 Task: For heading Use Verdana with dark cornflower blue 2 colour & Underline.  font size for heading24,  'Change the font style of data to'Arial and font size to 16,  Change the alignment of both headline & data to Align center.  In the sheet  analysisSalesByPromotion_2023
Action: Mouse moved to (176, 284)
Screenshot: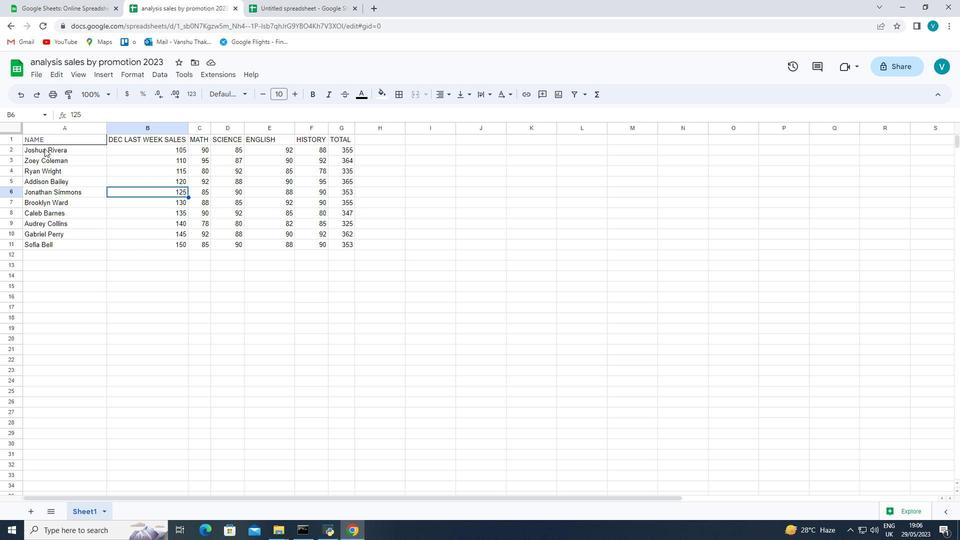 
Action: Mouse pressed left at (176, 284)
Screenshot: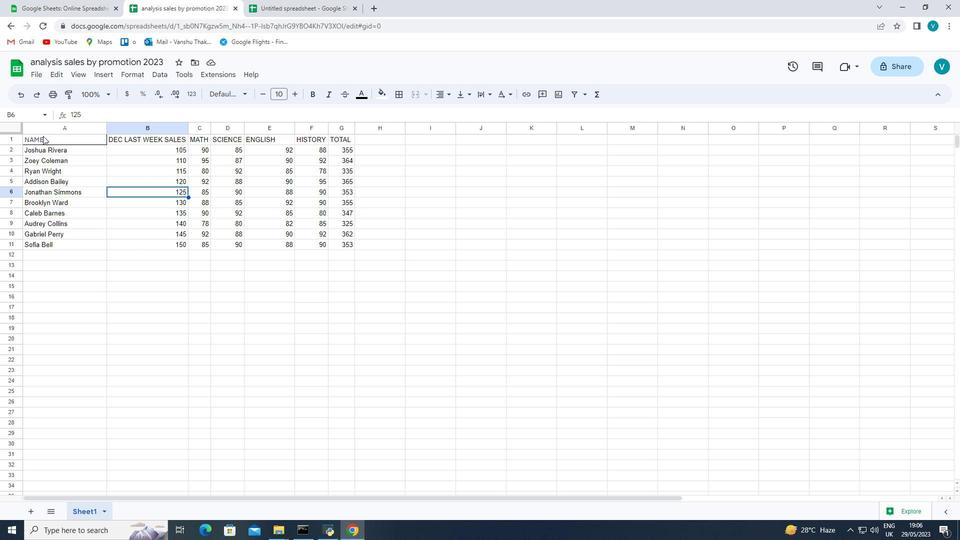 
Action: Mouse moved to (26, 151)
Screenshot: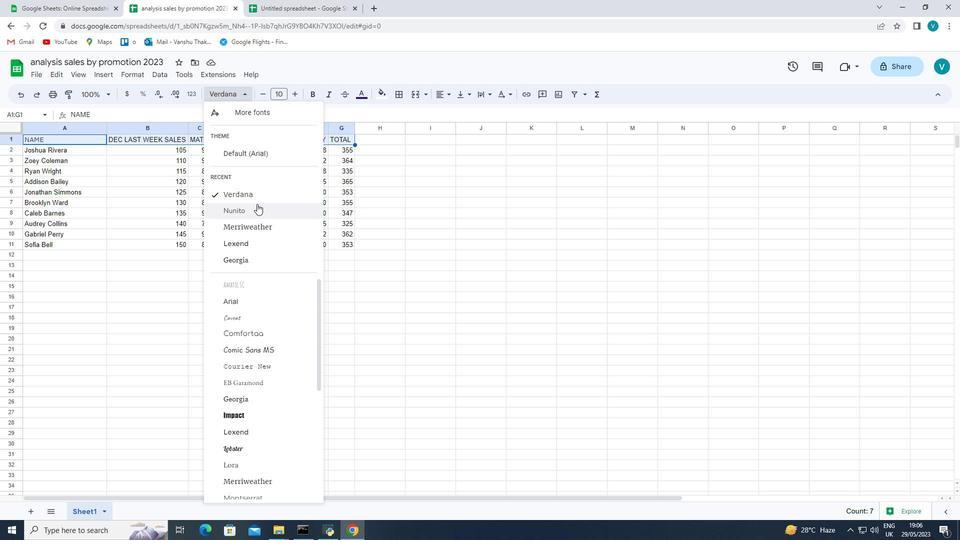 
Action: Mouse pressed left at (26, 151)
Screenshot: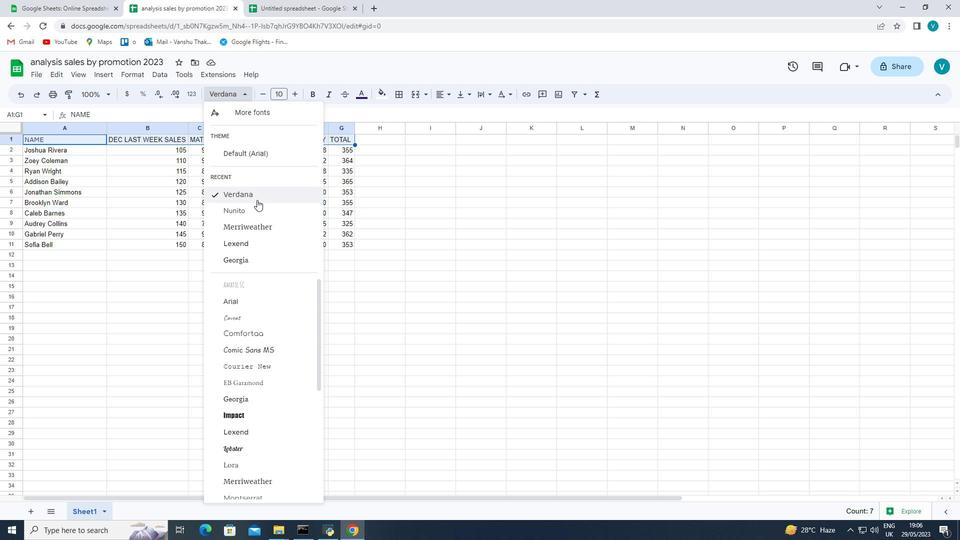 
Action: Mouse moved to (116, 156)
Screenshot: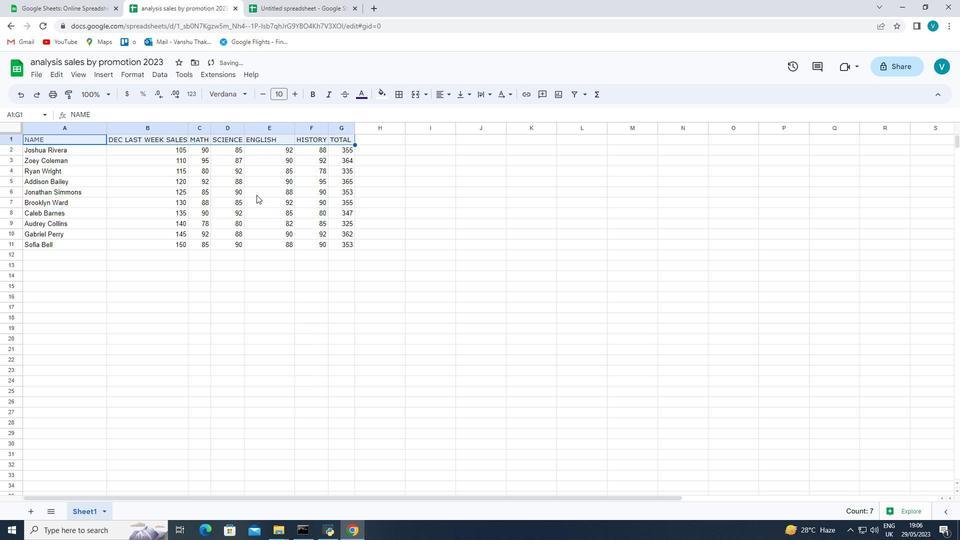 
Action: Key pressed <Key.shift><Key.shift><Key.shift><Key.shift><Key.shift><Key.shift><Key.shift><Key.shift><Key.shift><Key.shift><Key.shift><Key.shift><Key.shift><Key.shift><Key.shift><Key.shift><Key.shift><Key.shift><Key.shift><Key.shift><Key.shift><Key.shift><Key.shift><Key.shift>
Screenshot: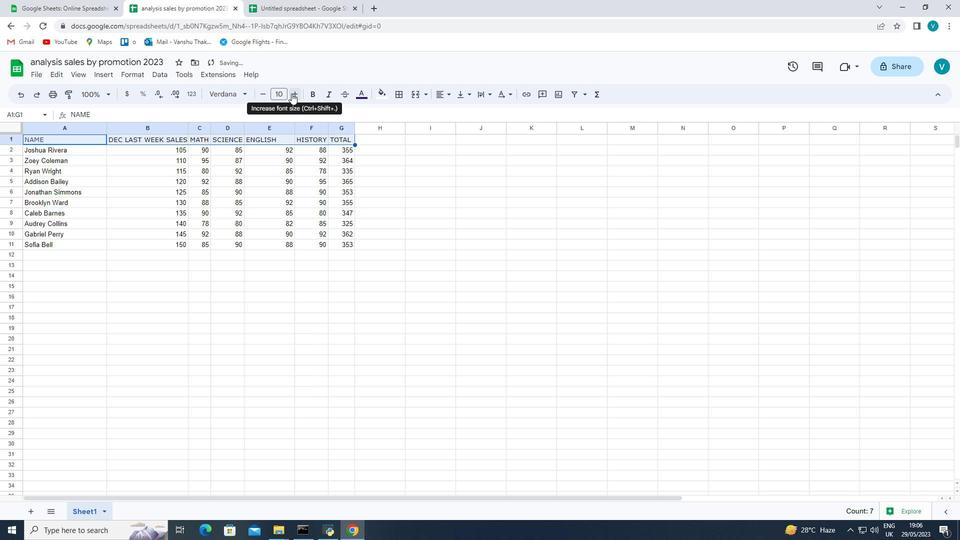 
Action: Mouse moved to (116, 157)
Screenshot: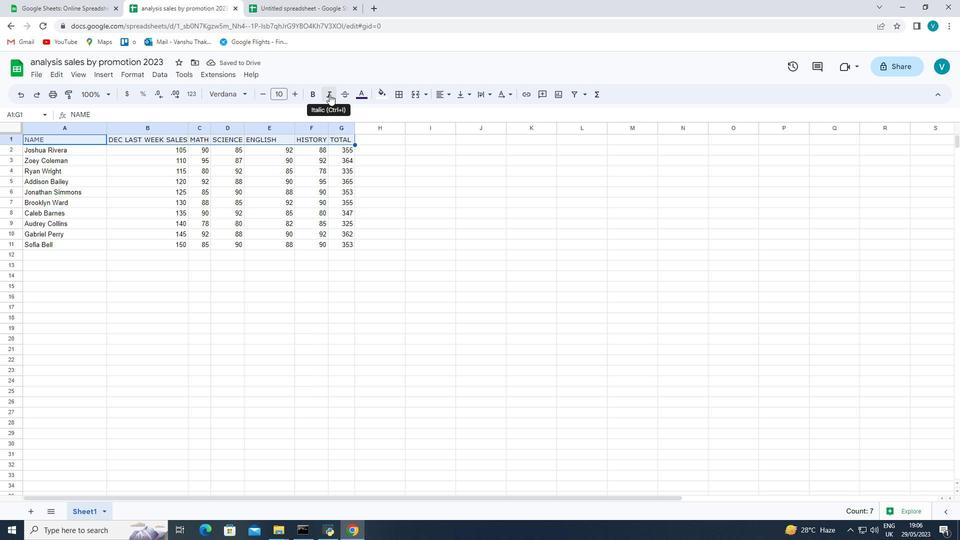 
Action: Mouse pressed left at (116, 157)
Screenshot: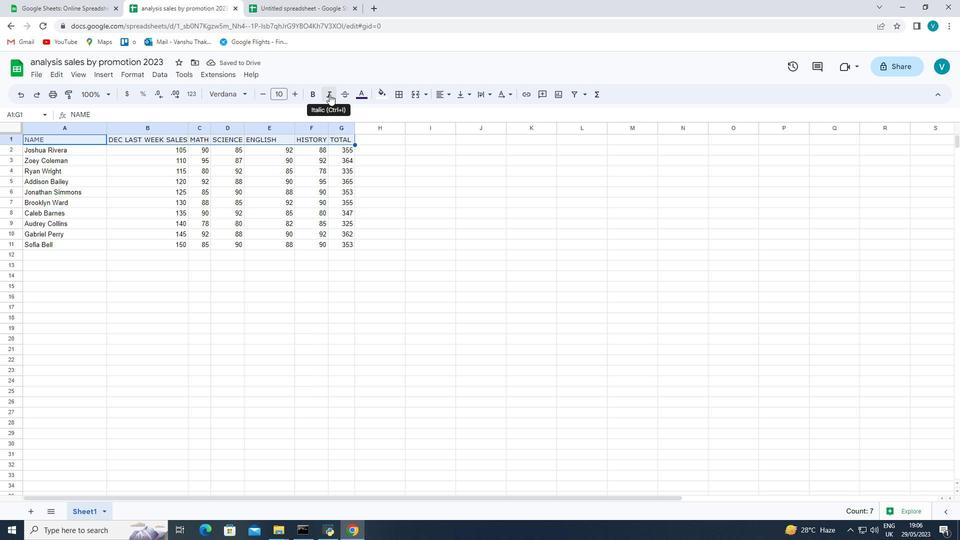
Action: Mouse moved to (27, 145)
Screenshot: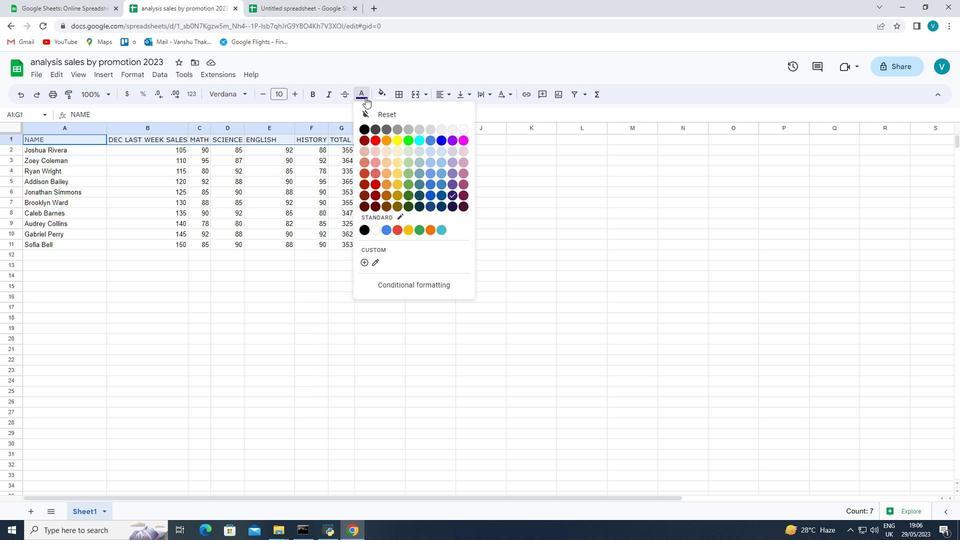 
Action: Mouse pressed left at (27, 145)
Screenshot: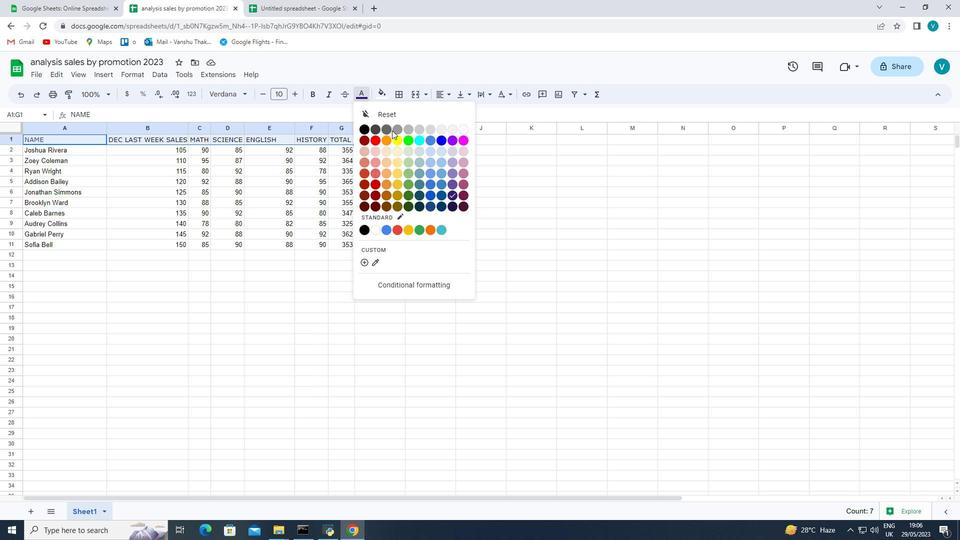 
Action: Mouse moved to (43, 161)
Screenshot: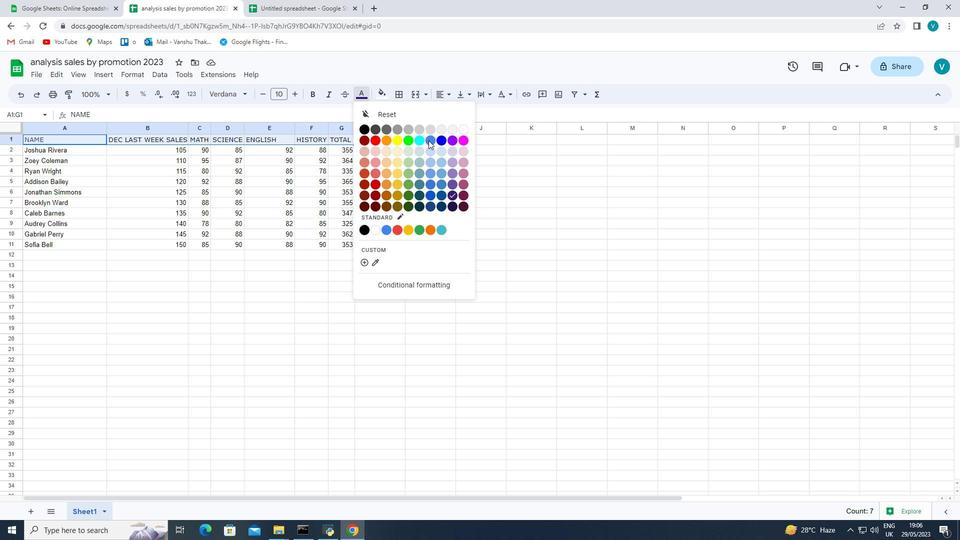 
Action: Mouse pressed left at (43, 161)
Screenshot: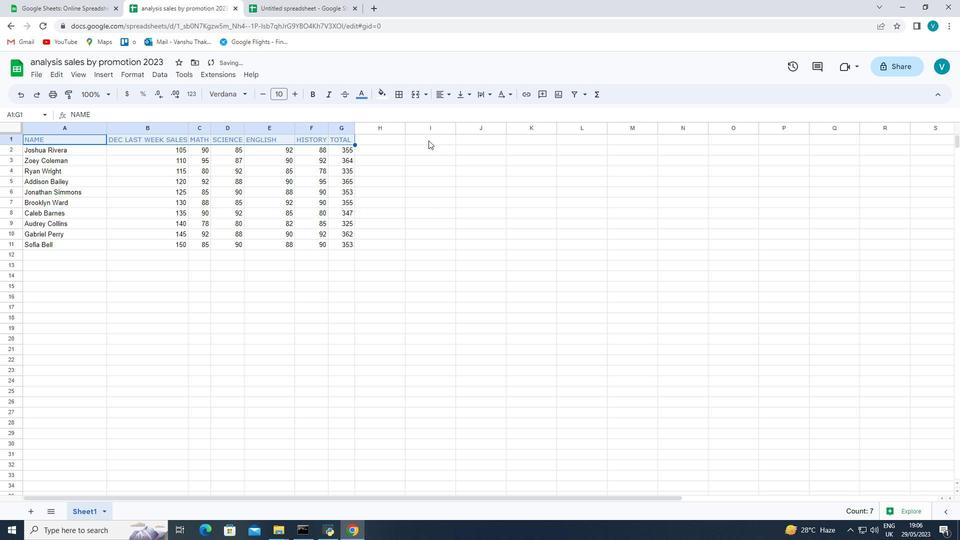 
Action: Key pressed <Key.backspace>
Screenshot: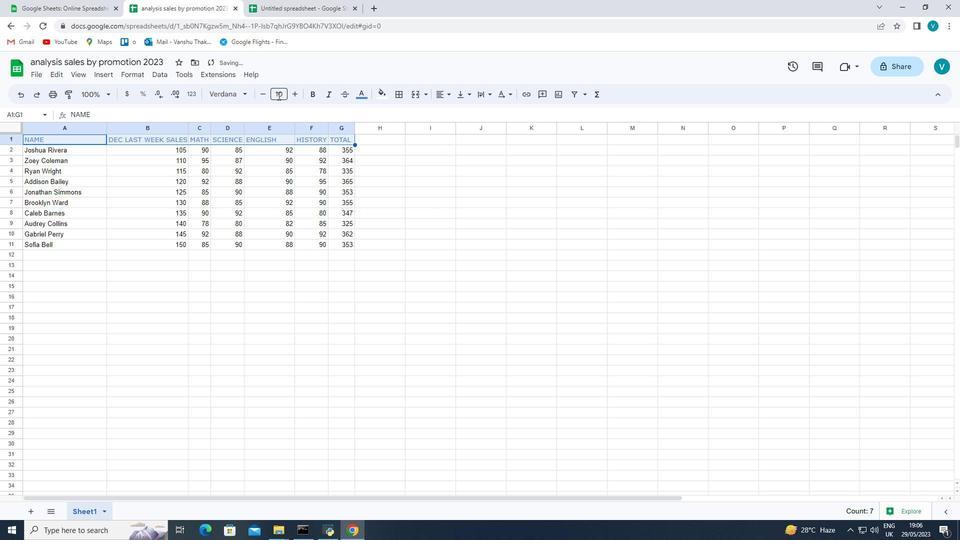 
Action: Mouse moved to (127, 302)
Screenshot: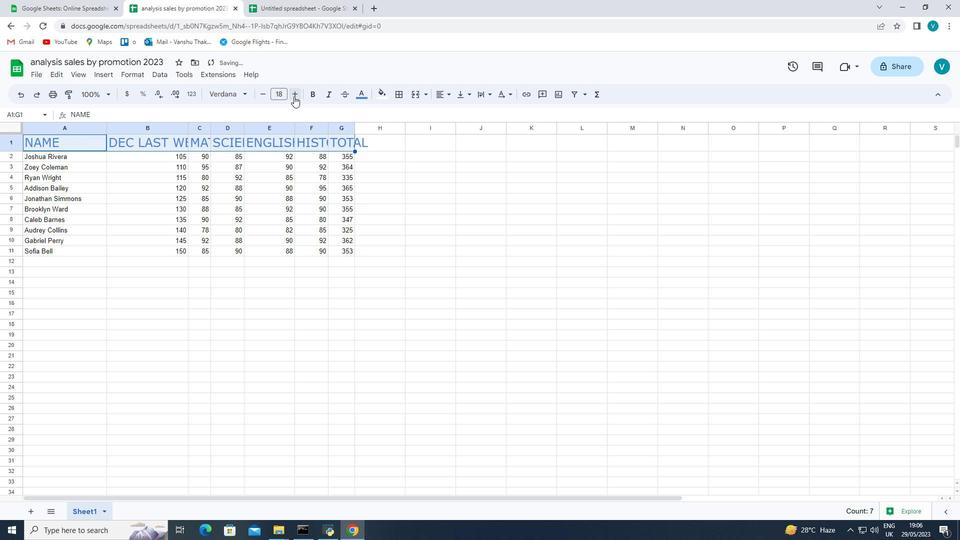 
Action: Mouse pressed left at (127, 302)
Screenshot: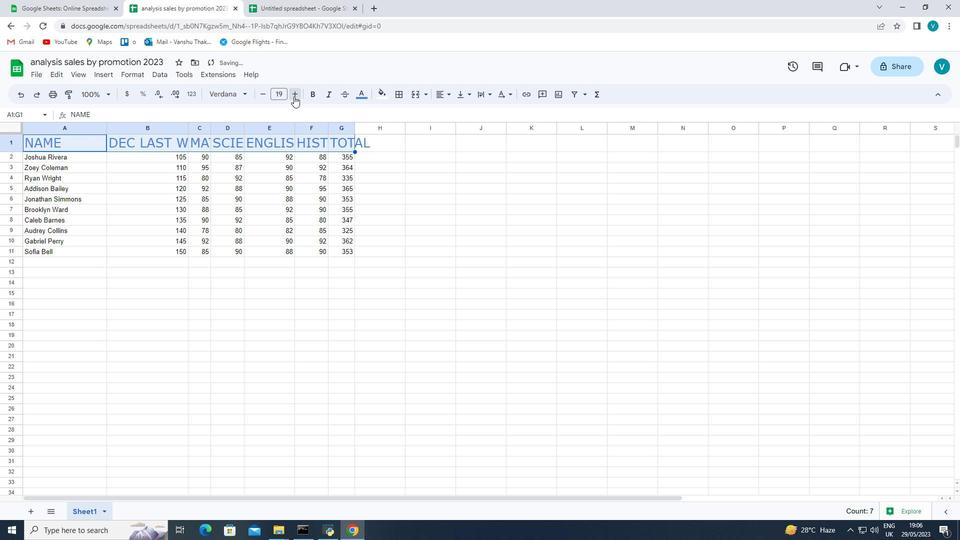
Action: Mouse moved to (68, 163)
Screenshot: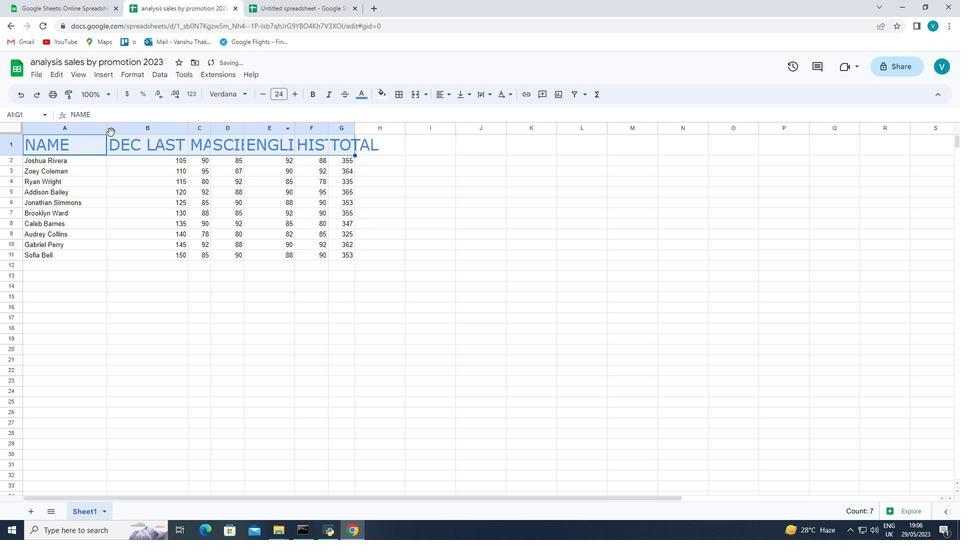 
Action: Mouse pressed left at (68, 163)
Screenshot: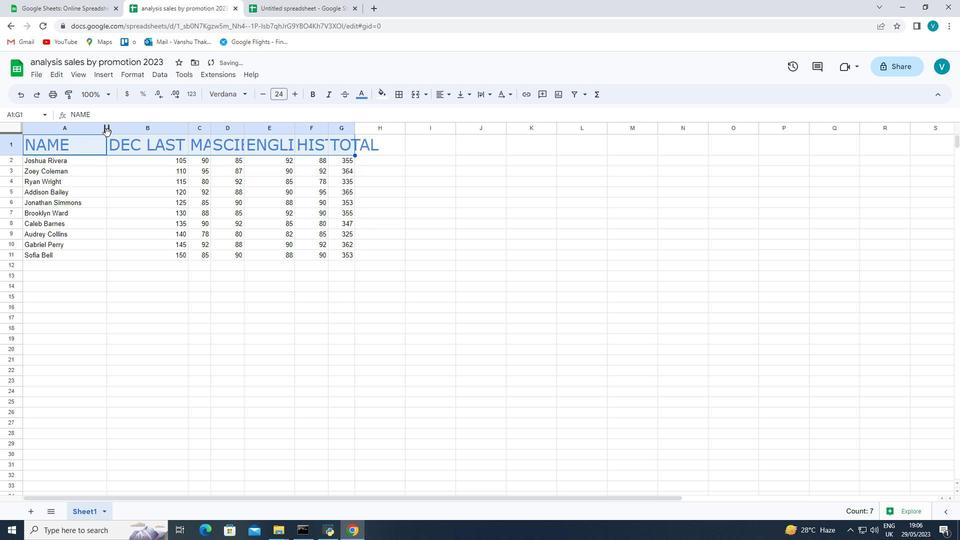 
Action: Mouse moved to (131, 313)
Screenshot: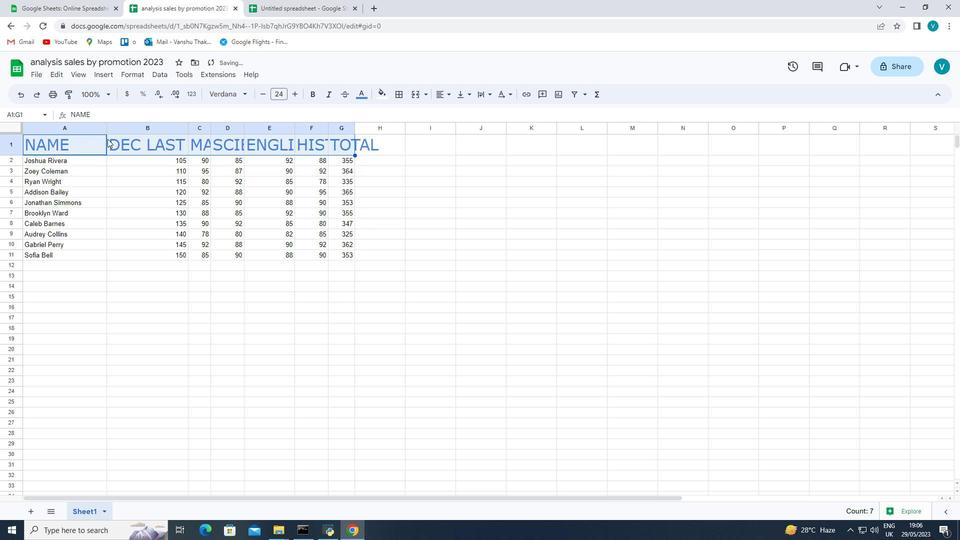 
Action: Key pressed ctrl+Zctrl+Z<'\x1a'><'\x1a'><'\x1a'><'\x1a'>zzzzzzz<Key.backspace><Key.backspace><Key.backspace><Key.backspace><Key.backspace><Key.backspace><Key.backspace><Key.backspace><Key.backspace><Key.backspace><Key.backspace><Key.backspace><Key.backspace><Key.backspace>ctrl+Z<Key.backspace><Key.backspace><Key.backspace><Key.backspace><Key.backspace><Key.backspace><Key.backspace><Key.backspace><Key.backspace><Key.backspace><Key.backspace><Key.backspace><Key.backspace><Key.backspace><Key.backspace><Key.backspace><Key.backspace><Key.backspace><Key.backspace><Key.backspace><Key.backspace>
Screenshot: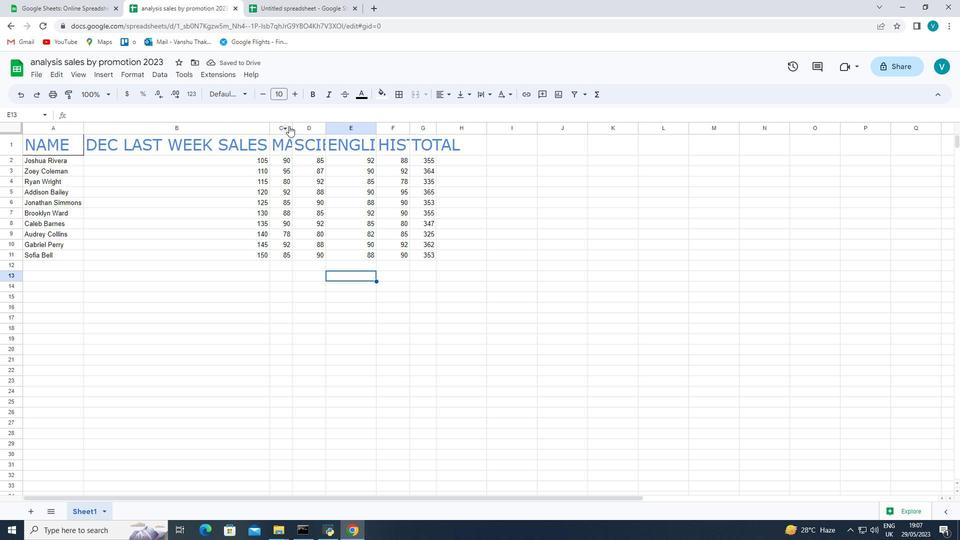 
Action: Mouse moved to (57, 160)
Screenshot: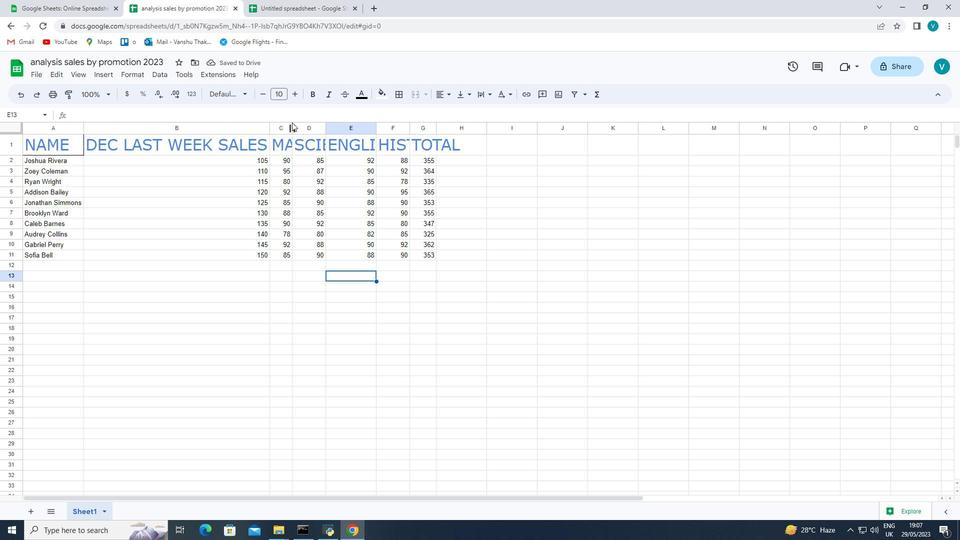 
Action: Mouse pressed left at (57, 160)
Screenshot: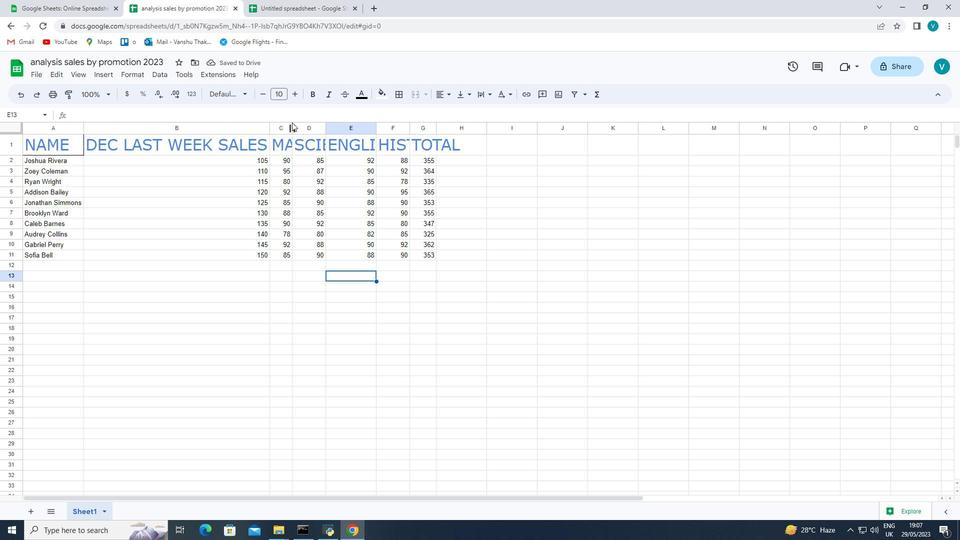 
Action: Mouse moved to (148, 197)
Screenshot: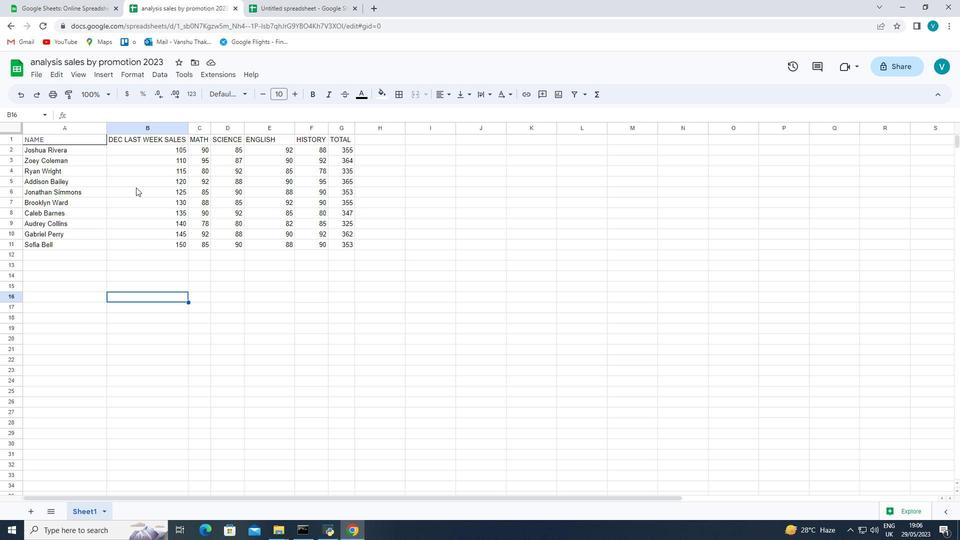 
Action: Mouse pressed left at (148, 197)
Screenshot: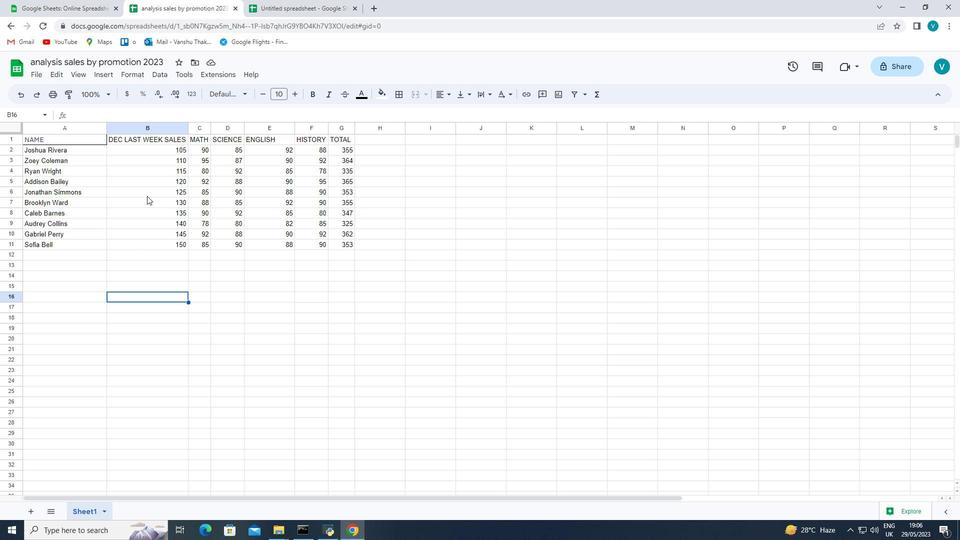 
Action: Mouse moved to (29, 141)
Screenshot: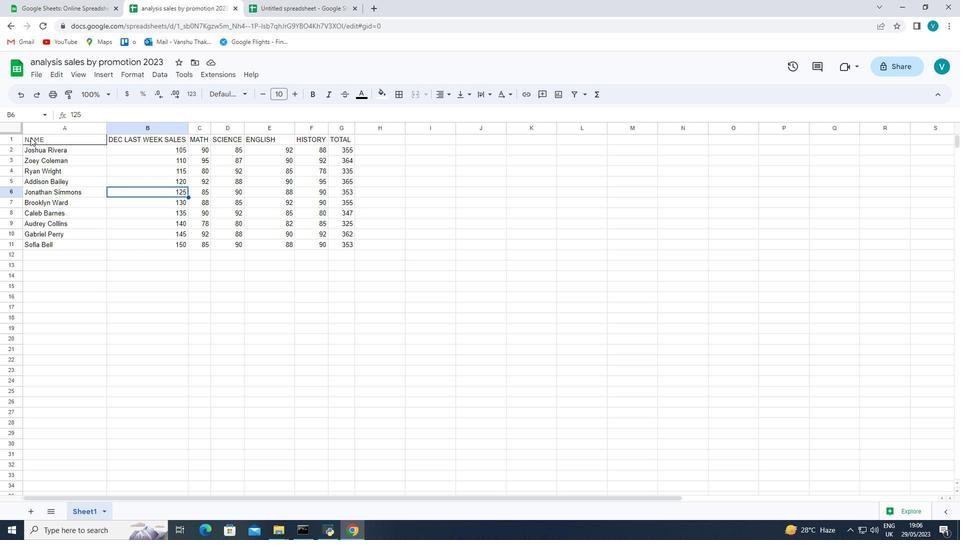 
Action: Mouse pressed left at (29, 141)
Screenshot: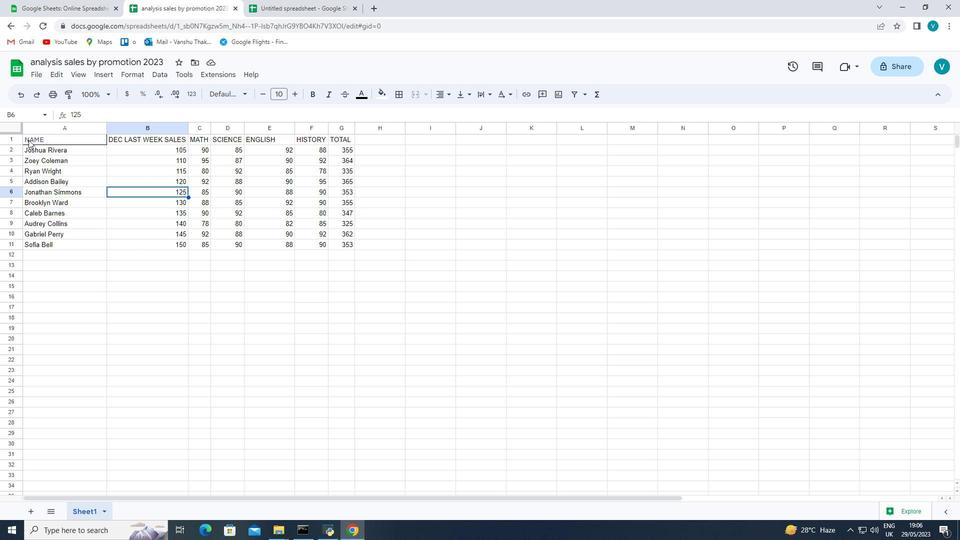 
Action: Key pressed <Key.shift><Key.shift><Key.right><Key.right><Key.right><Key.right><Key.right><Key.right>
Screenshot: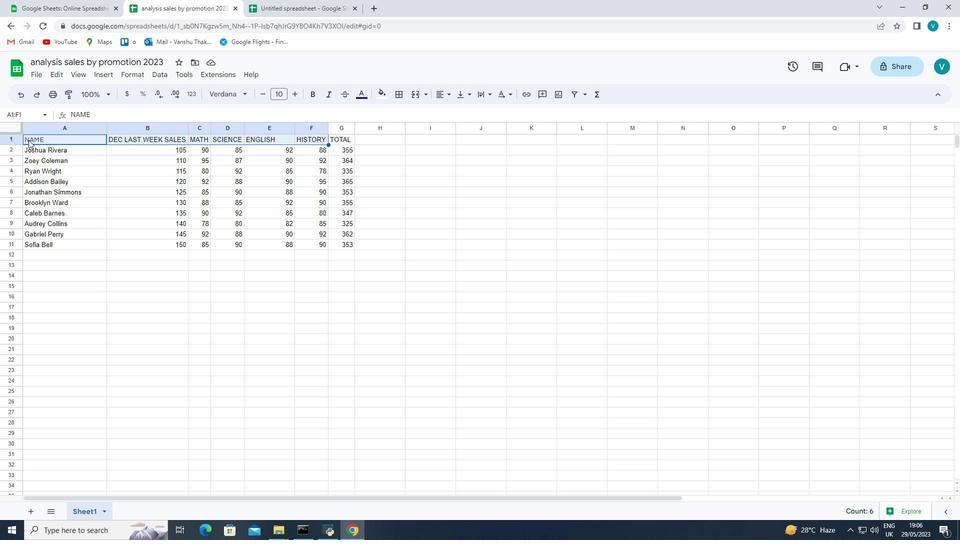 
Action: Mouse moved to (249, 96)
Screenshot: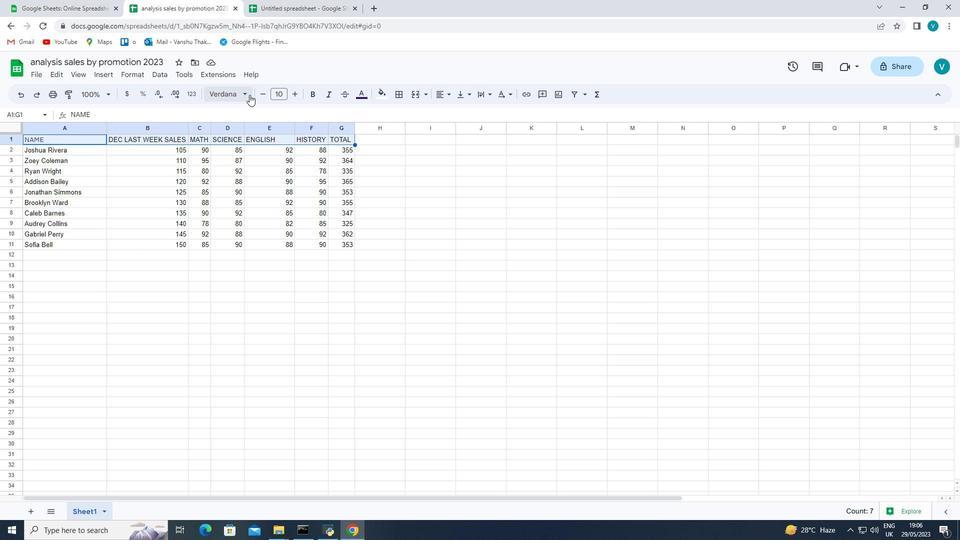 
Action: Mouse pressed left at (249, 96)
Screenshot: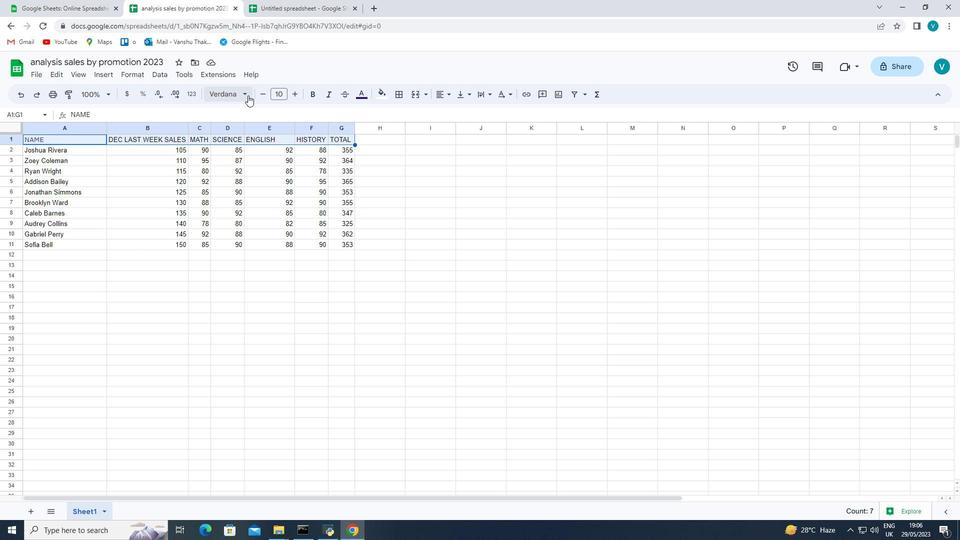 
Action: Mouse moved to (257, 196)
Screenshot: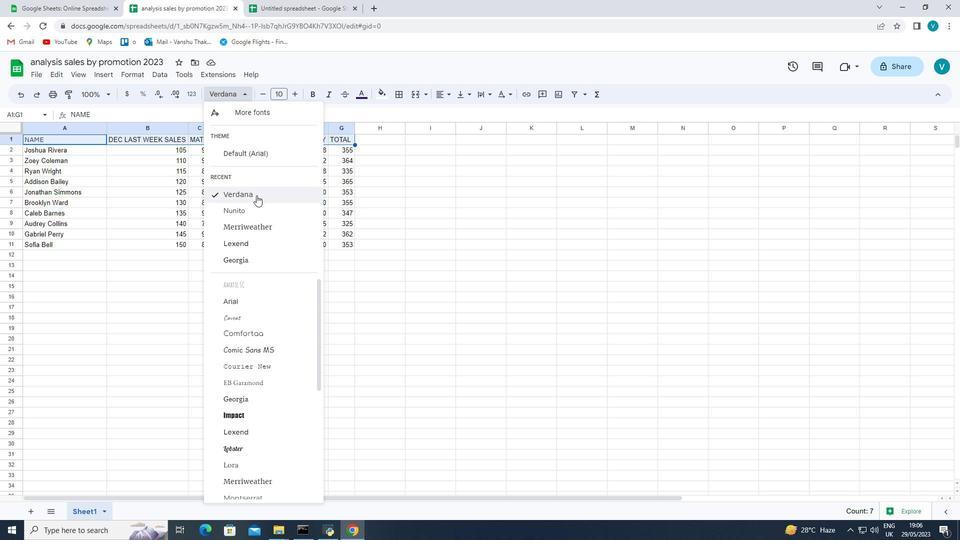 
Action: Mouse pressed left at (257, 196)
Screenshot: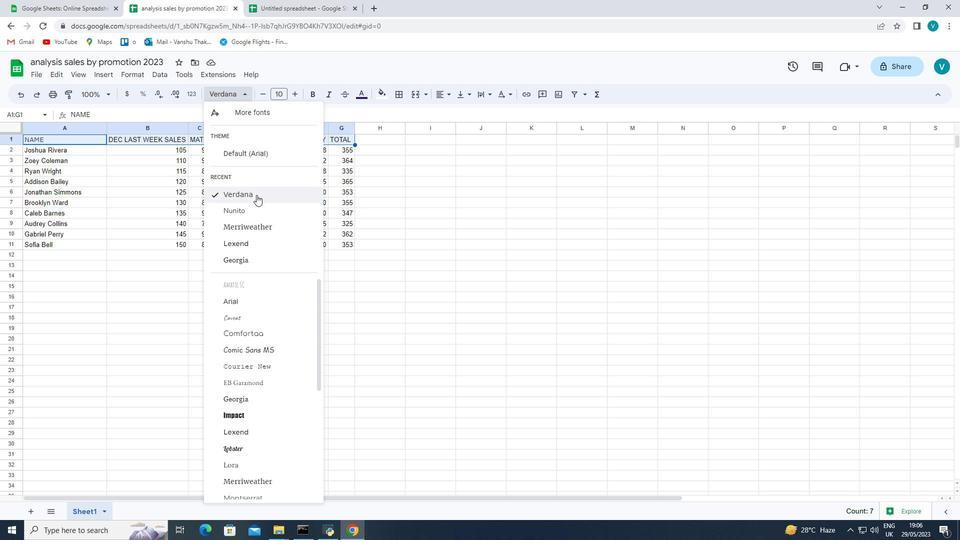 
Action: Mouse moved to (366, 98)
Screenshot: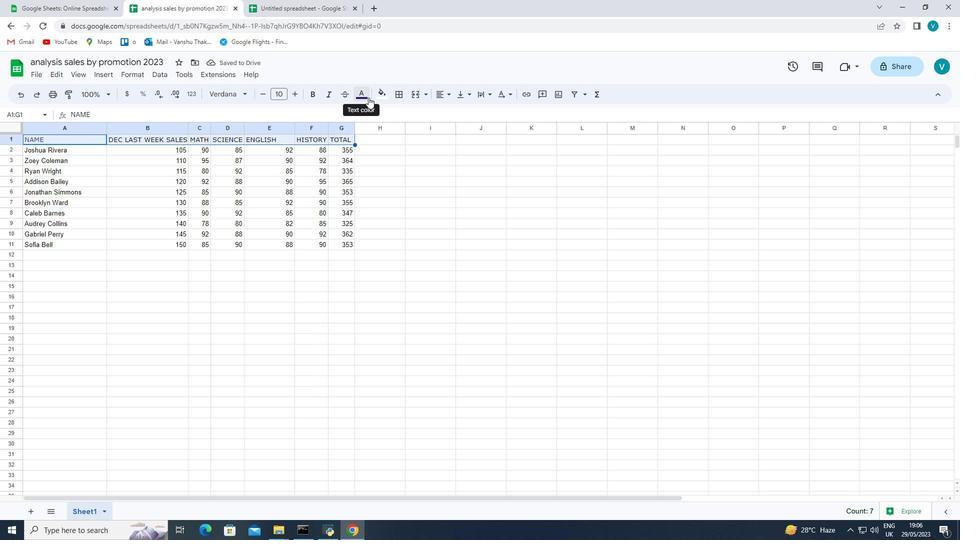 
Action: Mouse pressed left at (366, 98)
Screenshot: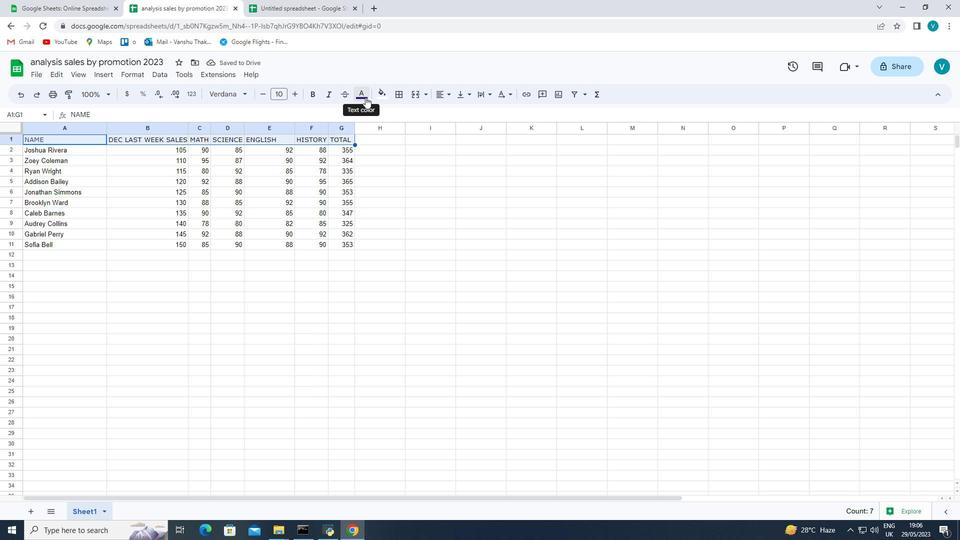 
Action: Mouse moved to (429, 141)
Screenshot: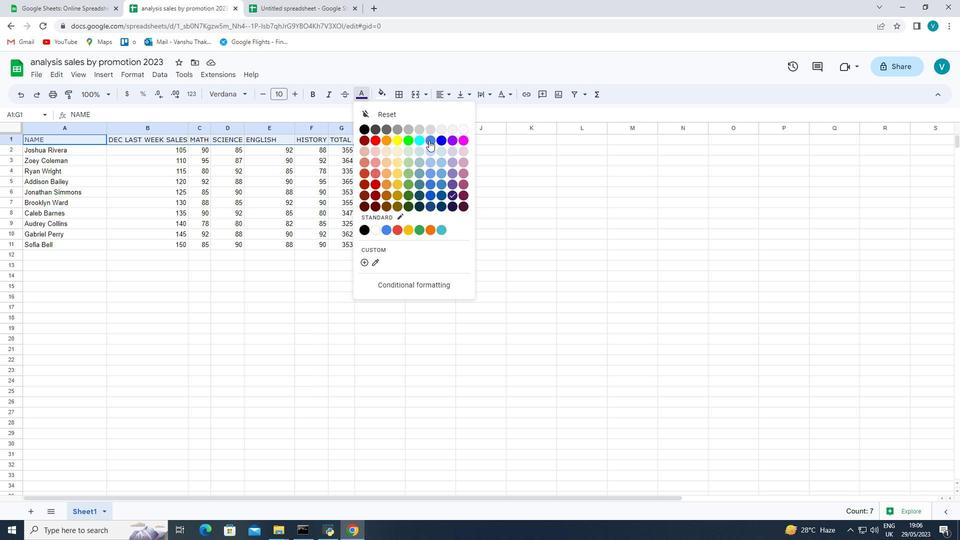 
Action: Mouse pressed left at (429, 141)
Screenshot: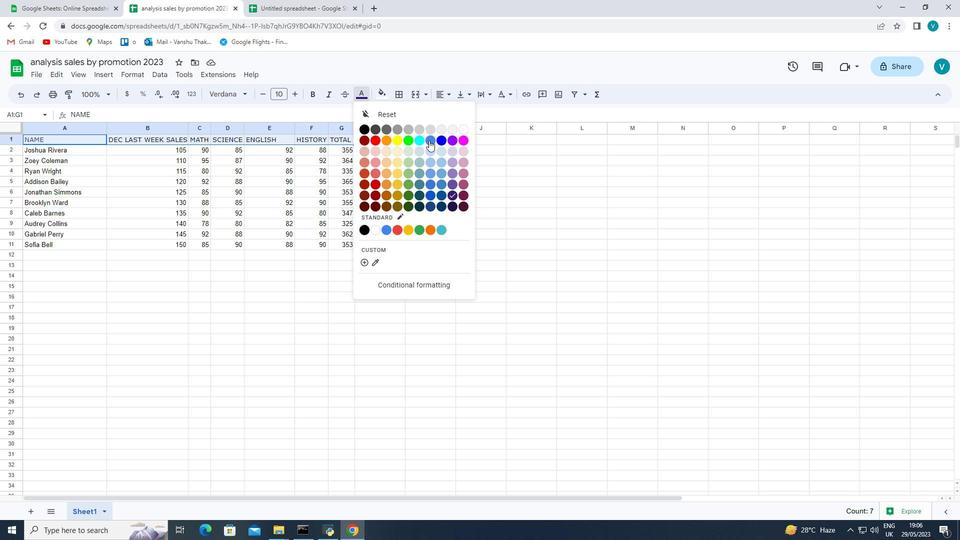 
Action: Mouse moved to (295, 97)
Screenshot: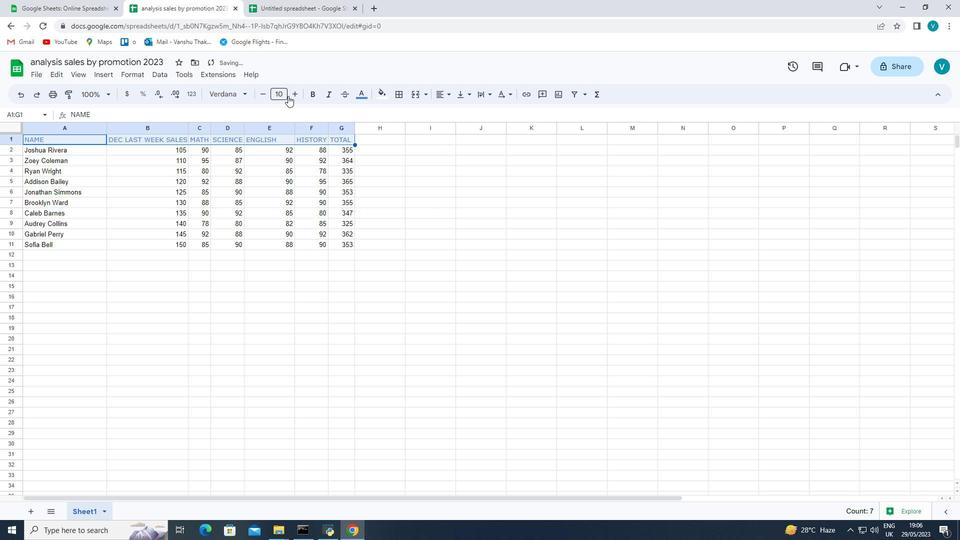 
Action: Mouse pressed left at (295, 97)
Screenshot: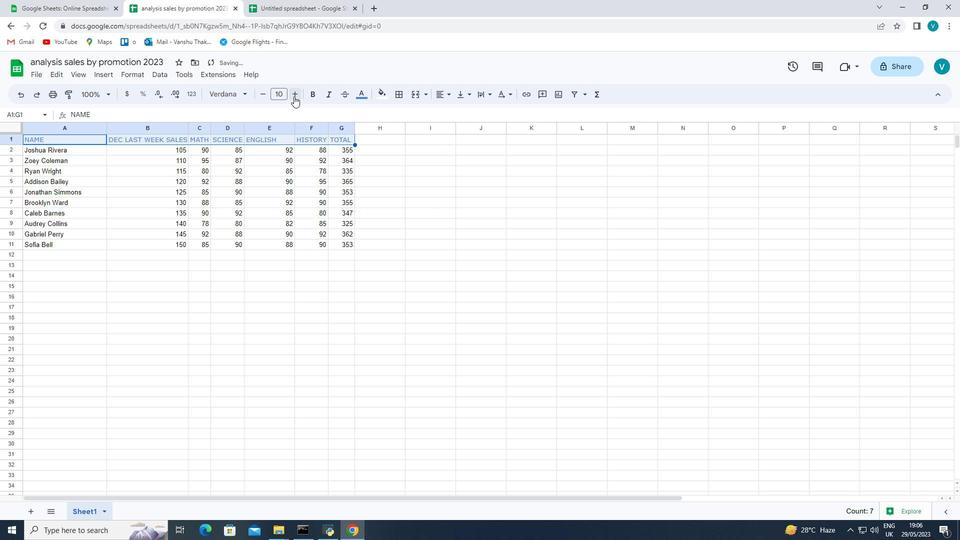 
Action: Mouse pressed left at (295, 97)
Screenshot: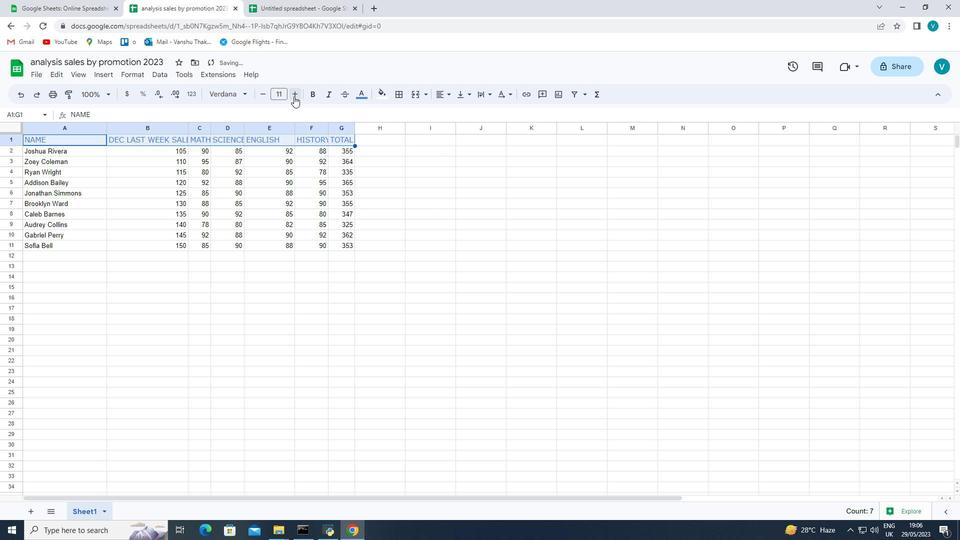 
Action: Mouse pressed left at (295, 97)
Screenshot: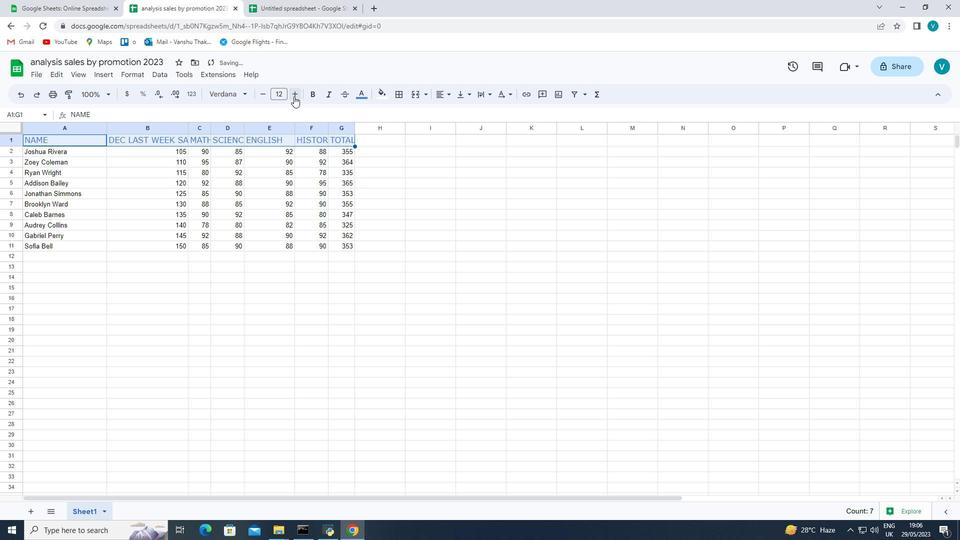 
Action: Mouse pressed left at (295, 97)
Screenshot: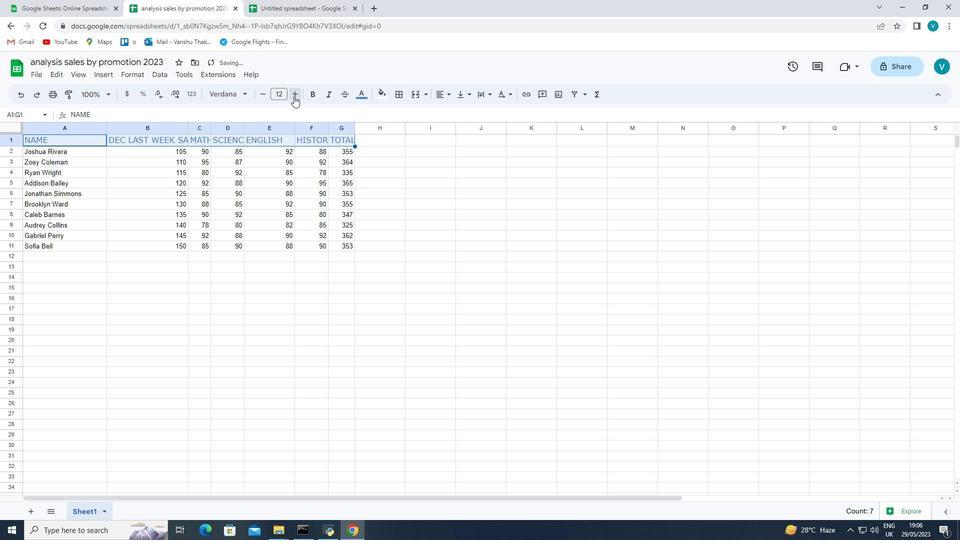 
Action: Mouse pressed left at (295, 97)
Screenshot: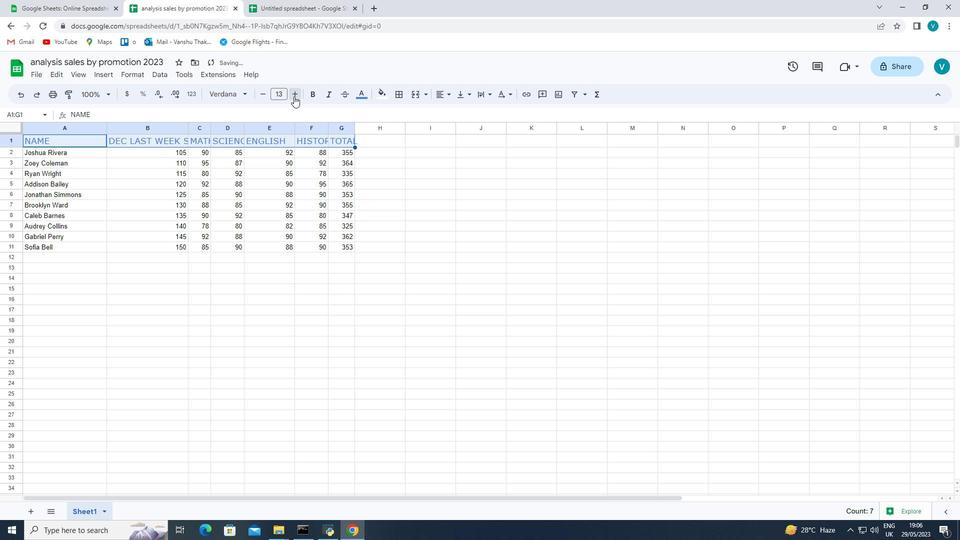 
Action: Mouse pressed left at (295, 97)
Screenshot: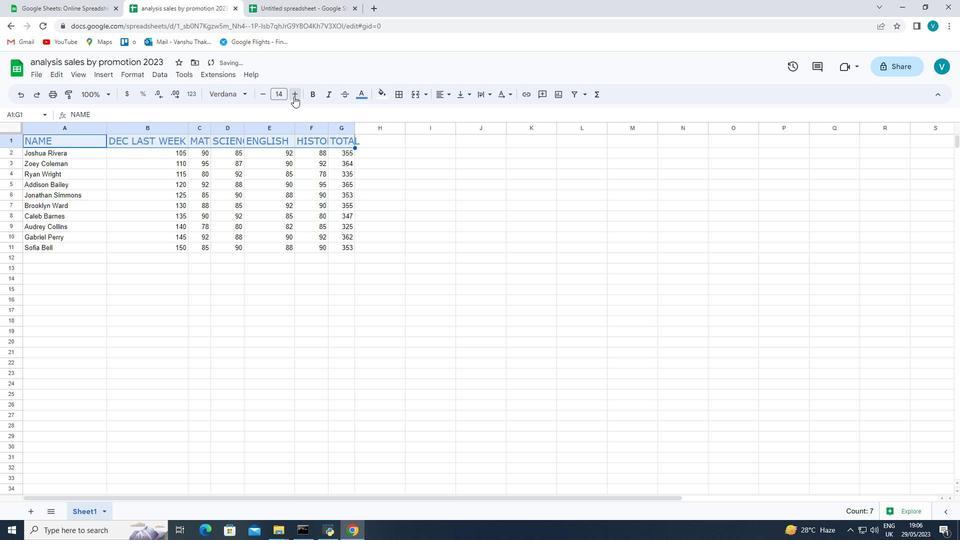 
Action: Mouse pressed left at (295, 97)
Screenshot: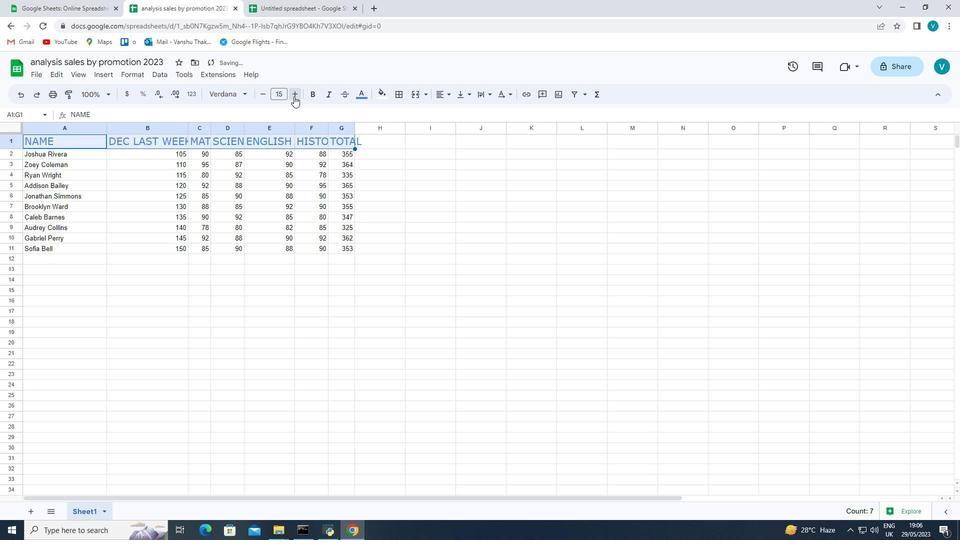 
Action: Mouse pressed left at (295, 97)
Screenshot: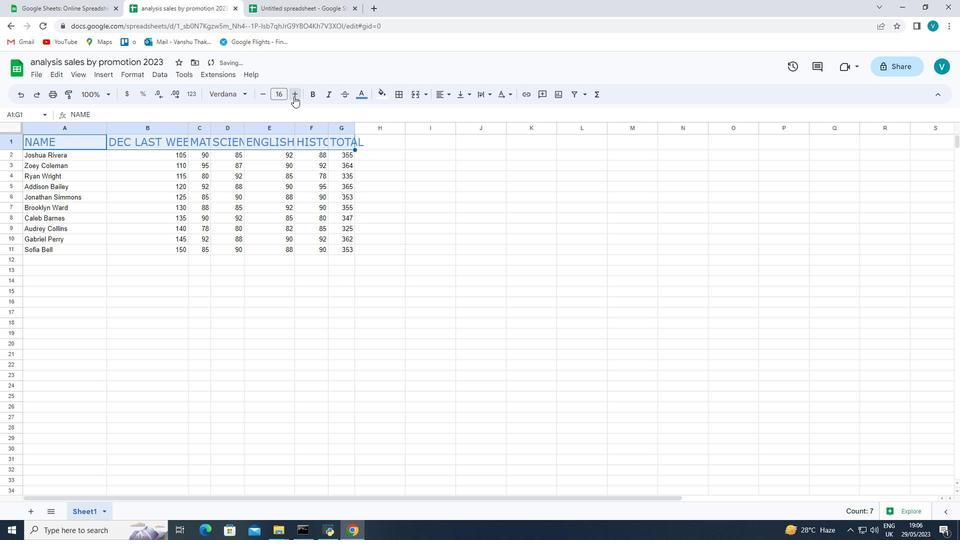 
Action: Mouse pressed left at (295, 97)
Screenshot: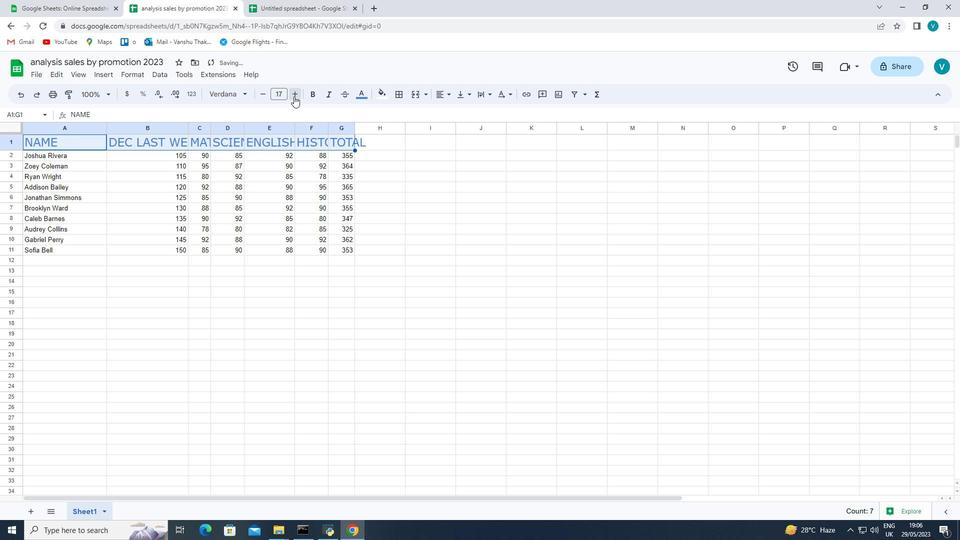 
Action: Mouse pressed left at (295, 97)
Screenshot: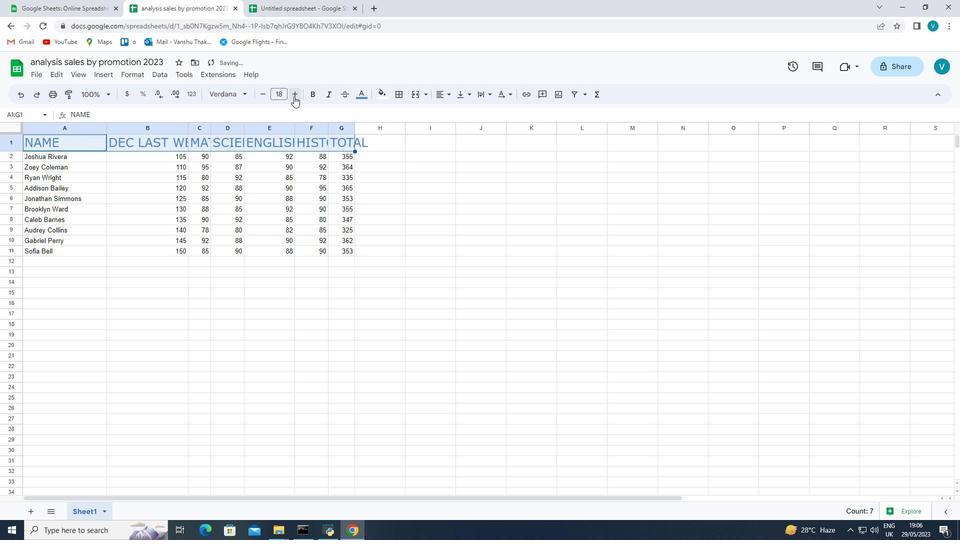 
Action: Mouse pressed left at (295, 97)
Screenshot: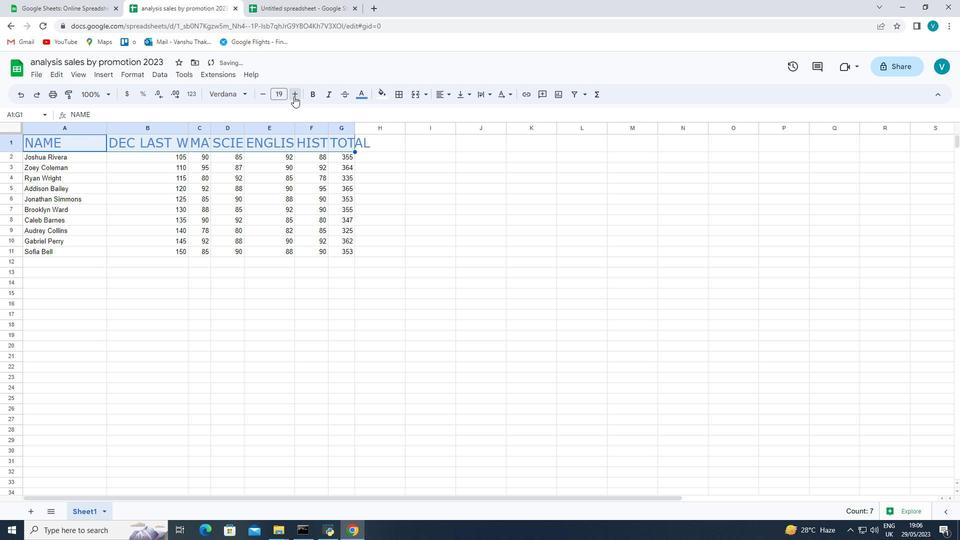 
Action: Mouse pressed left at (295, 97)
Screenshot: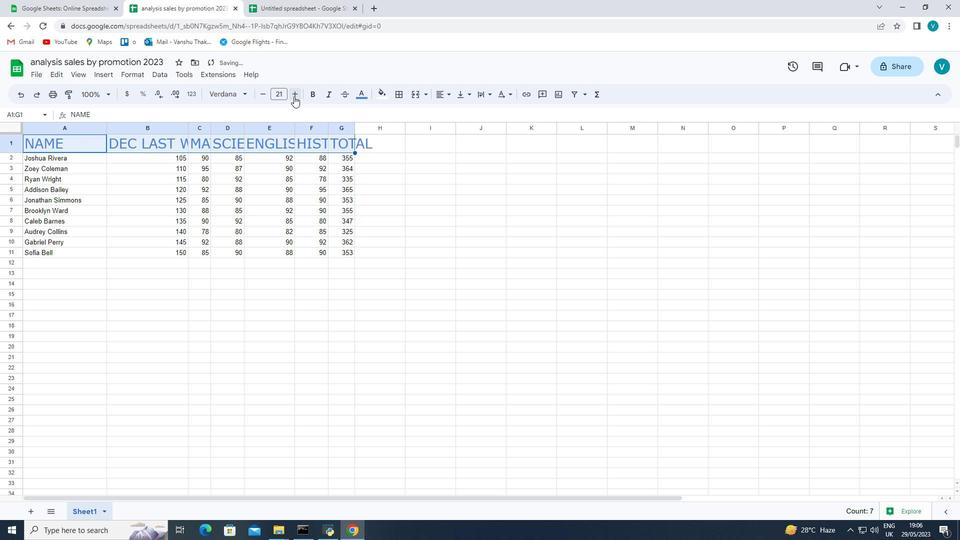 
Action: Mouse pressed left at (295, 97)
Screenshot: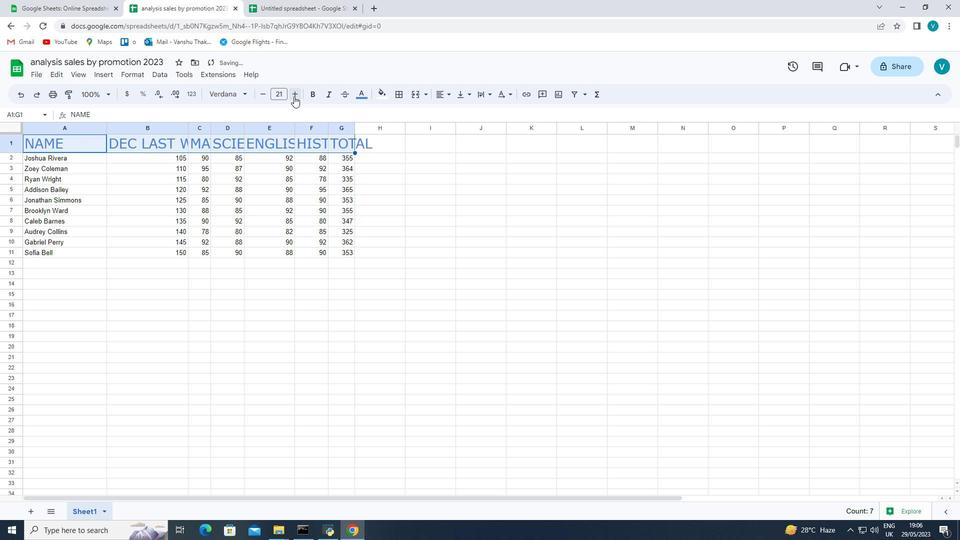 
Action: Mouse pressed left at (295, 97)
Screenshot: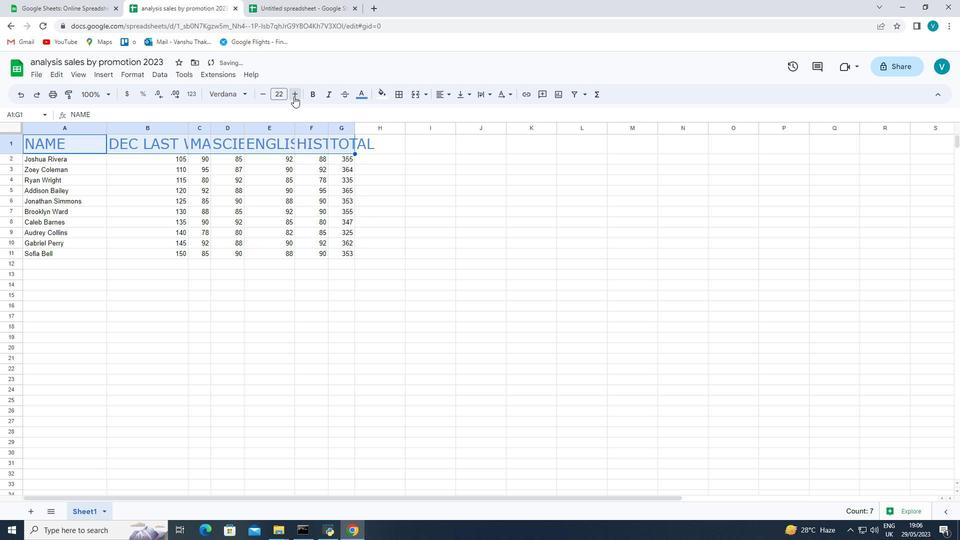 
Action: Mouse moved to (108, 130)
Screenshot: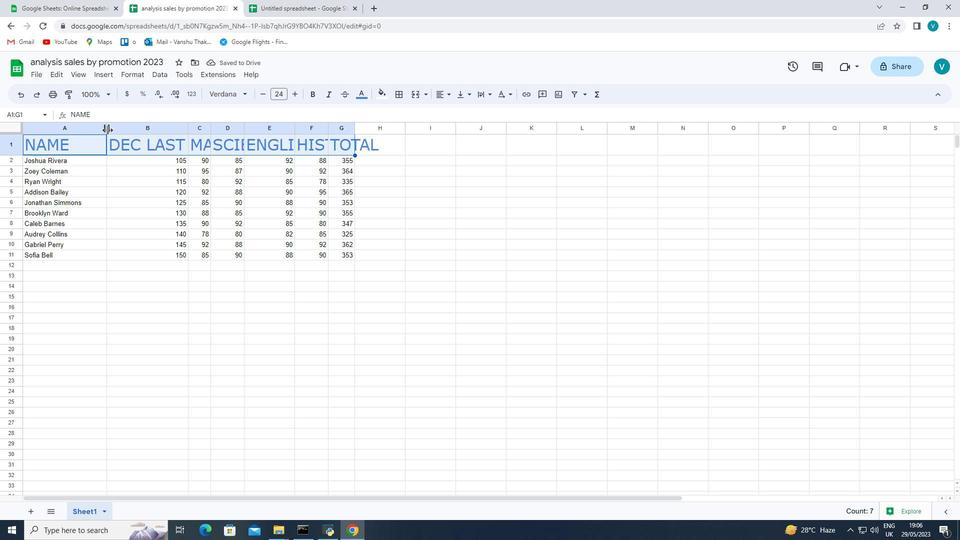 
Action: Mouse pressed left at (108, 130)
Screenshot: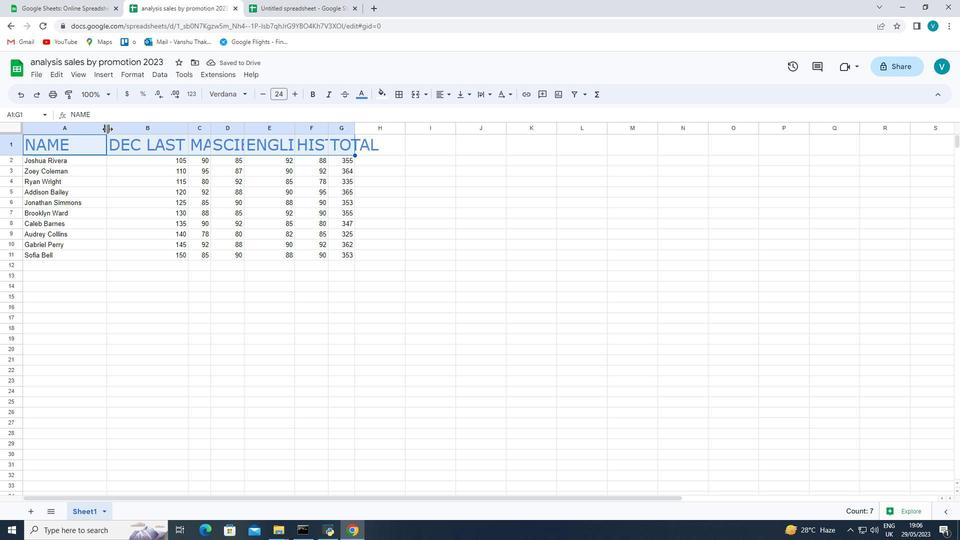 
Action: Mouse pressed left at (108, 130)
Screenshot: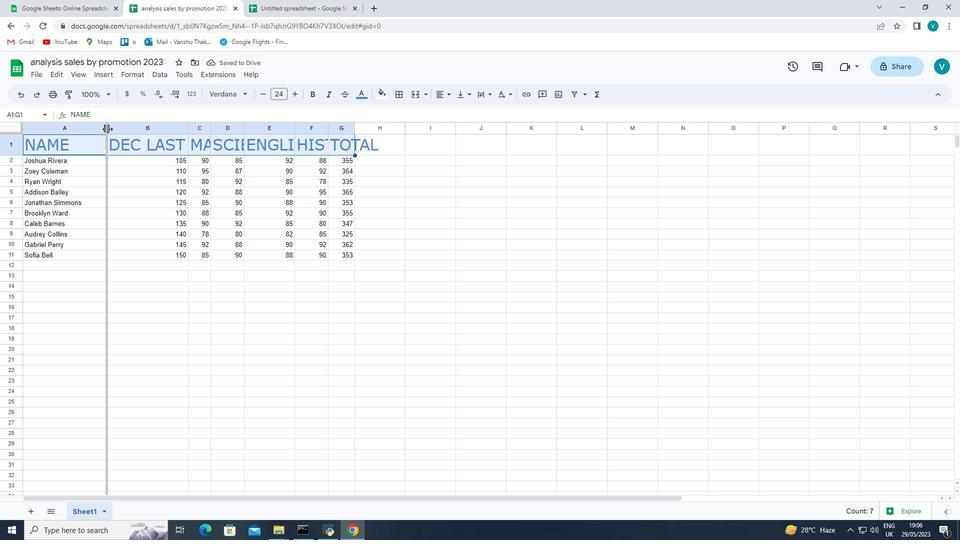 
Action: Mouse moved to (168, 130)
Screenshot: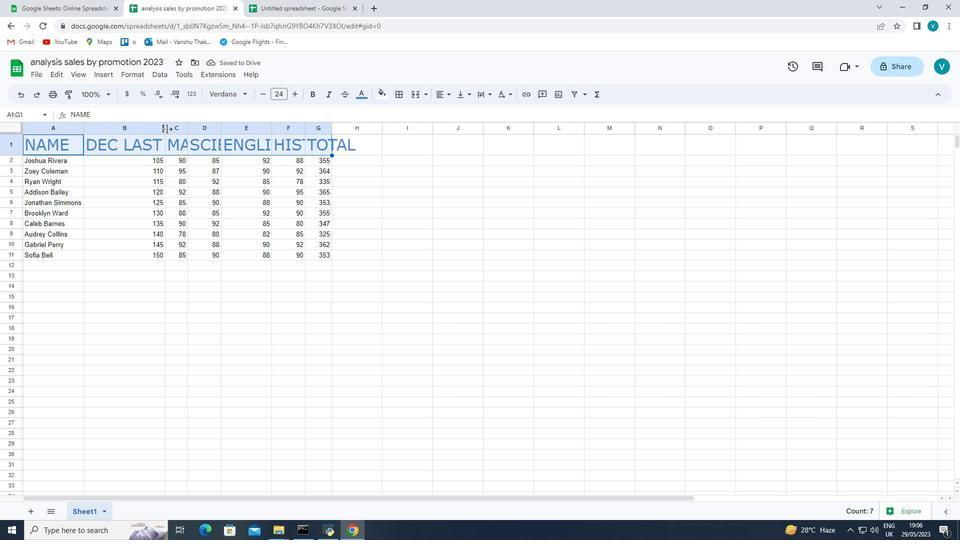 
Action: Mouse pressed left at (168, 130)
Screenshot: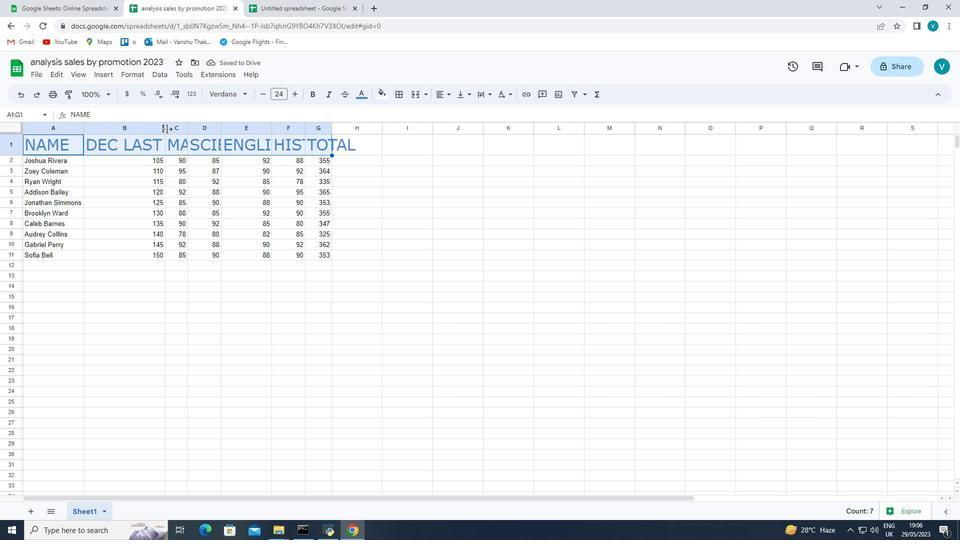 
Action: Mouse pressed left at (168, 130)
Screenshot: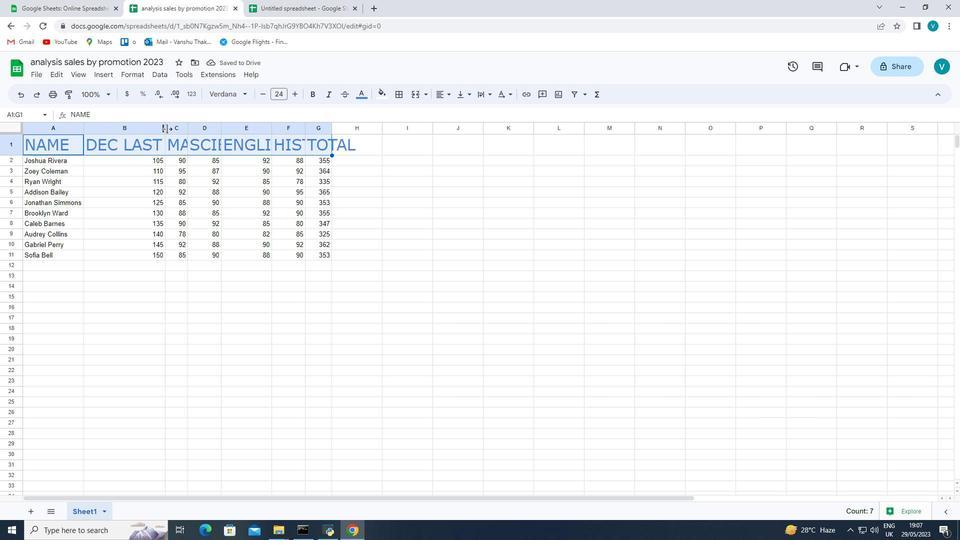 
Action: Mouse moved to (165, 131)
Screenshot: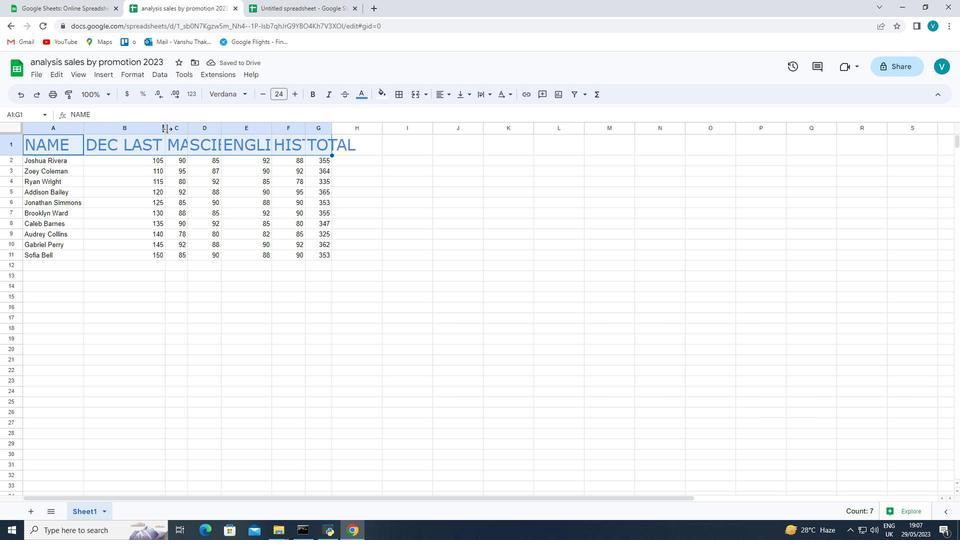 
Action: Mouse pressed left at (165, 131)
Screenshot: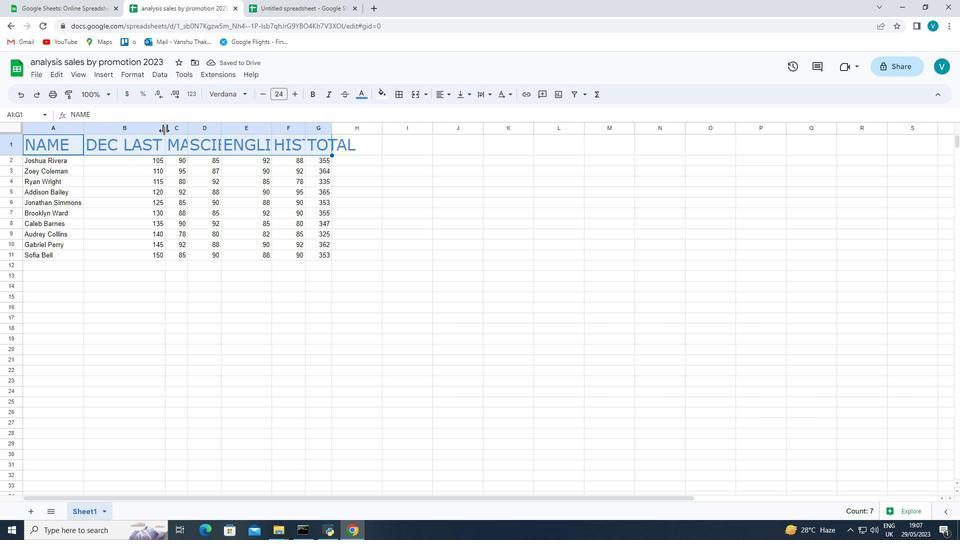 
Action: Mouse pressed left at (165, 131)
Screenshot: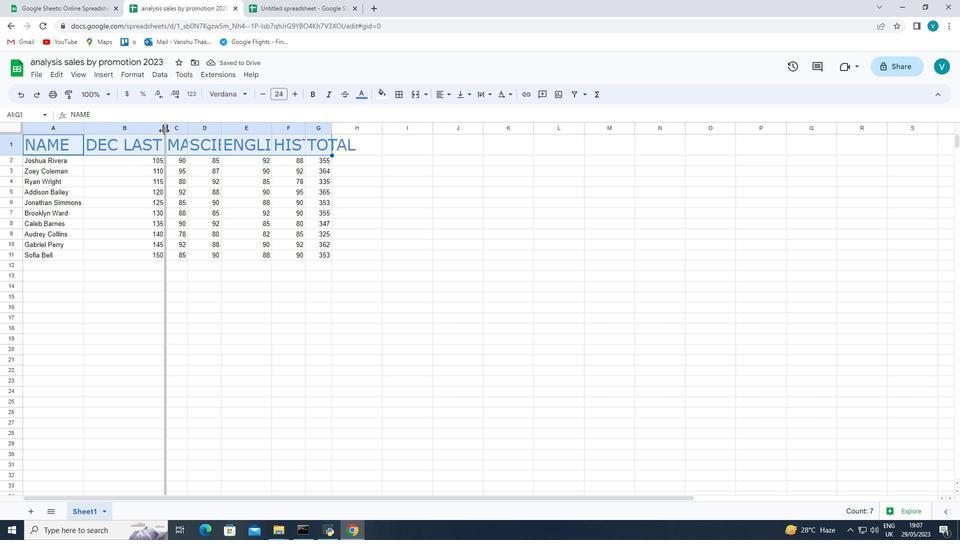 
Action: Mouse pressed left at (165, 131)
Screenshot: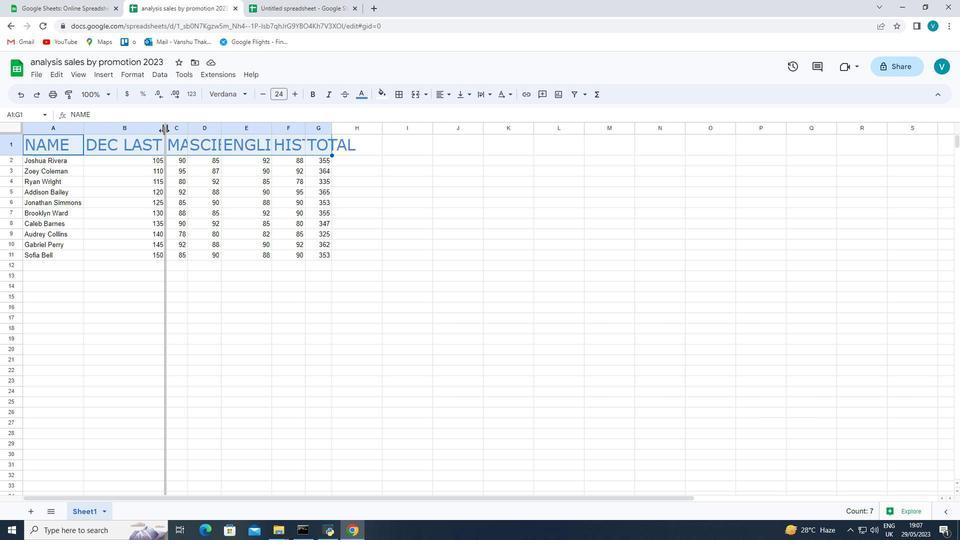 
Action: Mouse pressed left at (165, 131)
Screenshot: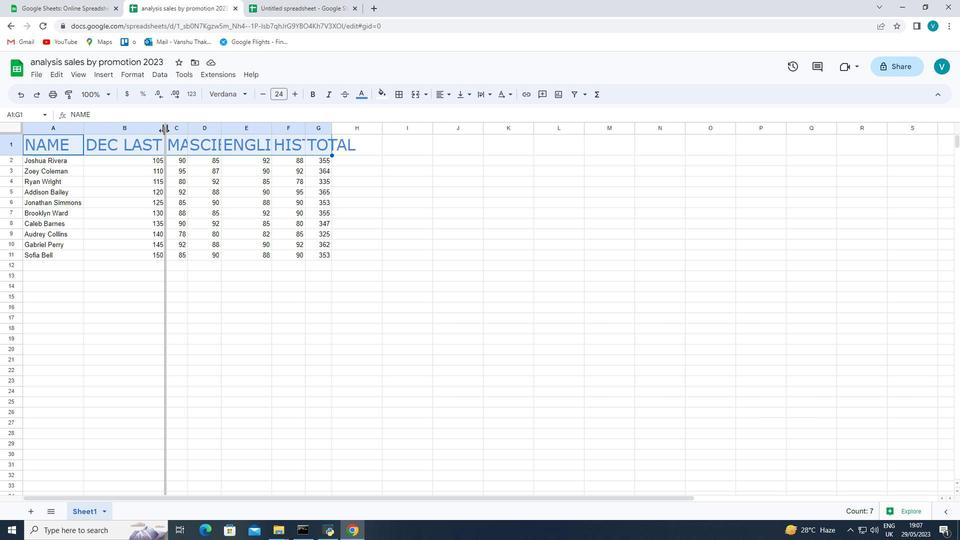 
Action: Mouse moved to (361, 278)
Screenshot: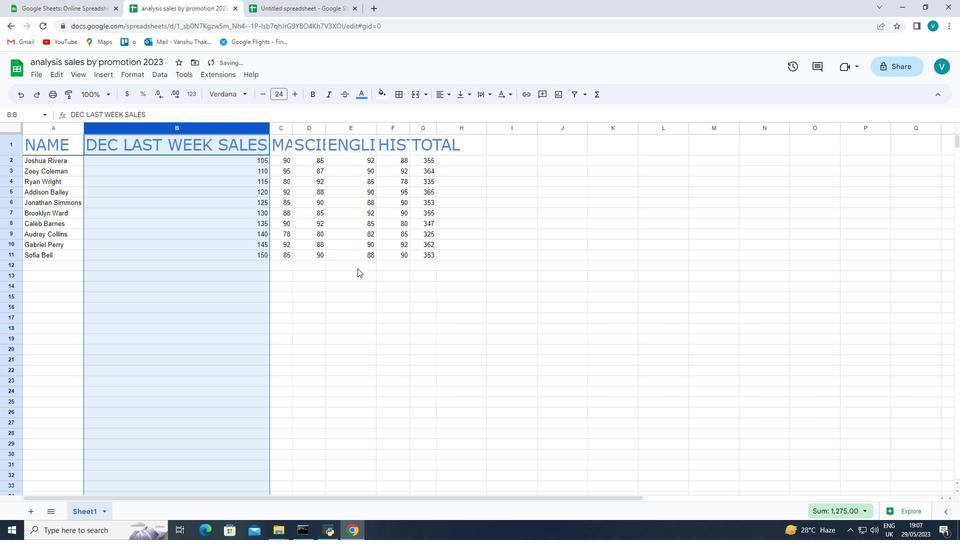 
Action: Mouse pressed left at (361, 278)
Screenshot: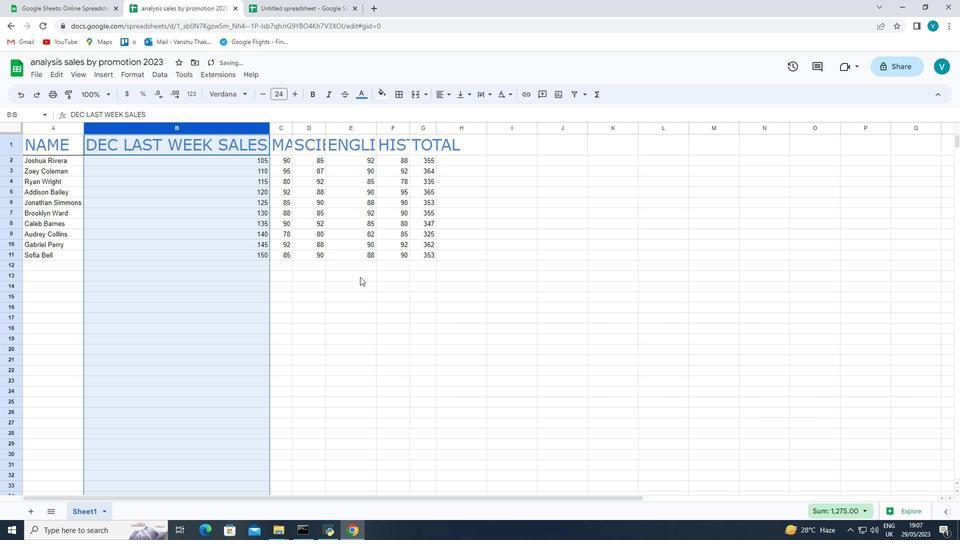 
Action: Mouse moved to (292, 132)
Screenshot: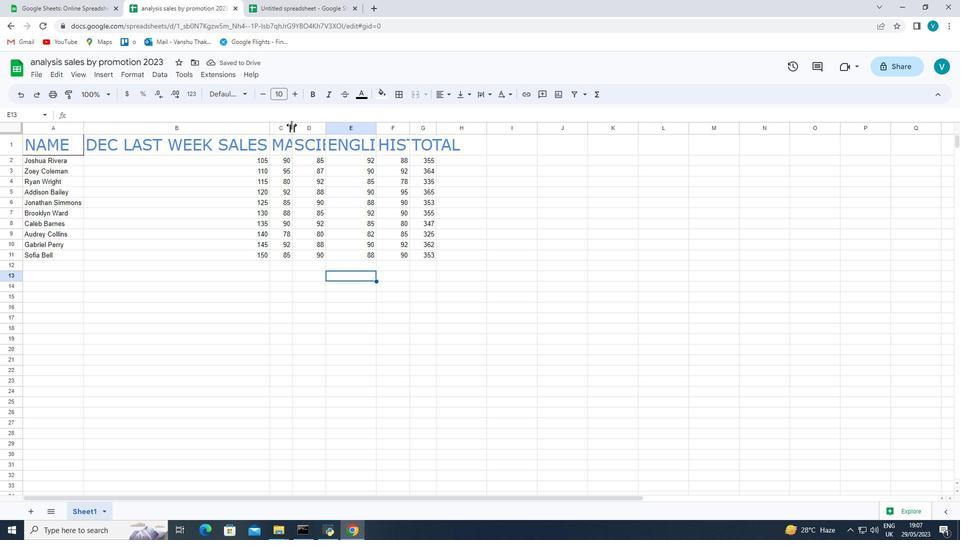 
Action: Mouse pressed left at (292, 132)
Screenshot: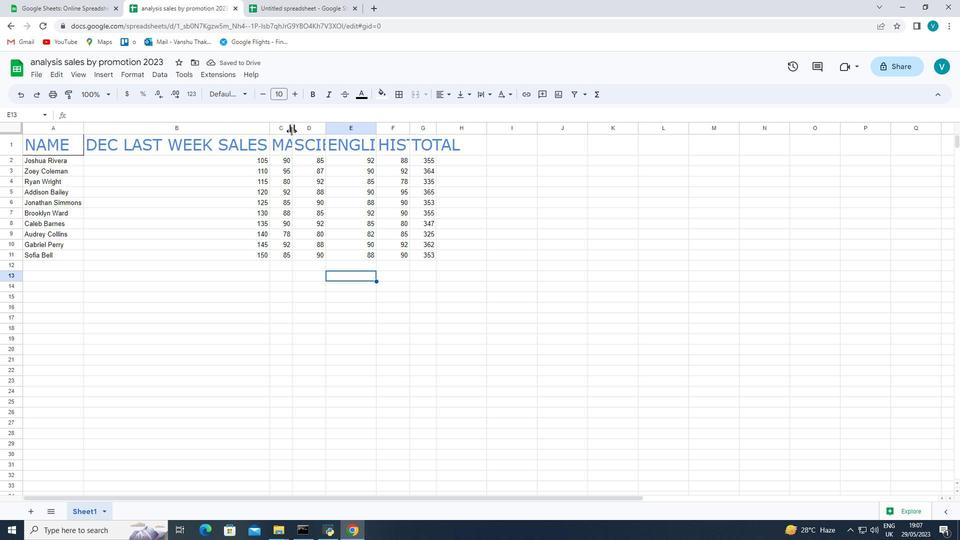 
Action: Mouse pressed left at (292, 132)
Screenshot: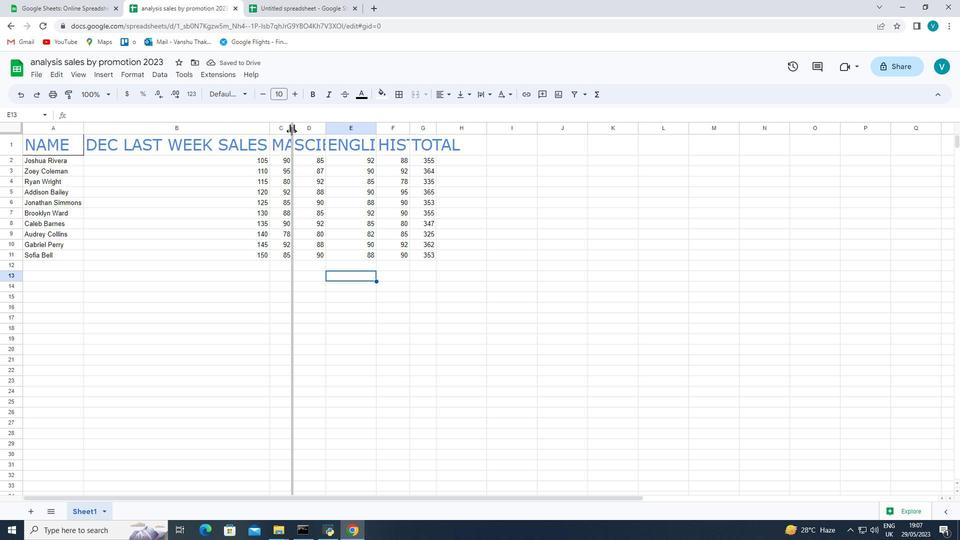 
Action: Mouse pressed left at (292, 132)
Screenshot: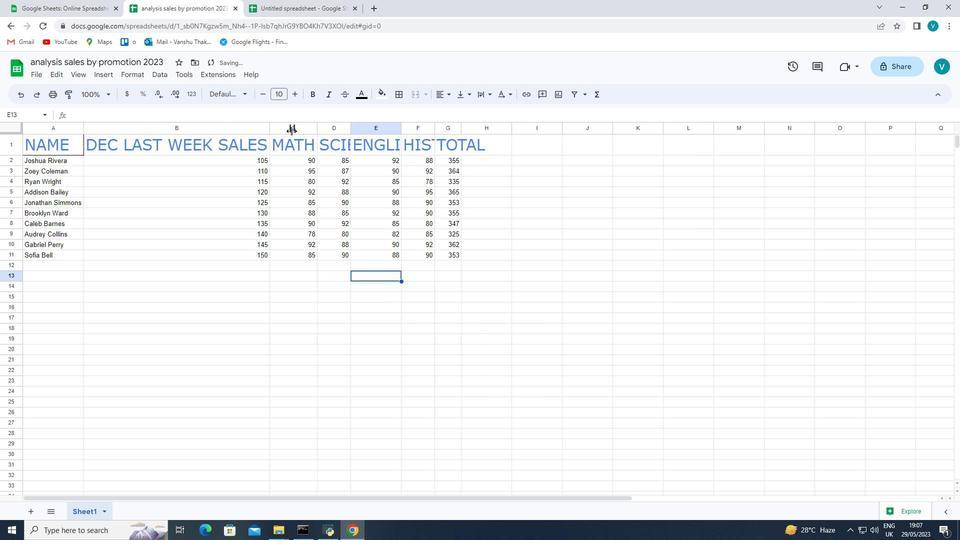 
Action: Mouse moved to (350, 129)
Screenshot: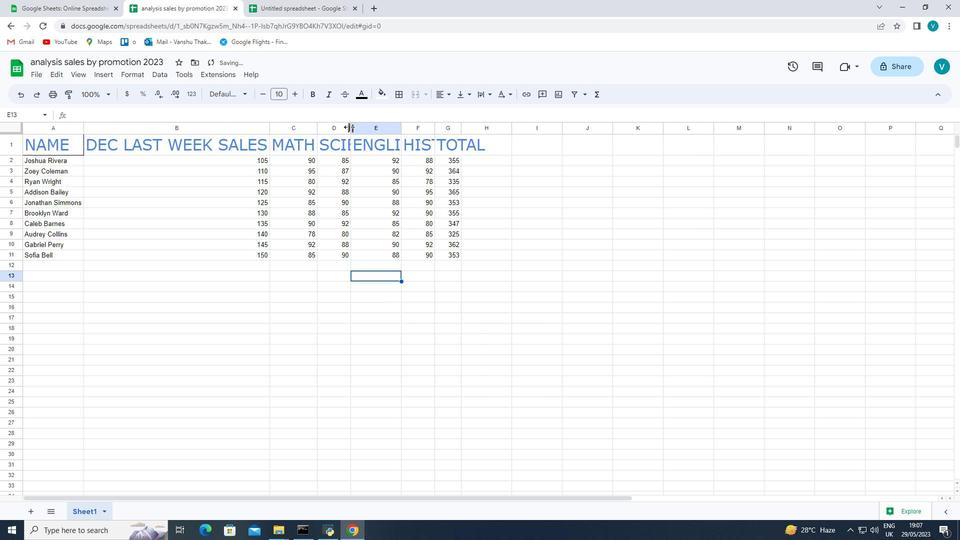 
Action: Mouse pressed left at (350, 129)
Screenshot: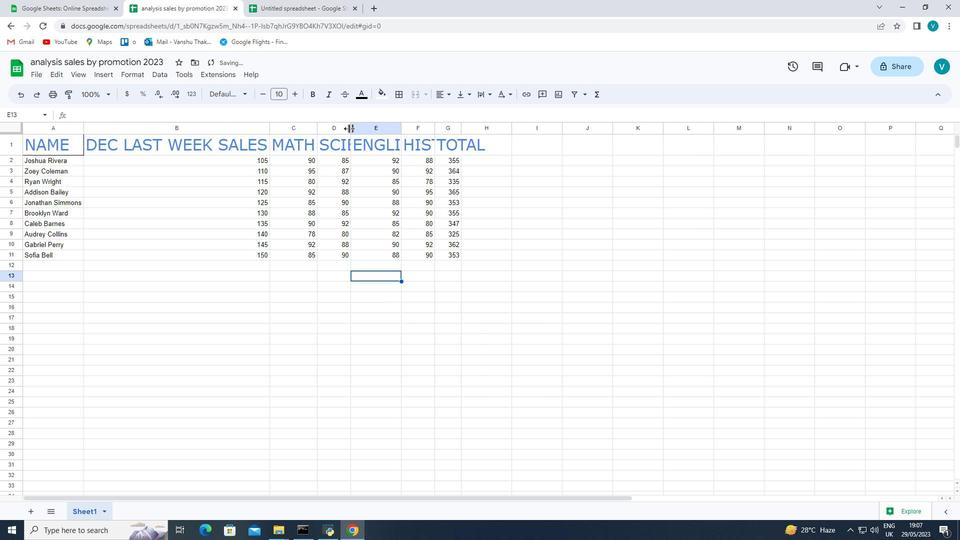 
Action: Mouse pressed left at (350, 129)
Screenshot: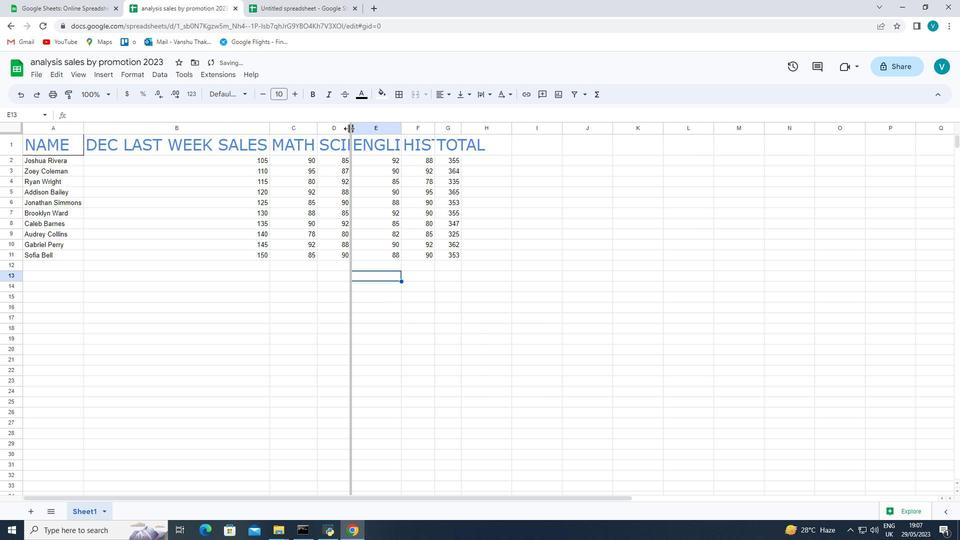 
Action: Mouse moved to (441, 130)
Screenshot: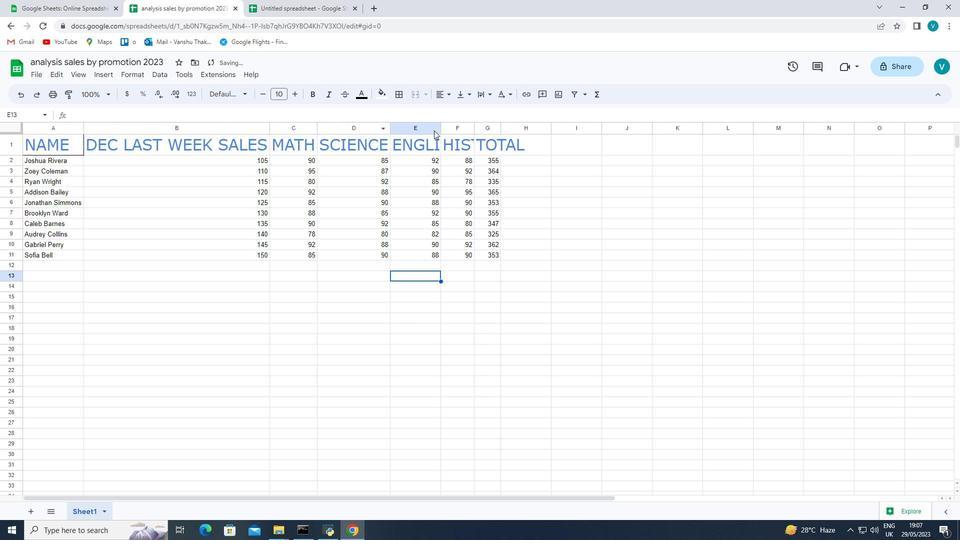 
Action: Mouse pressed left at (441, 130)
Screenshot: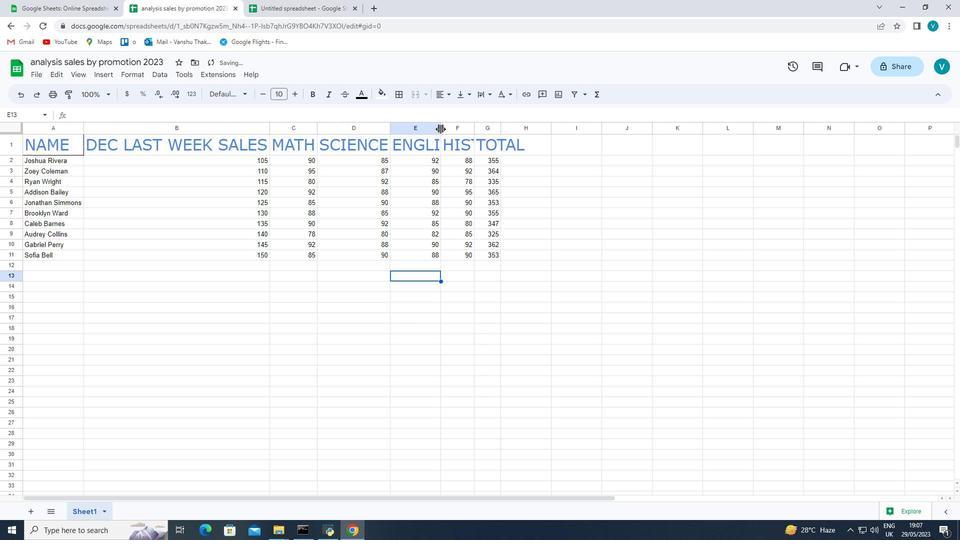 
Action: Mouse pressed left at (441, 130)
Screenshot: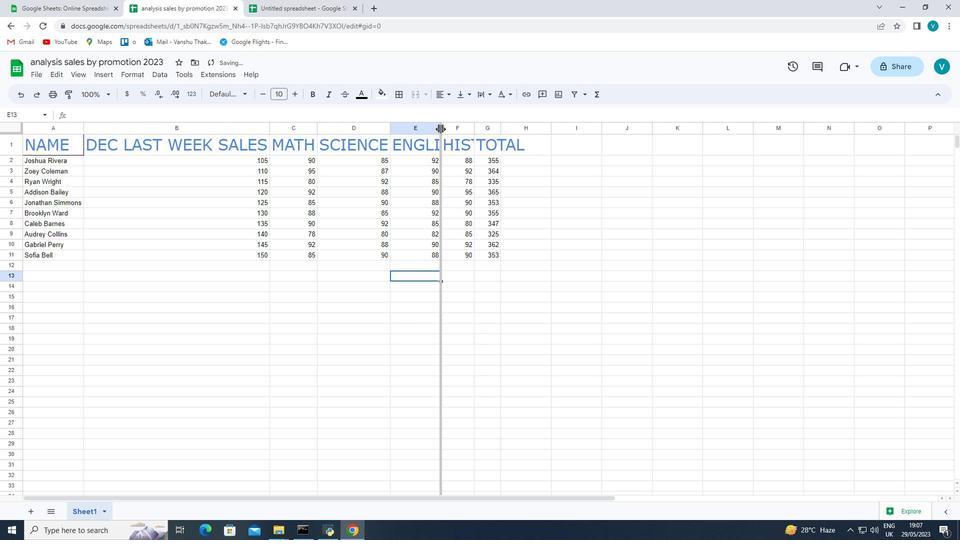 
Action: Mouse moved to (498, 128)
Screenshot: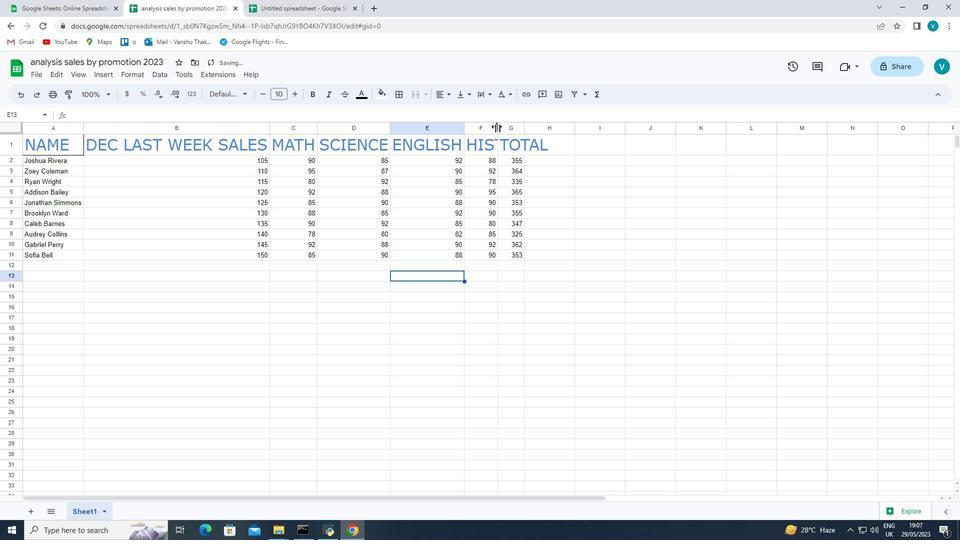 
Action: Mouse pressed left at (498, 128)
Screenshot: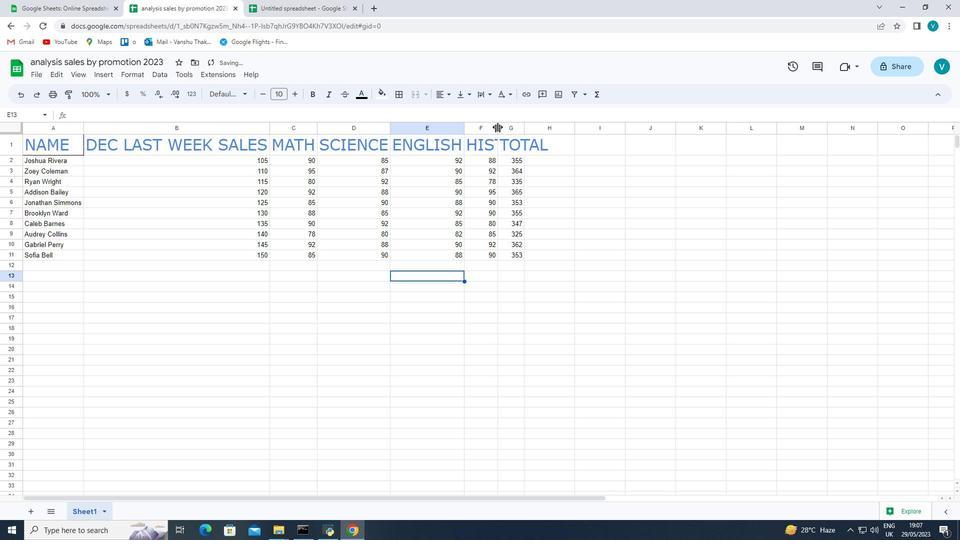 
Action: Mouse pressed left at (498, 128)
Screenshot: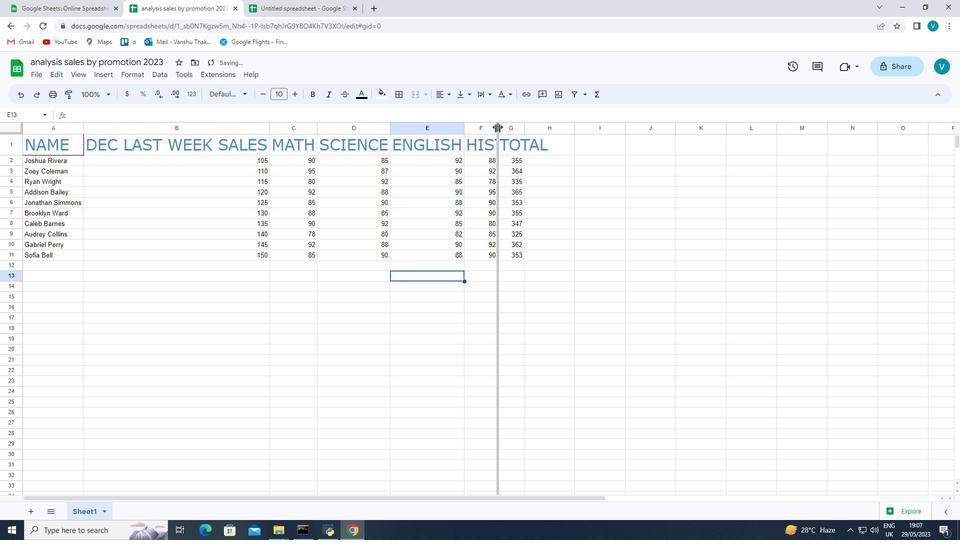 
Action: Mouse moved to (564, 131)
Screenshot: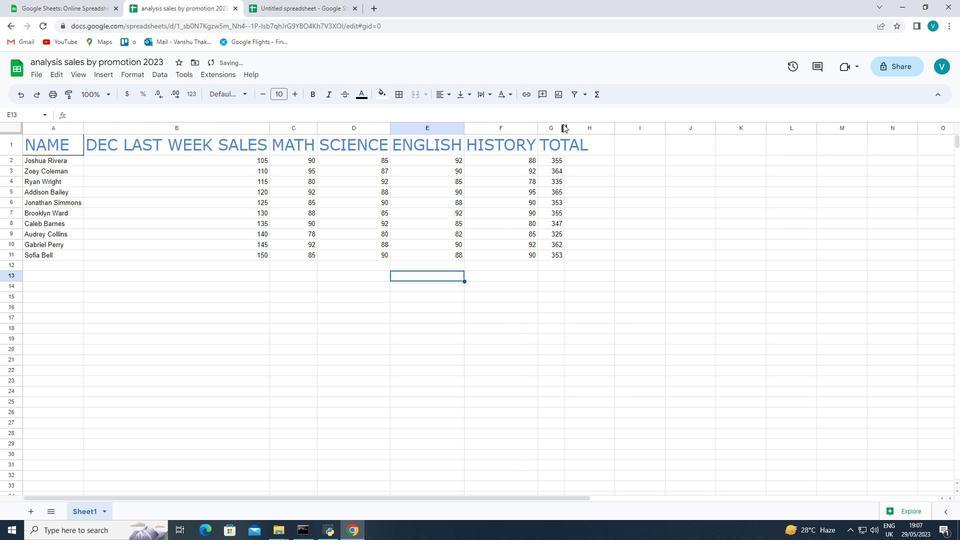 
Action: Mouse pressed left at (564, 131)
Screenshot: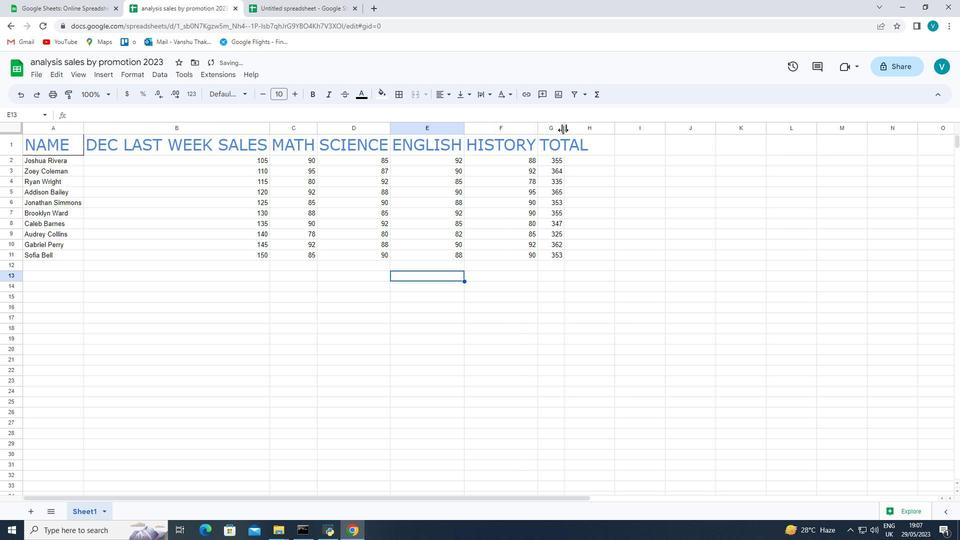 
Action: Mouse pressed left at (564, 131)
Screenshot: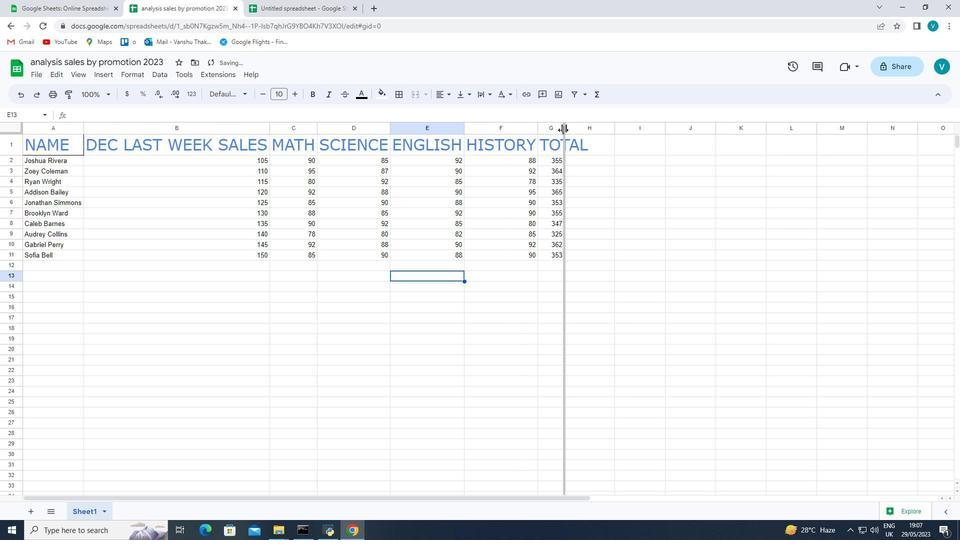 
Action: Mouse moved to (300, 391)
Screenshot: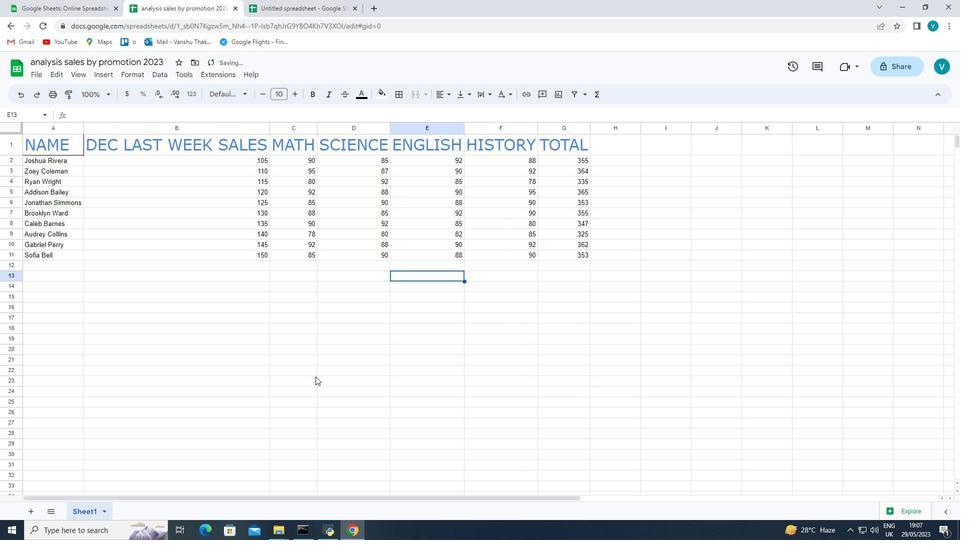 
Action: Mouse pressed left at (300, 391)
Screenshot: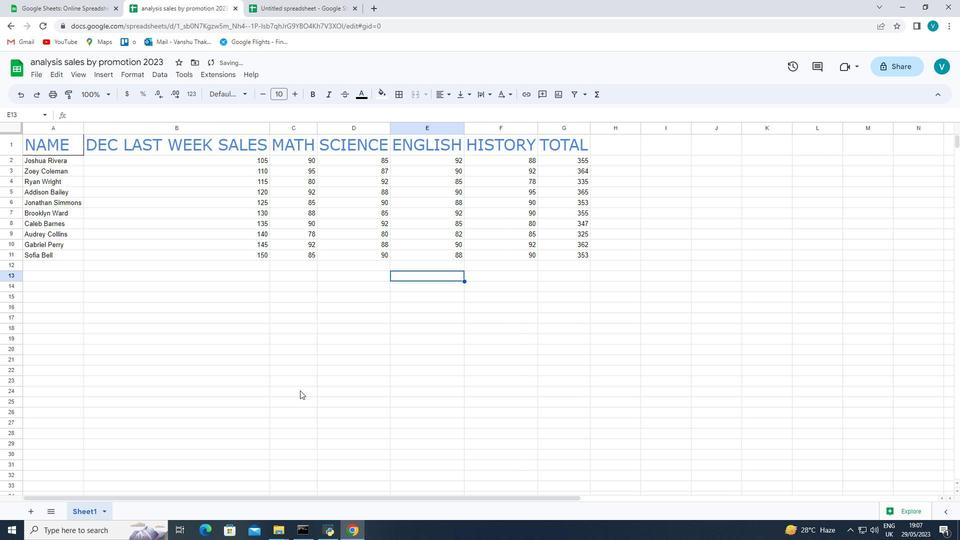 
Action: Mouse moved to (42, 160)
Screenshot: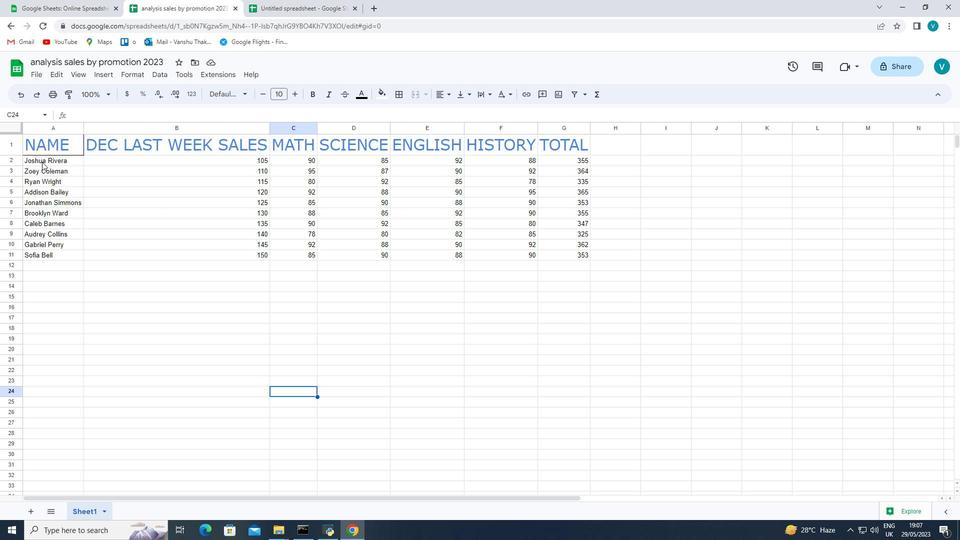 
Action: Mouse pressed left at (42, 160)
Screenshot: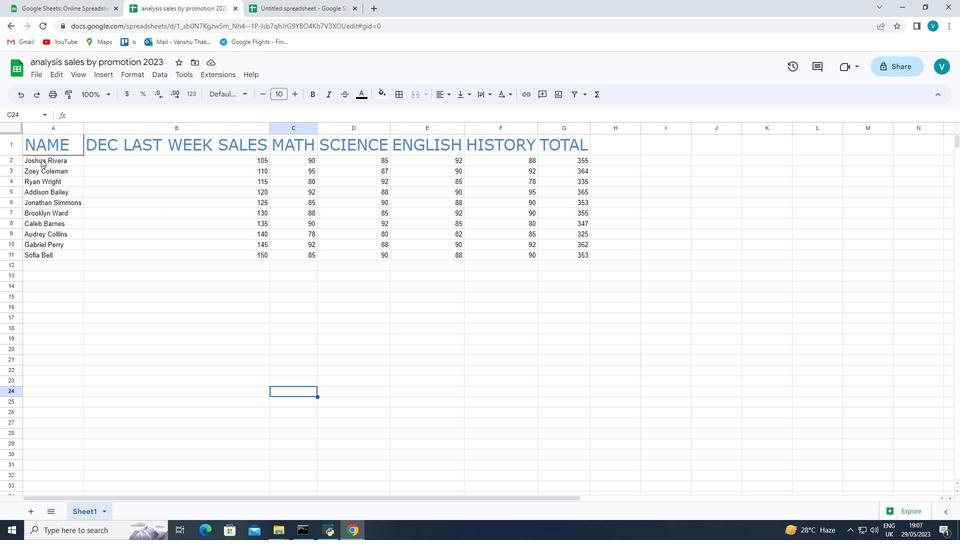 
Action: Mouse moved to (247, 98)
Screenshot: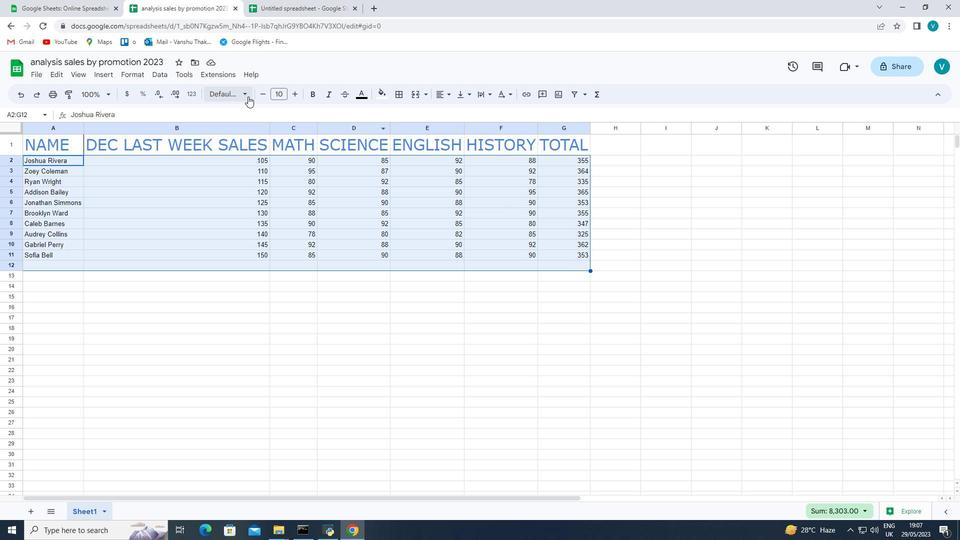 
Action: Mouse pressed left at (247, 98)
Screenshot: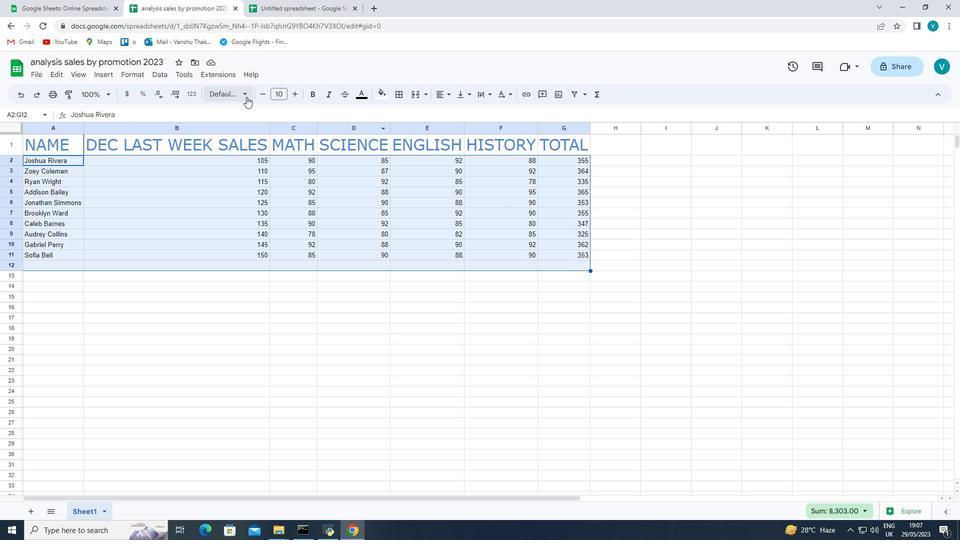 
Action: Mouse moved to (244, 308)
Screenshot: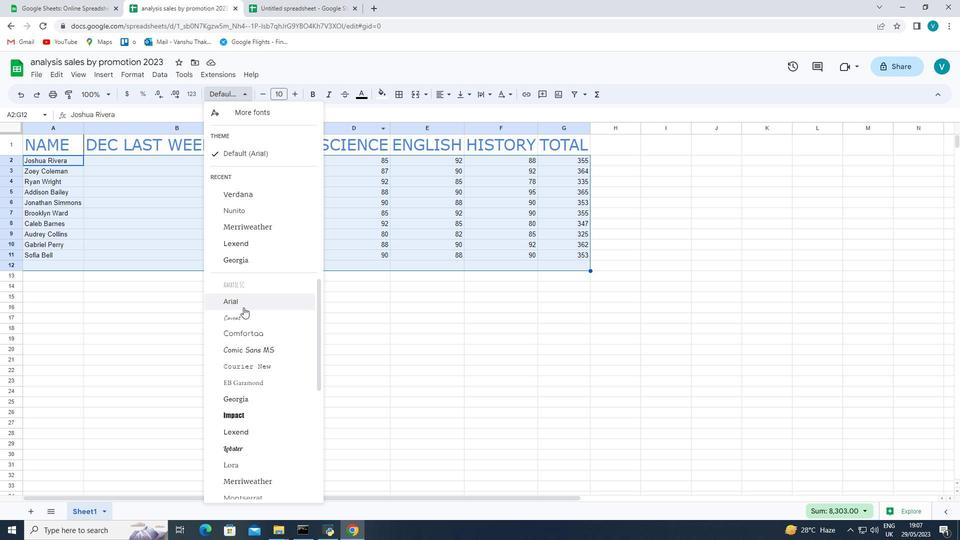
Action: Mouse pressed left at (244, 308)
Screenshot: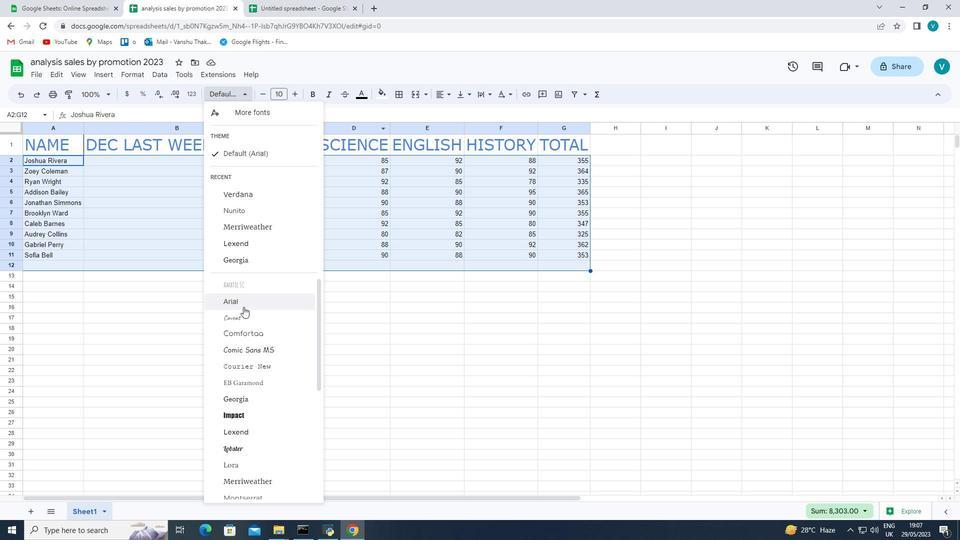 
Action: Mouse moved to (295, 99)
Screenshot: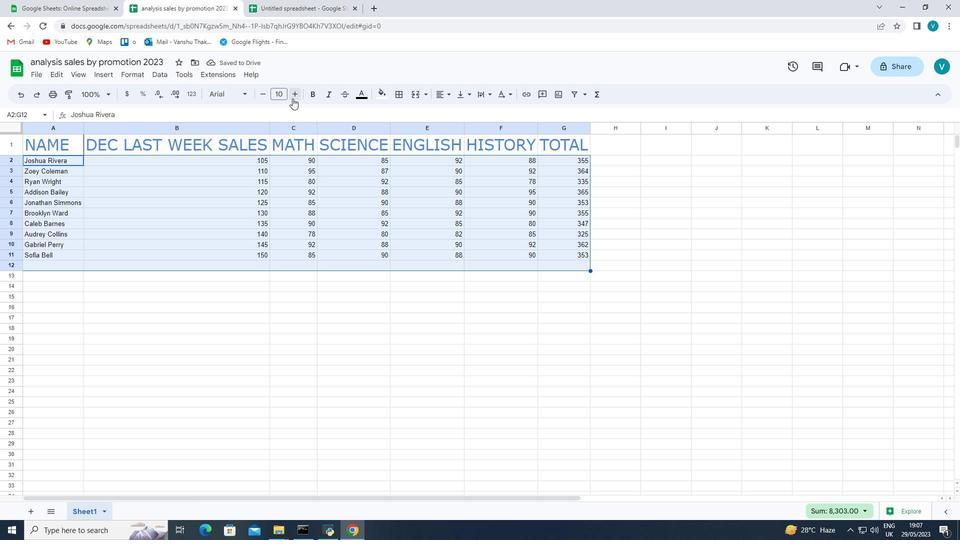 
Action: Mouse pressed left at (295, 99)
Screenshot: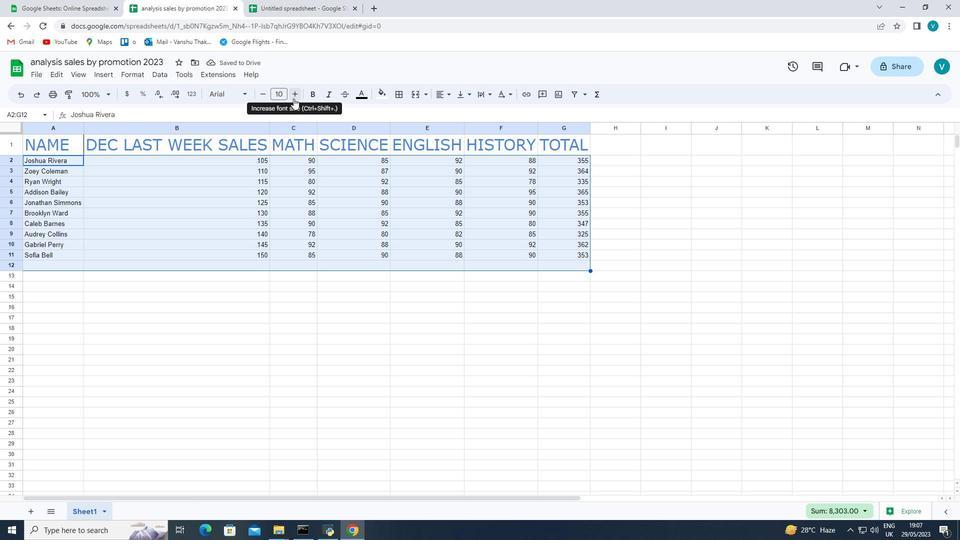 
Action: Mouse pressed left at (295, 99)
Screenshot: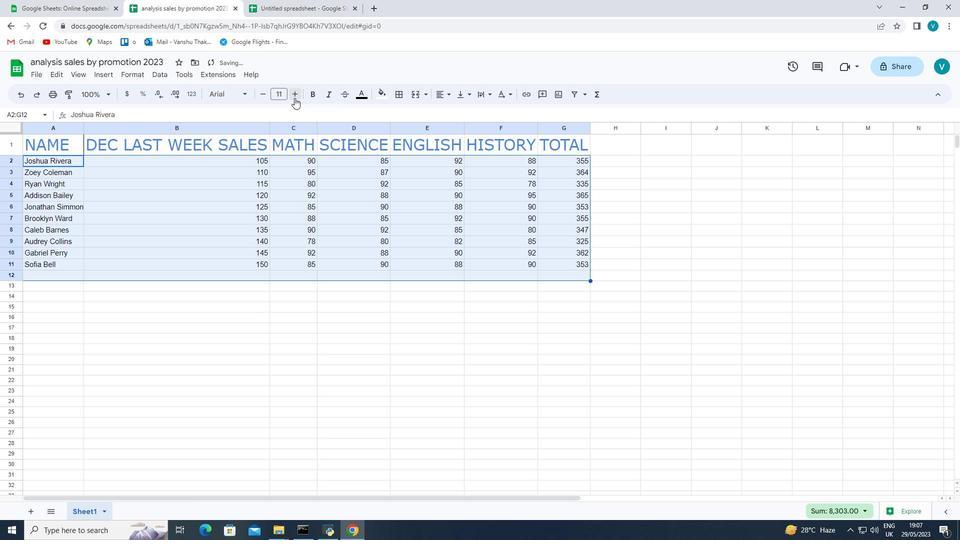 
Action: Mouse pressed left at (295, 99)
Screenshot: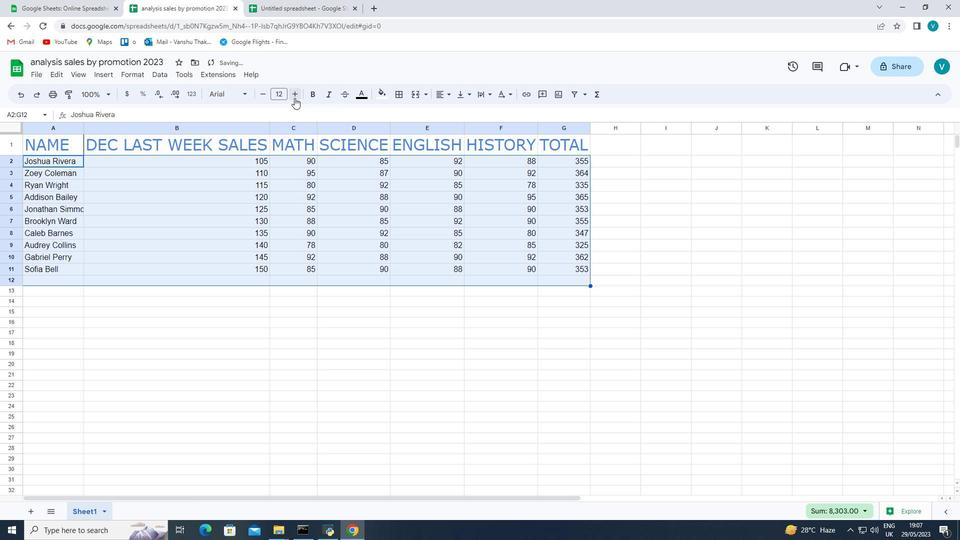 
Action: Mouse pressed left at (295, 99)
Screenshot: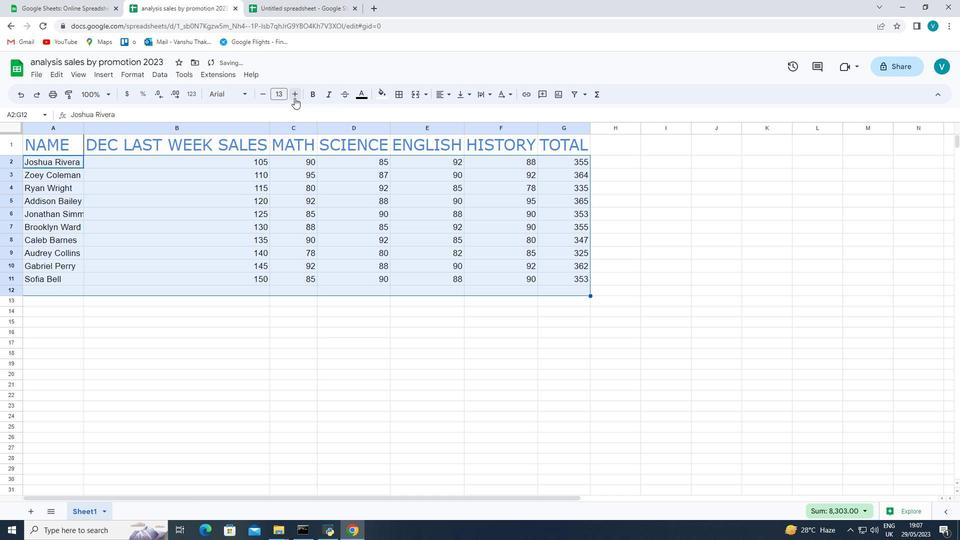 
Action: Mouse pressed left at (295, 99)
Screenshot: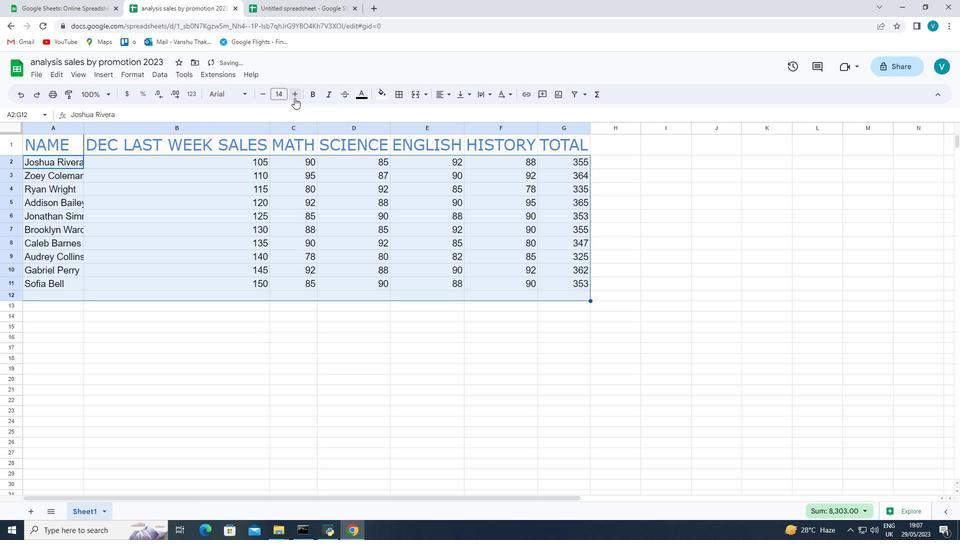 
Action: Mouse pressed left at (295, 99)
Screenshot: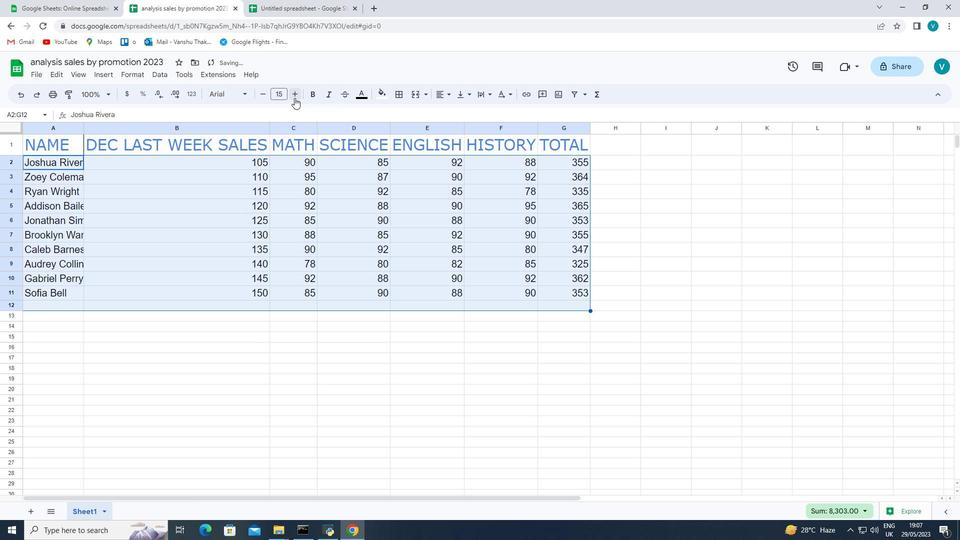 
Action: Mouse moved to (227, 378)
Screenshot: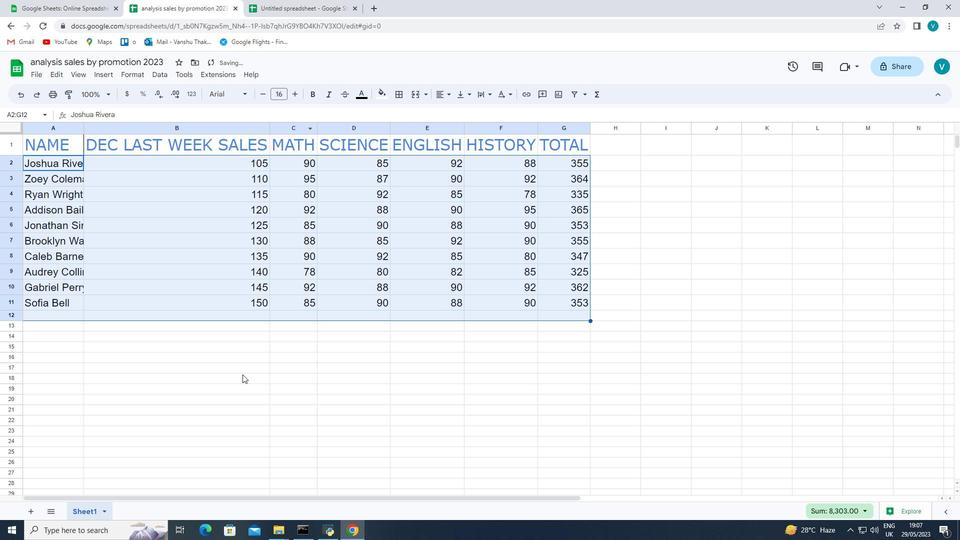 
Action: Mouse pressed left at (227, 378)
Screenshot: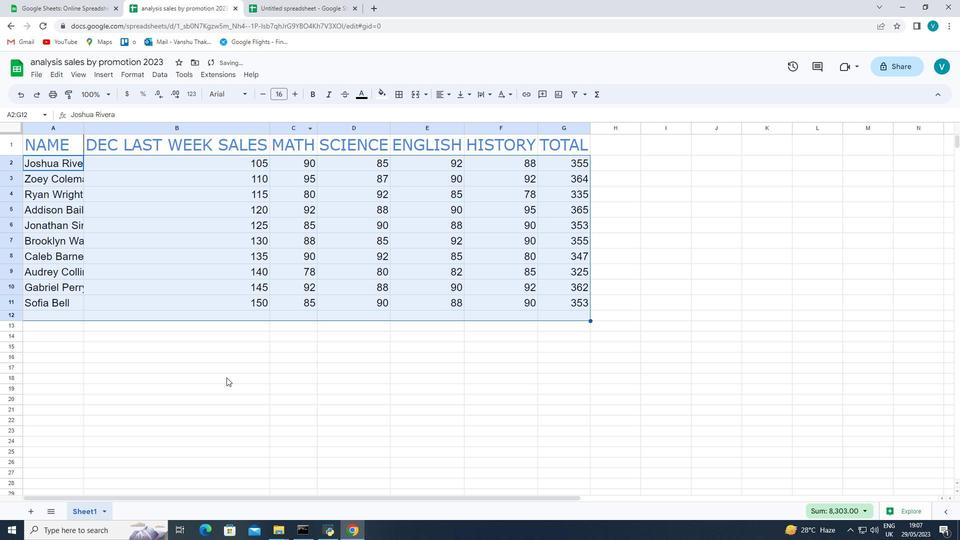 
Action: Mouse moved to (83, 128)
Screenshot: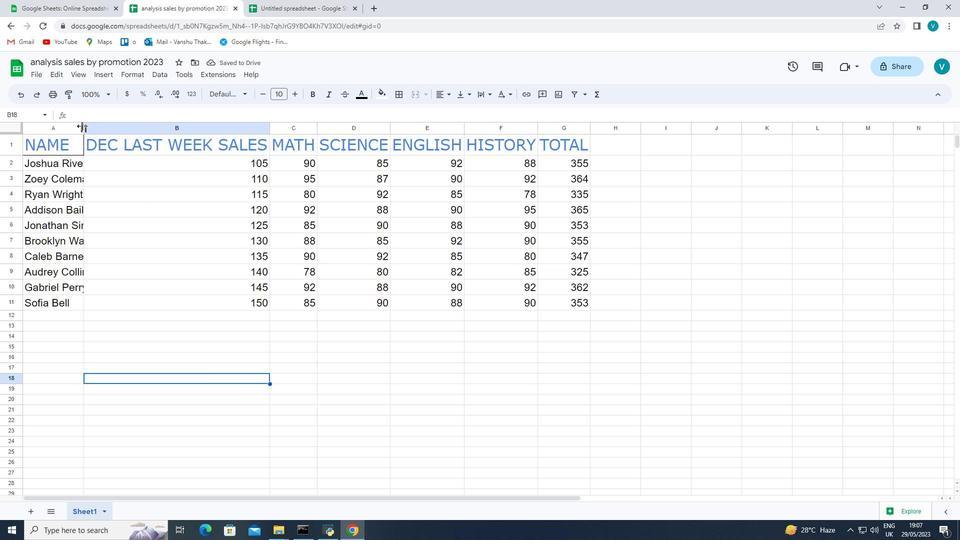 
Action: Mouse pressed left at (83, 128)
Screenshot: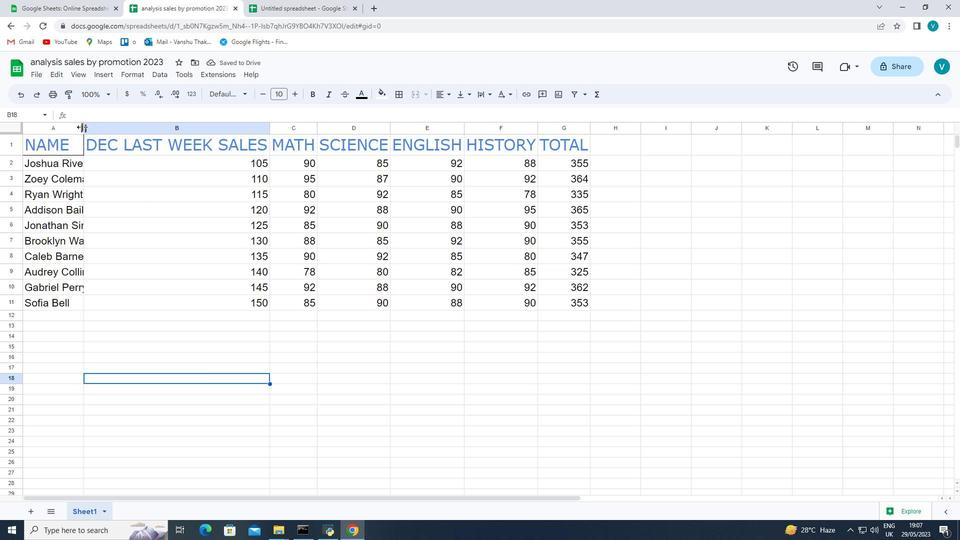 
Action: Mouse pressed left at (83, 128)
Screenshot: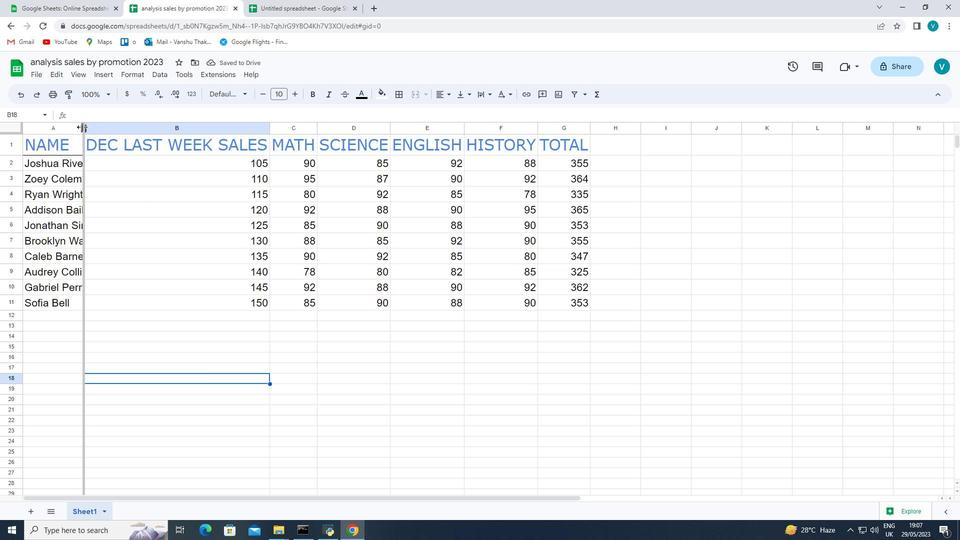 
Action: Mouse pressed left at (83, 128)
Screenshot: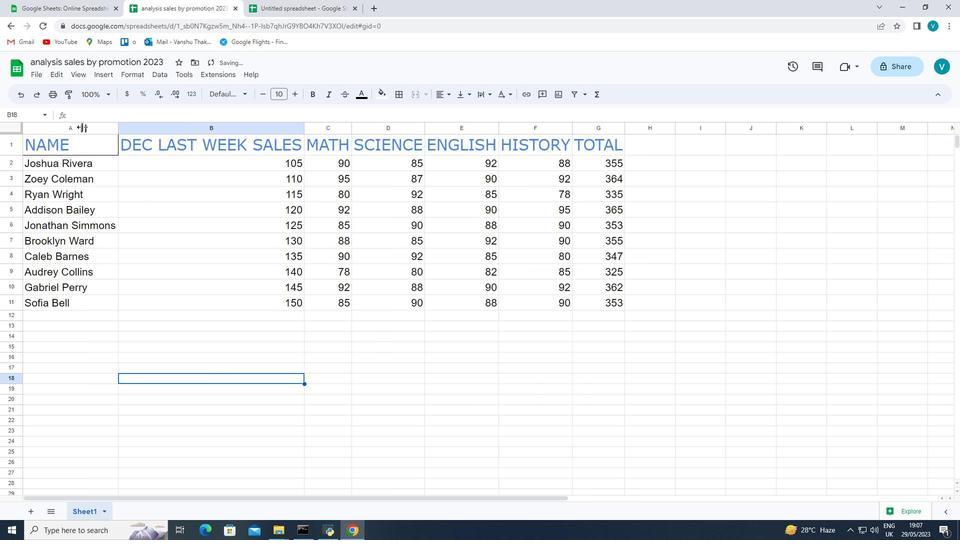 
Action: Mouse moved to (197, 319)
Screenshot: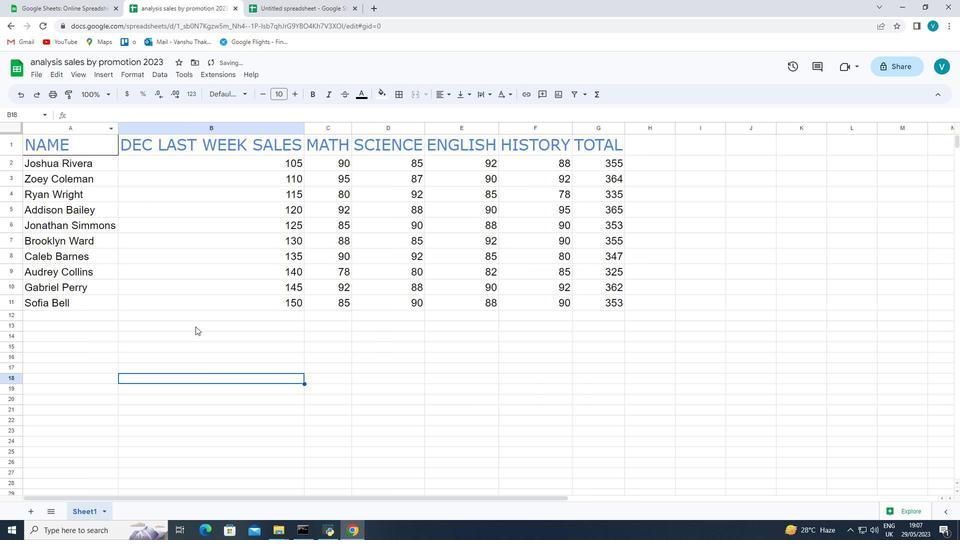 
Action: Mouse pressed left at (197, 319)
Screenshot: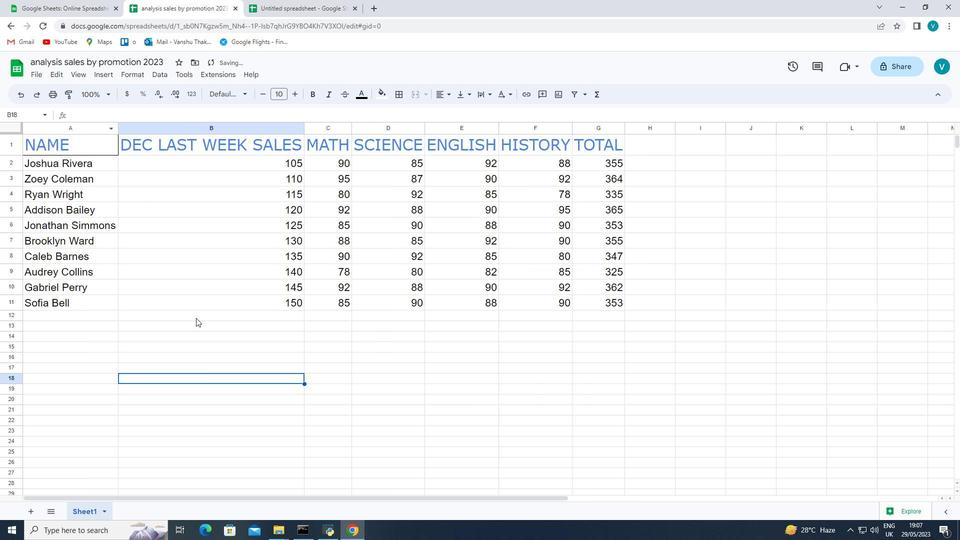 
Action: Mouse moved to (523, 329)
Screenshot: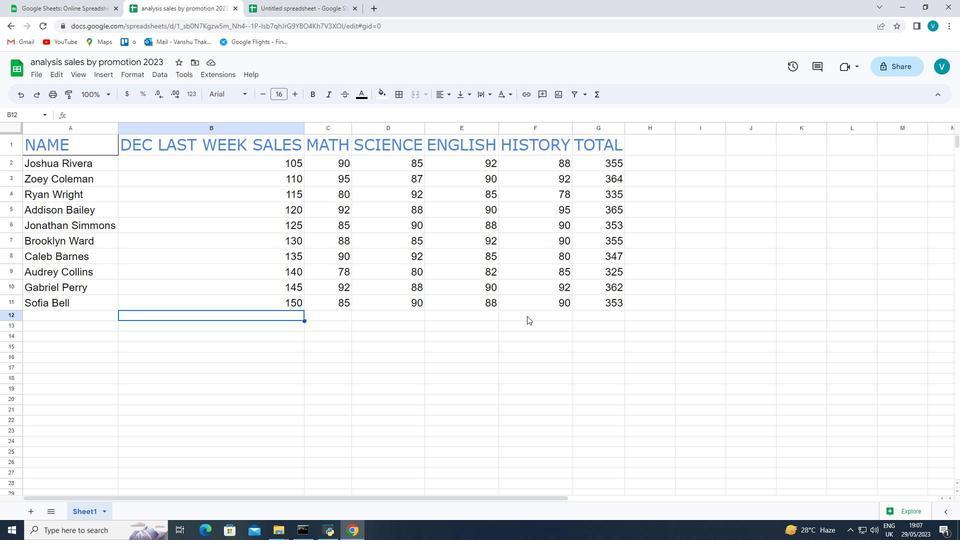 
Action: Mouse pressed left at (523, 329)
Screenshot: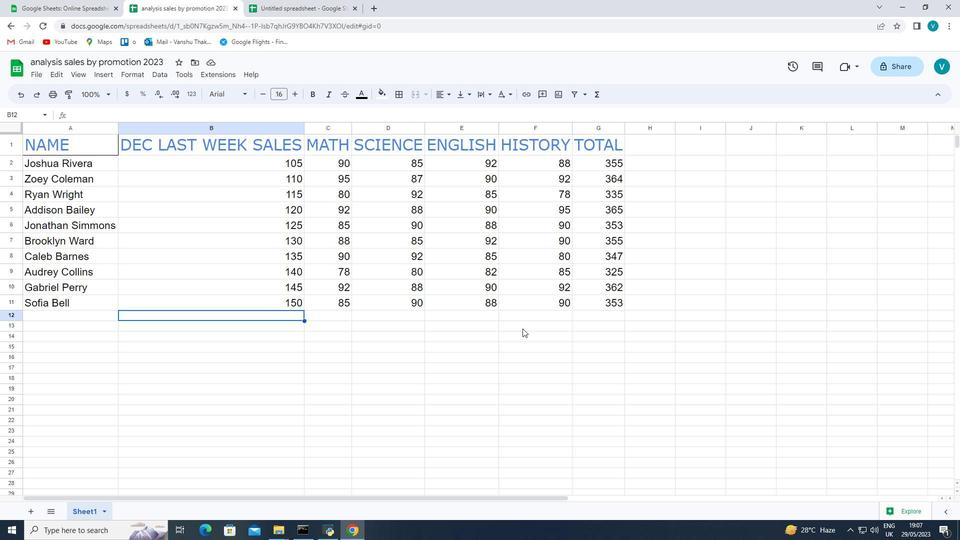 
Action: Mouse moved to (24, 139)
Screenshot: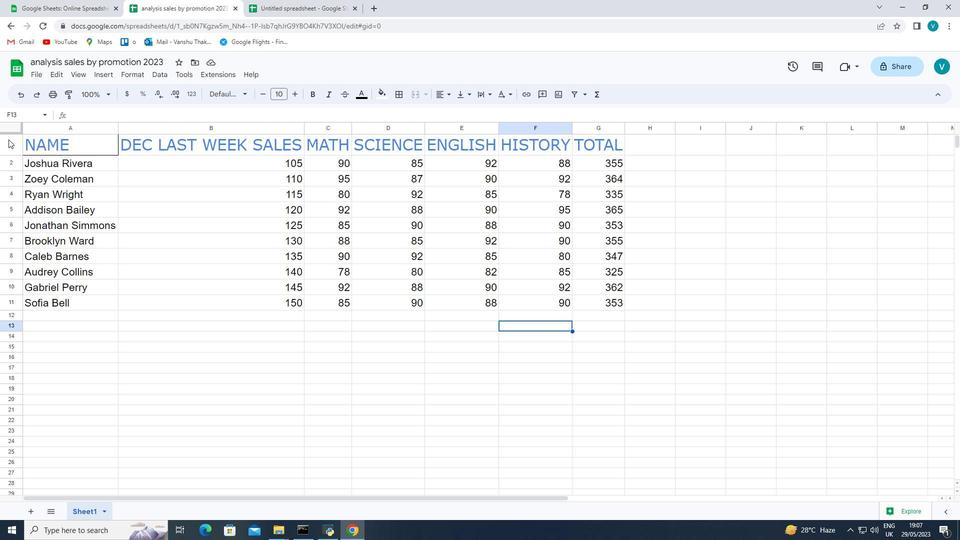 
Action: Mouse pressed left at (24, 139)
Screenshot: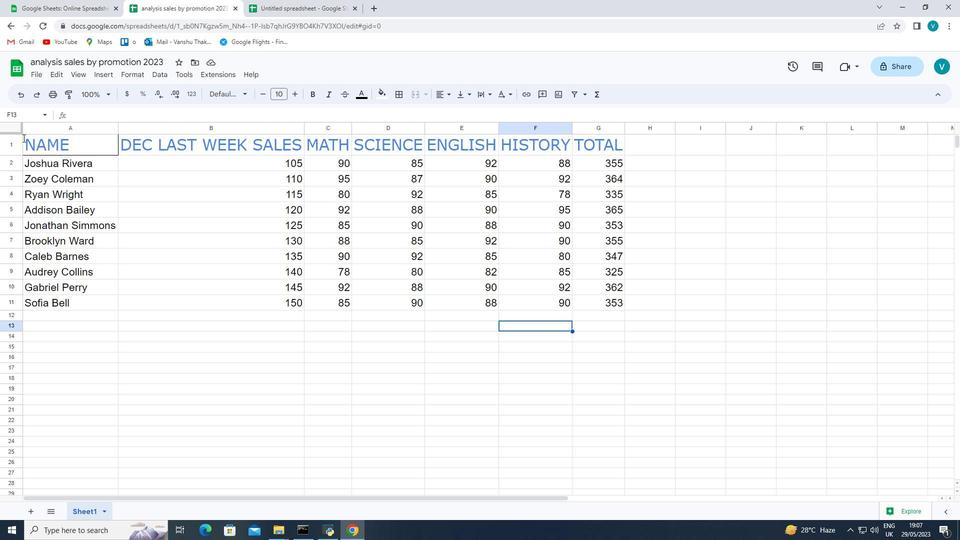 
Action: Mouse moved to (29, 143)
Screenshot: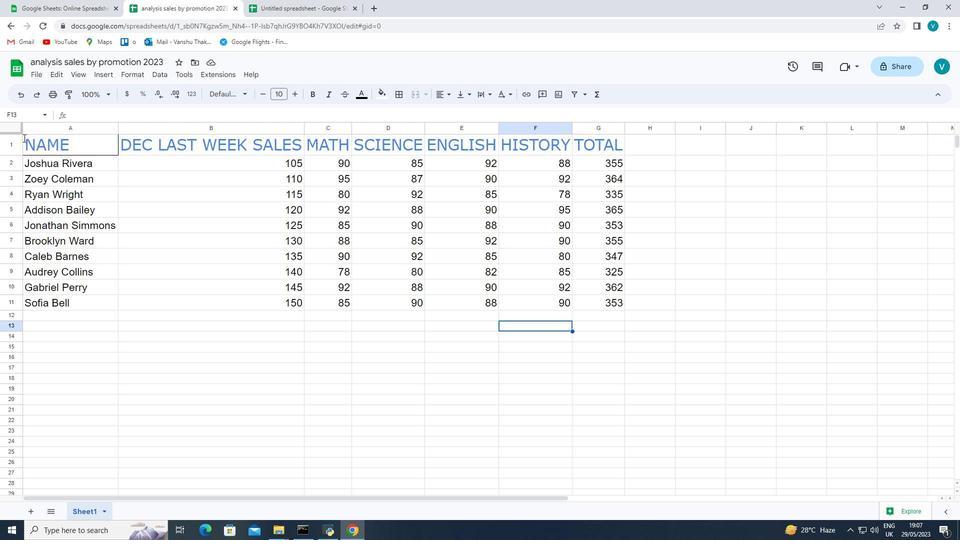 
Action: Mouse pressed left at (29, 143)
Screenshot: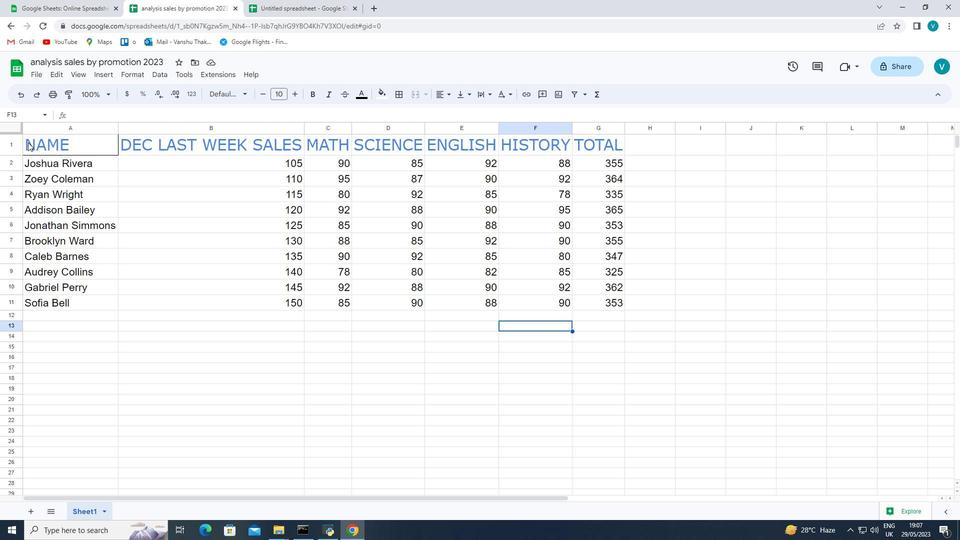 
Action: Key pressed <Key.shift><Key.right><Key.right><Key.right><Key.right><Key.right><Key.right>
Screenshot: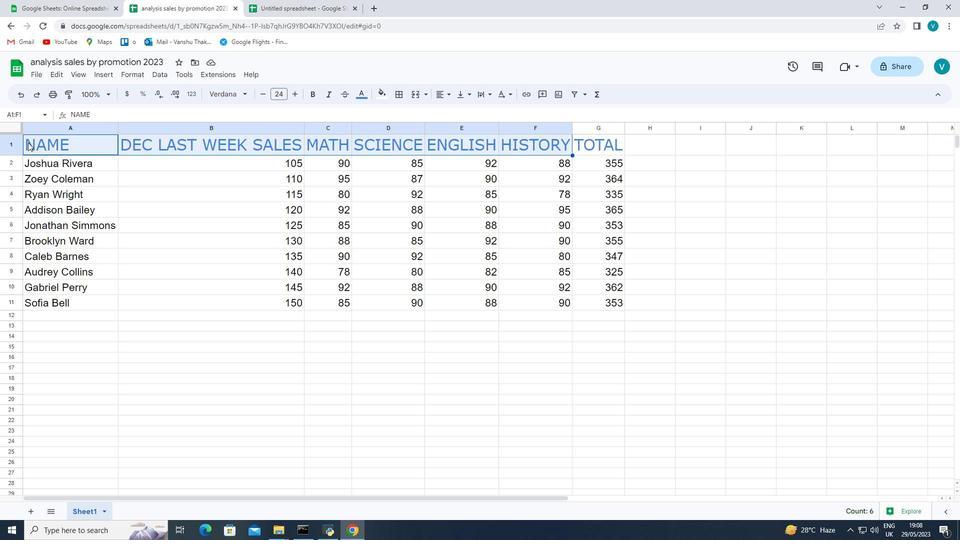 
Action: Mouse moved to (443, 95)
Screenshot: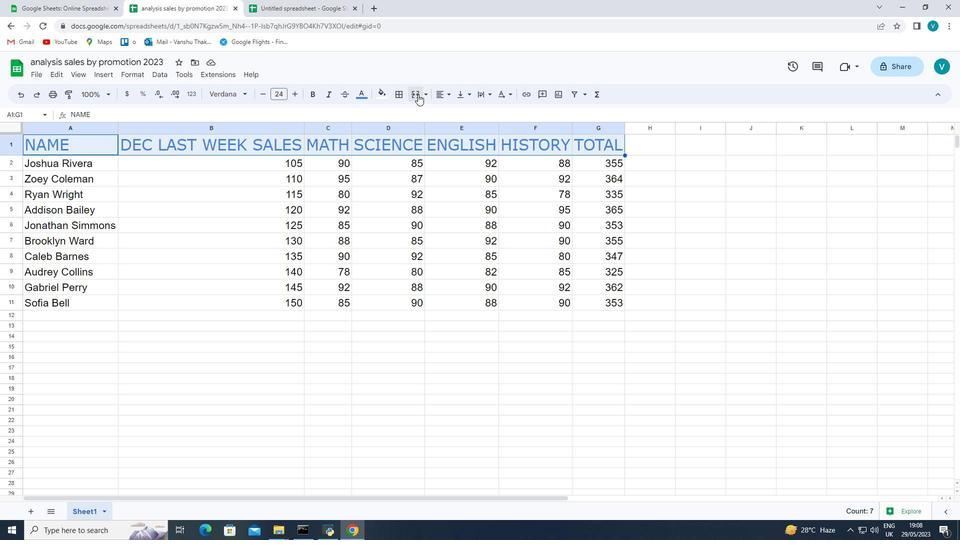 
Action: Mouse pressed left at (443, 95)
Screenshot: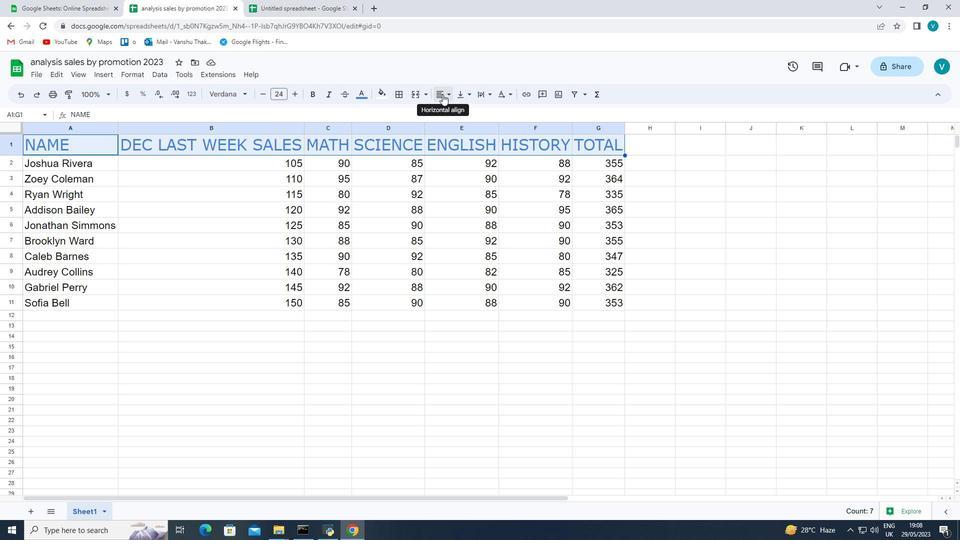
Action: Mouse moved to (463, 110)
Screenshot: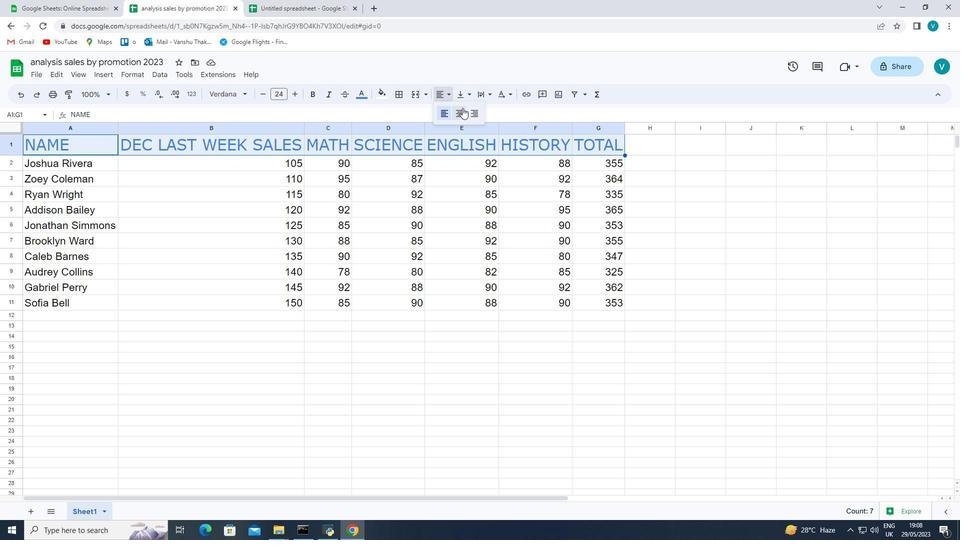 
Action: Mouse pressed left at (463, 110)
Screenshot: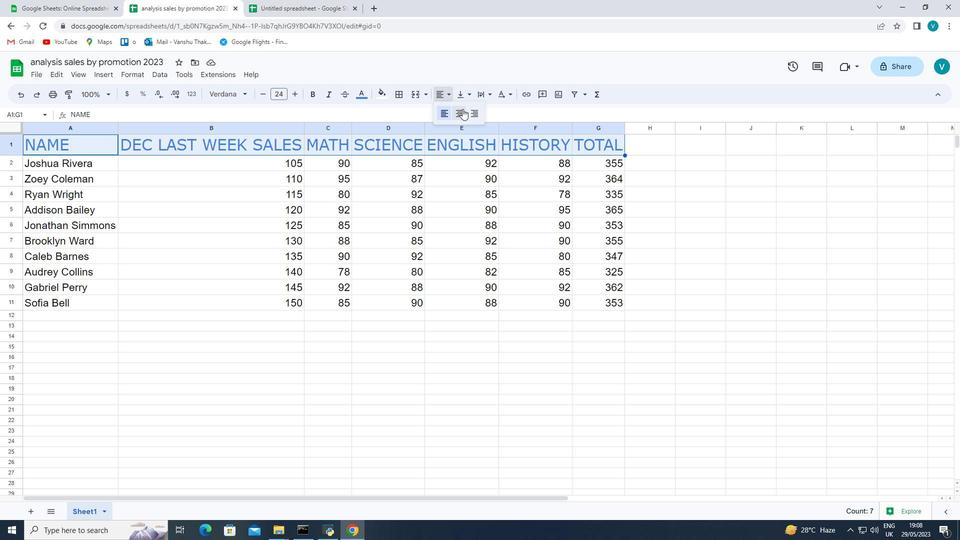 
Action: Mouse moved to (444, 101)
Screenshot: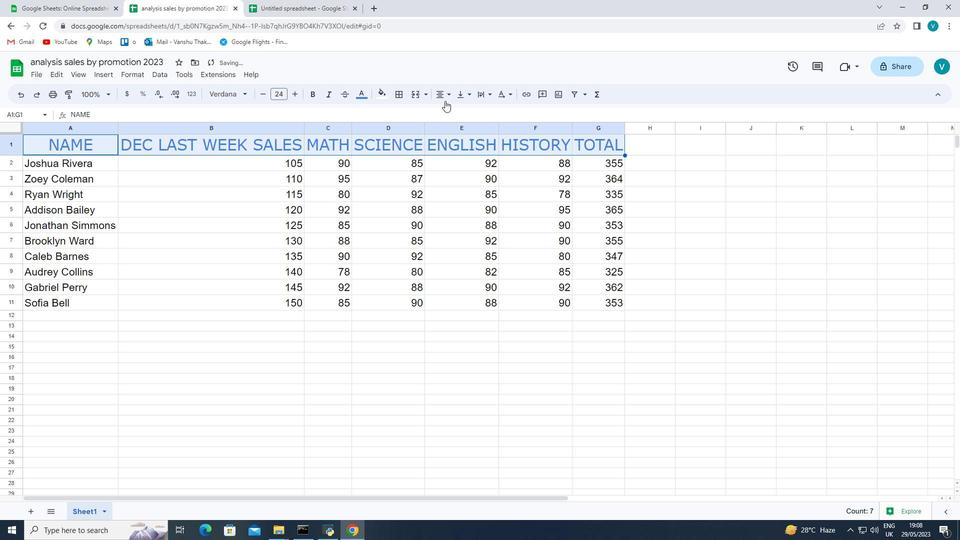 
Action: Mouse pressed left at (444, 101)
Screenshot: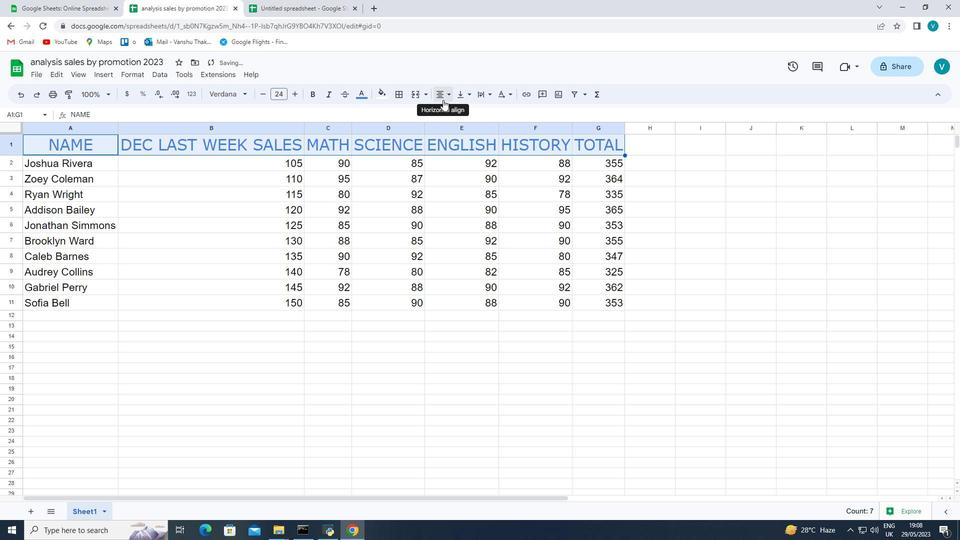 
Action: Mouse moved to (458, 115)
Screenshot: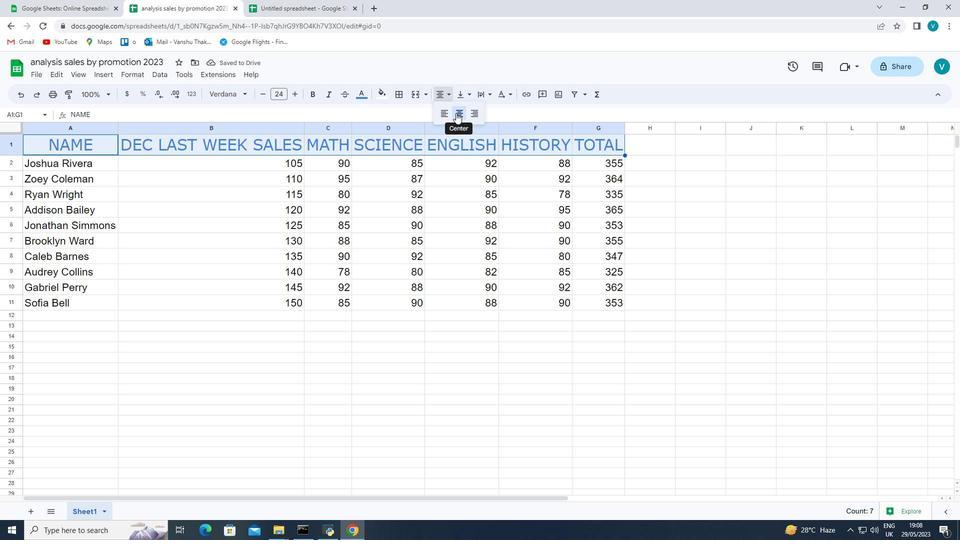 
Action: Mouse pressed left at (458, 115)
Screenshot: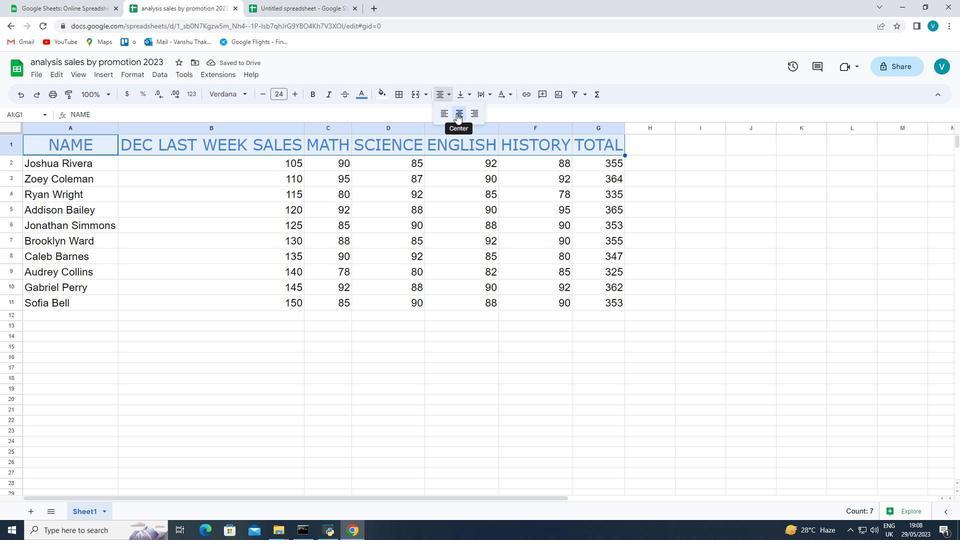 
Action: Mouse moved to (174, 305)
Screenshot: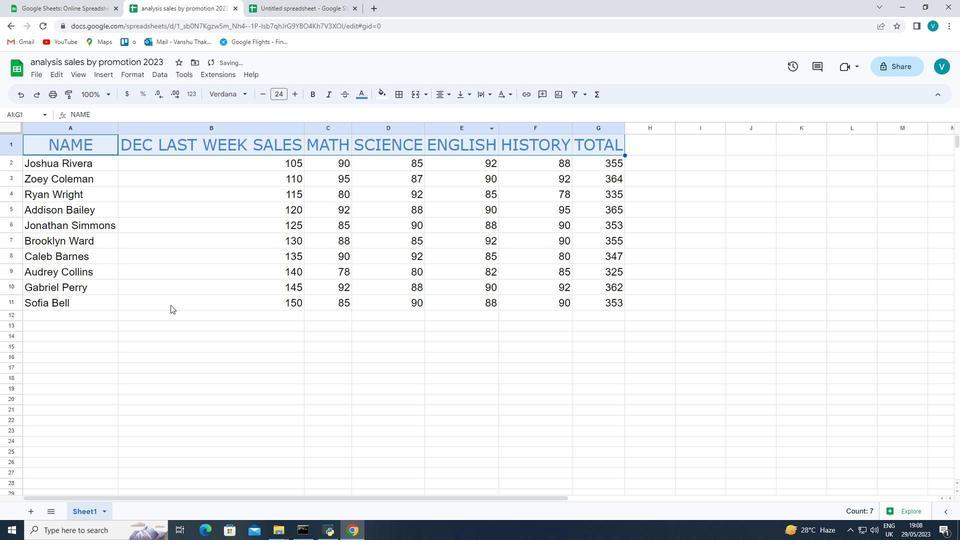 
Action: Mouse pressed left at (174, 305)
Screenshot: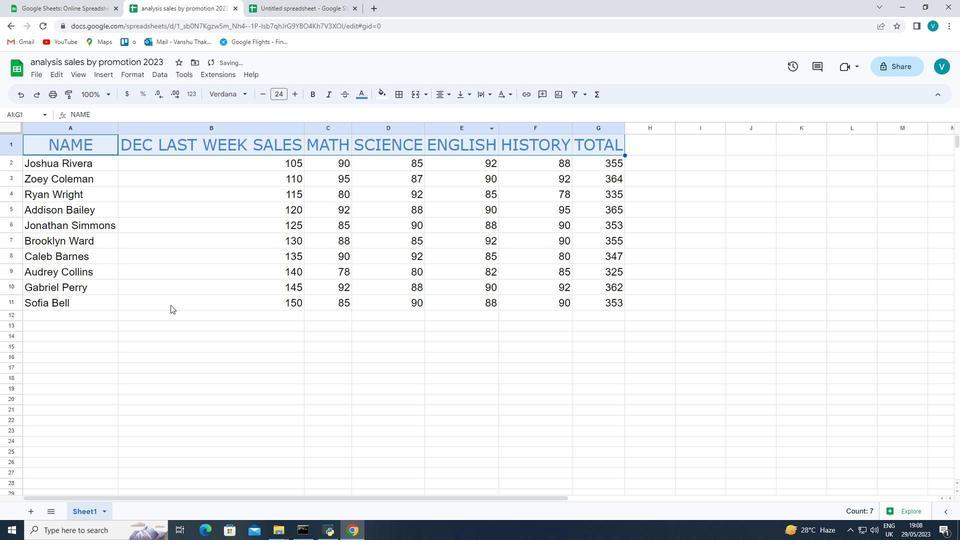 
Action: Mouse moved to (309, 289)
Screenshot: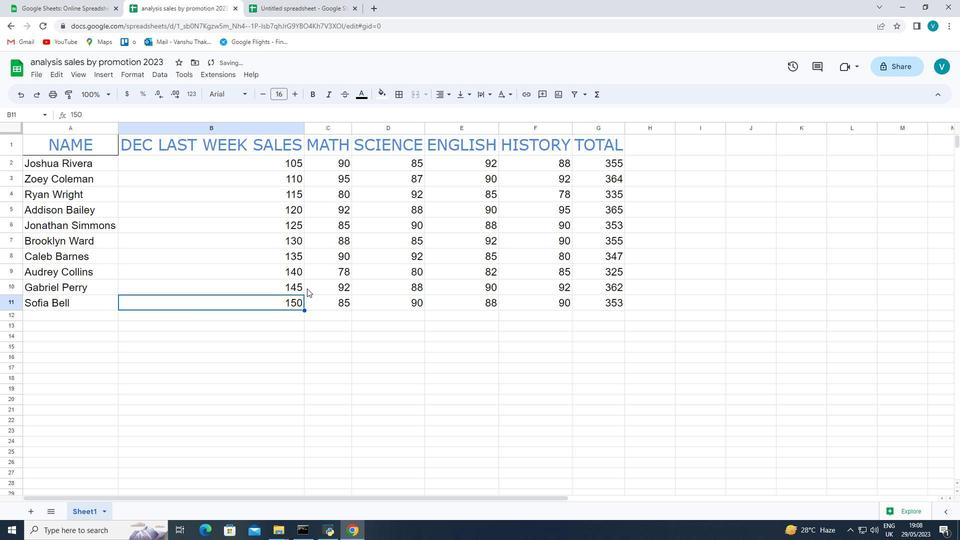 
Action: Mouse scrolled (309, 289) with delta (0, 0)
Screenshot: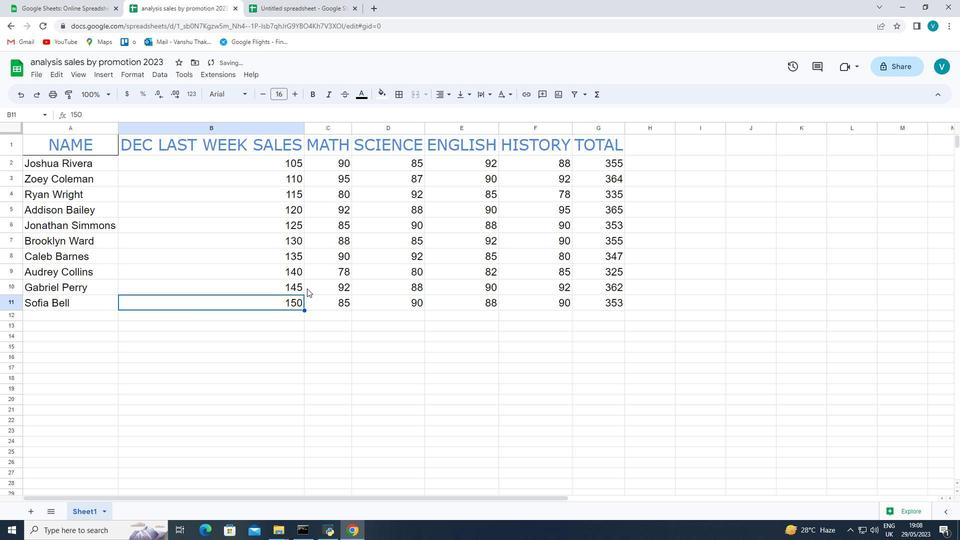 
Action: Mouse moved to (312, 290)
Screenshot: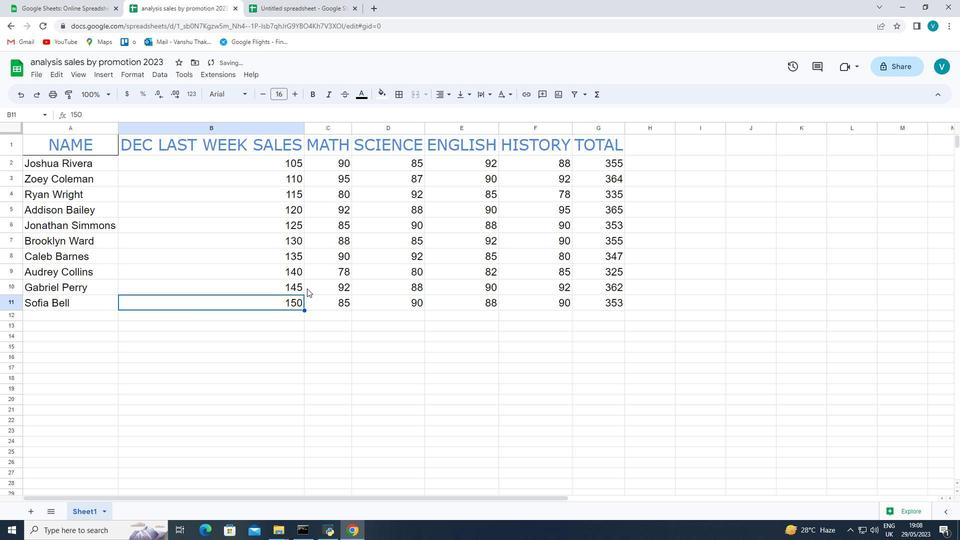 
Action: Mouse scrolled (312, 290) with delta (0, 0)
Screenshot: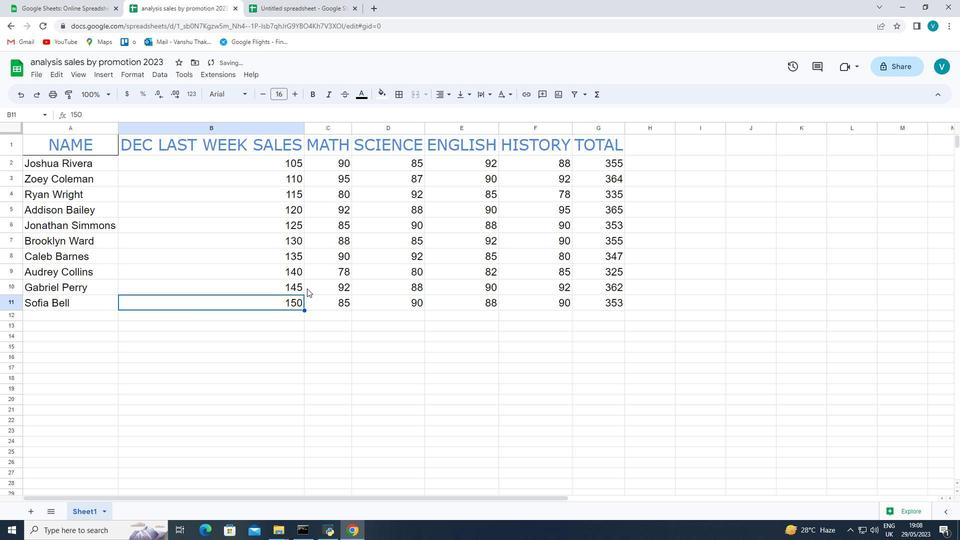 
Action: Mouse moved to (312, 291)
Screenshot: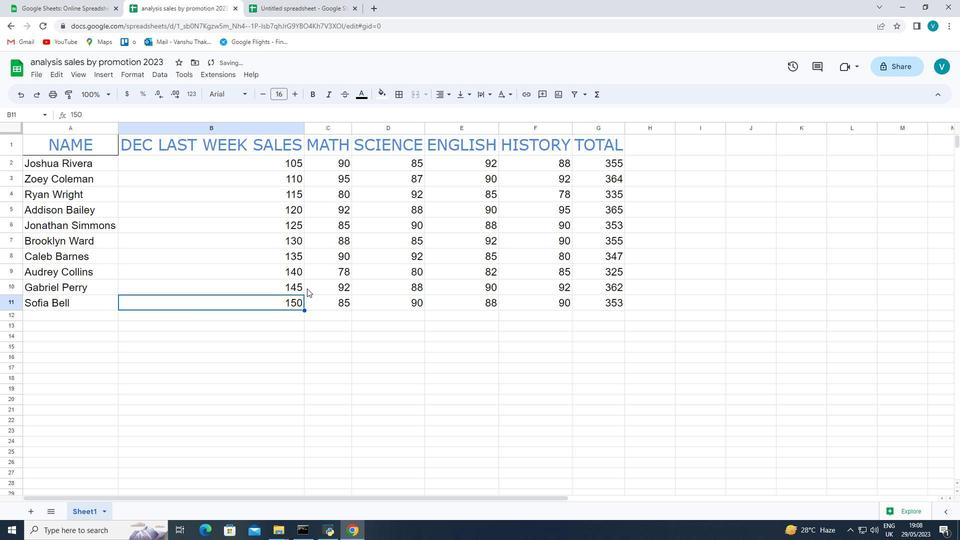 
Action: Mouse scrolled (312, 290) with delta (0, 0)
Screenshot: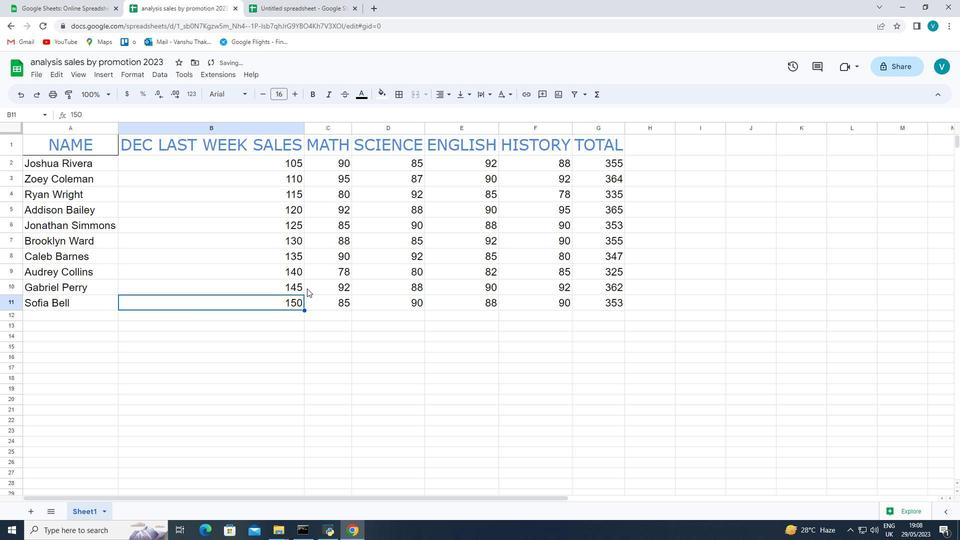 
Action: Mouse moved to (313, 291)
Screenshot: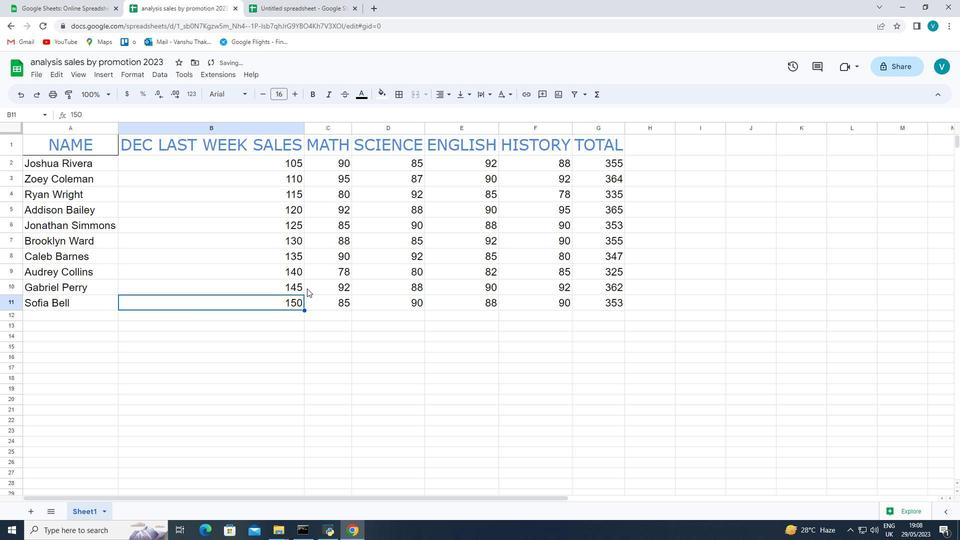 
Action: Mouse scrolled (313, 291) with delta (0, 0)
Screenshot: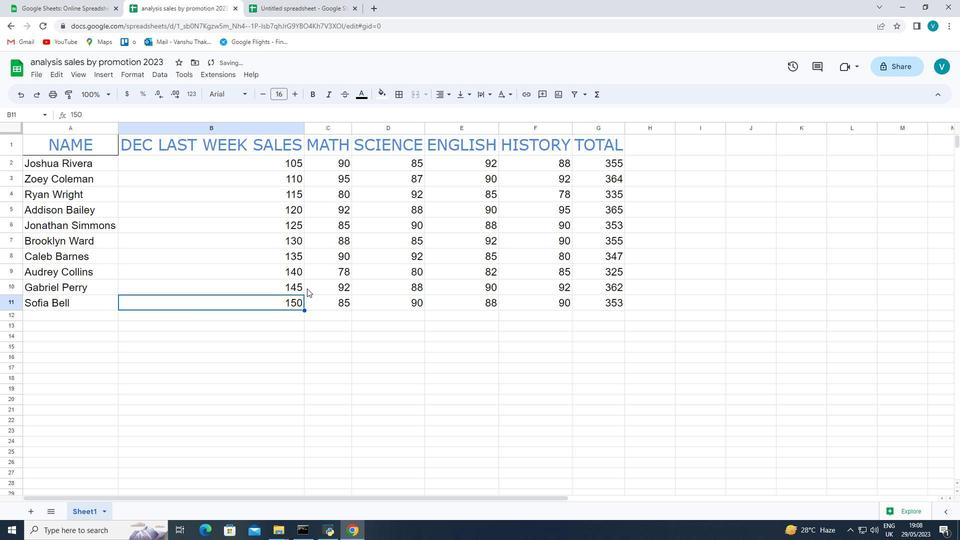 
Action: Mouse scrolled (313, 291) with delta (0, 0)
Screenshot: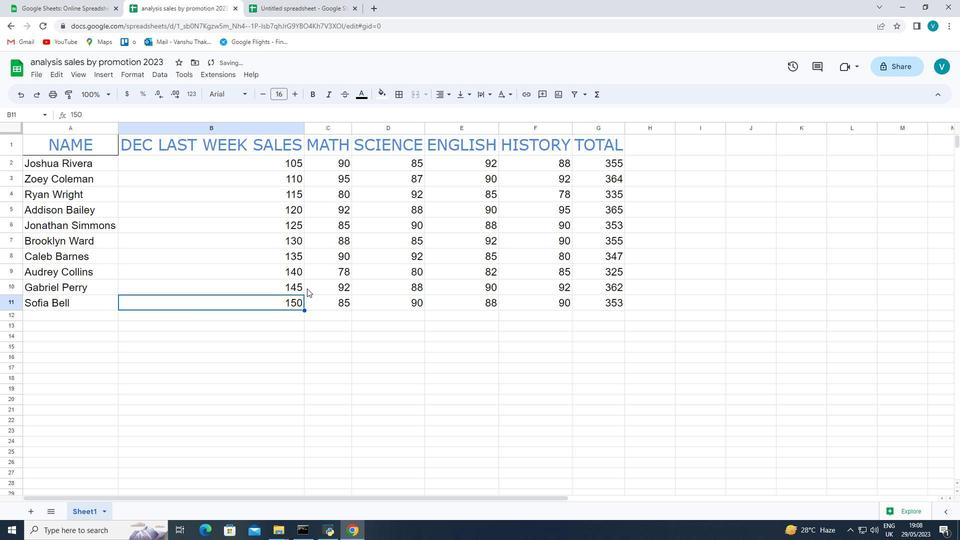 
Action: Mouse moved to (315, 292)
Screenshot: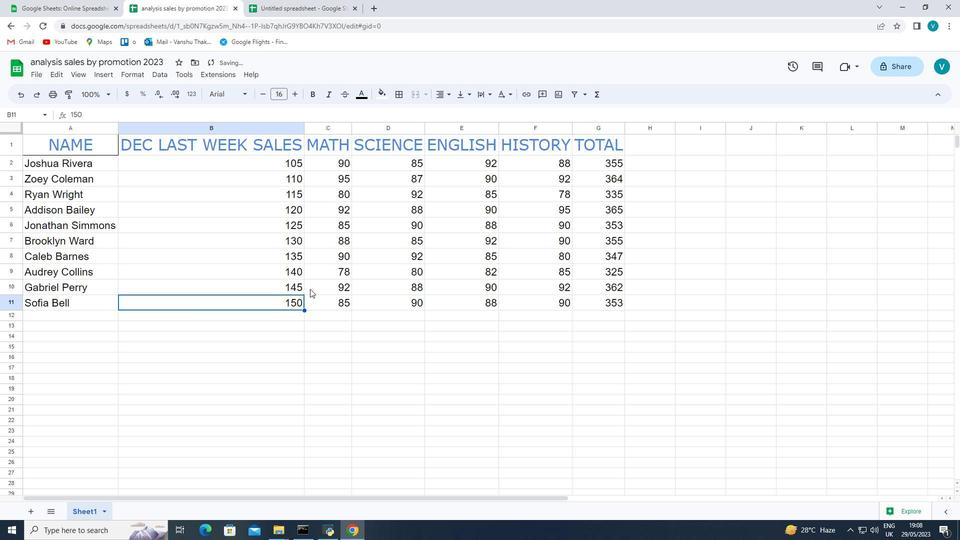 
Action: Mouse scrolled (315, 292) with delta (0, 0)
Screenshot: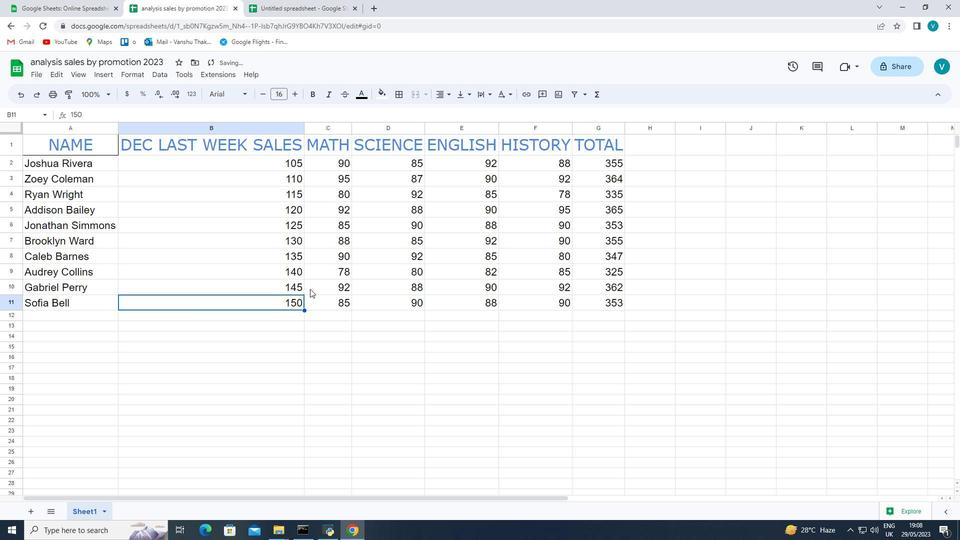 
Action: Mouse moved to (351, 322)
Screenshot: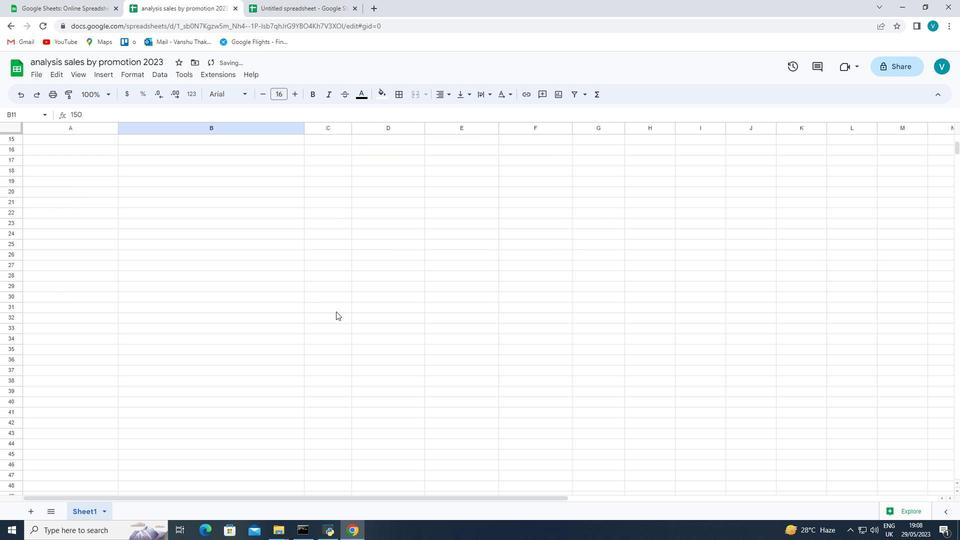 
Action: Mouse scrolled (351, 322) with delta (0, 0)
Screenshot: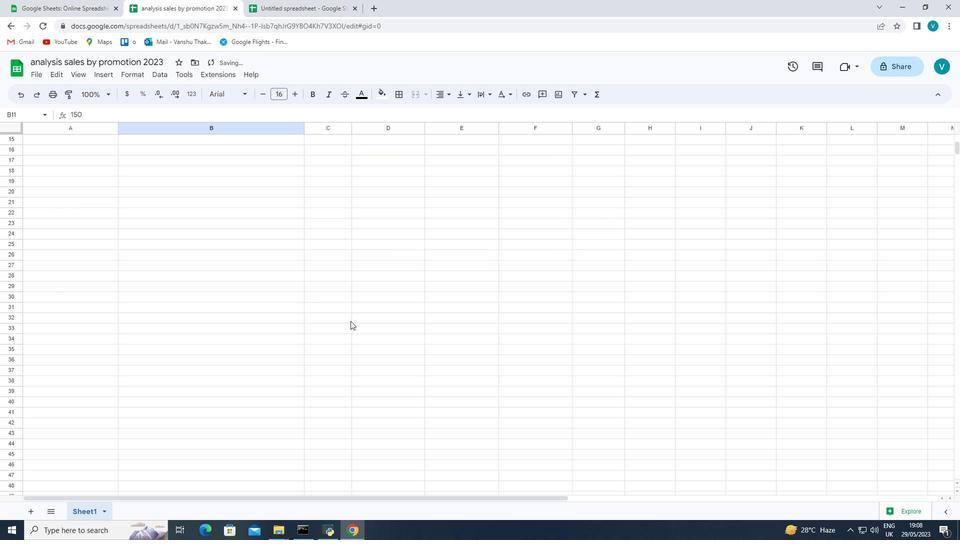 
Action: Mouse scrolled (351, 322) with delta (0, 0)
Screenshot: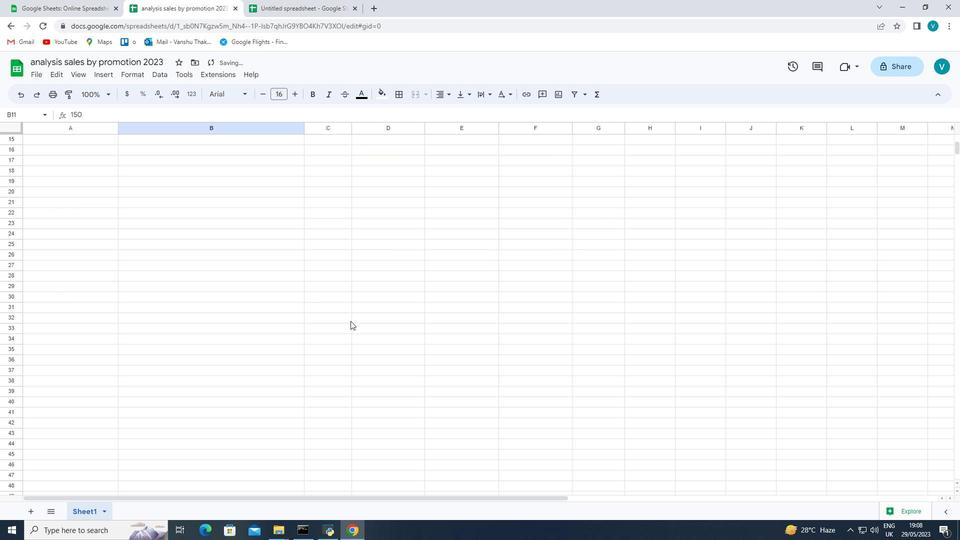 
Action: Mouse scrolled (351, 322) with delta (0, 0)
Screenshot: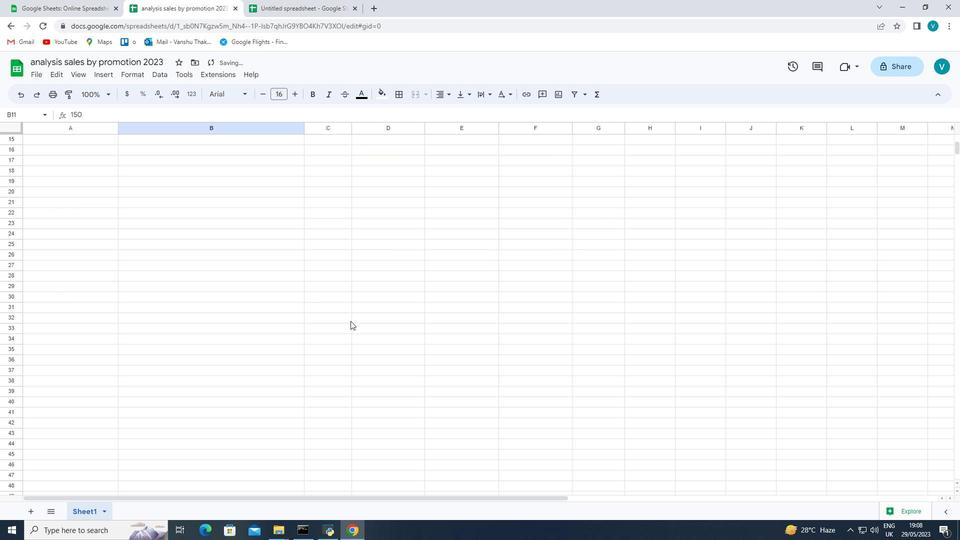 
Action: Mouse scrolled (351, 322) with delta (0, 0)
Screenshot: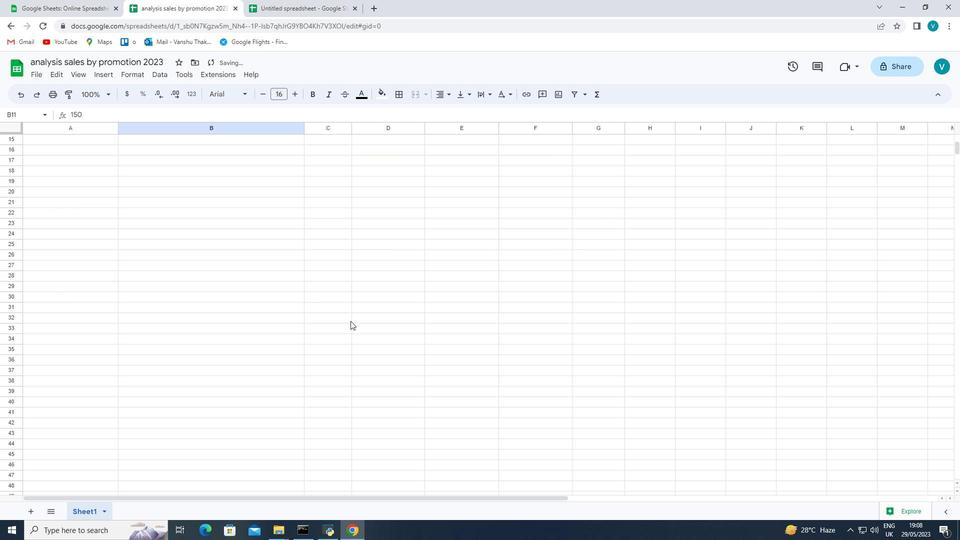 
Action: Mouse scrolled (351, 322) with delta (0, 0)
Screenshot: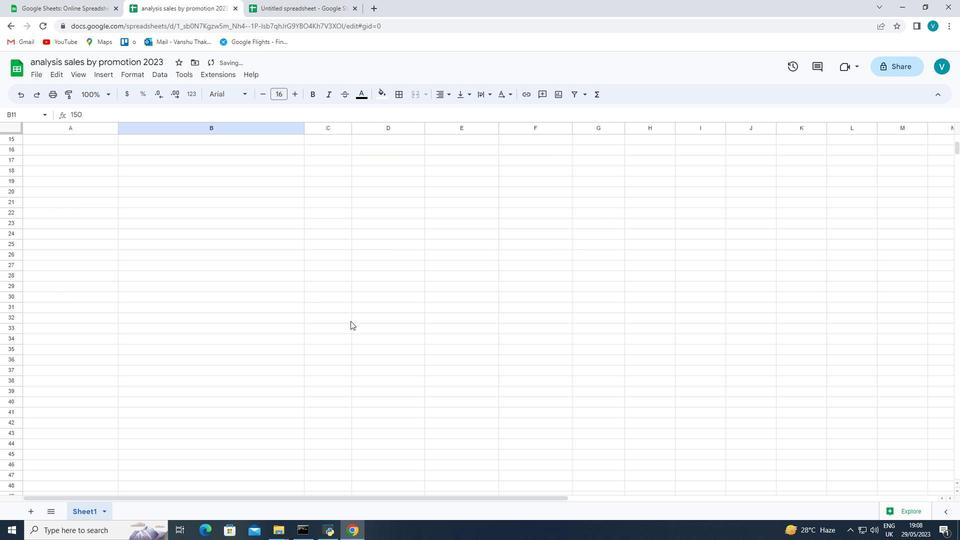 
Action: Mouse scrolled (351, 322) with delta (0, 0)
Screenshot: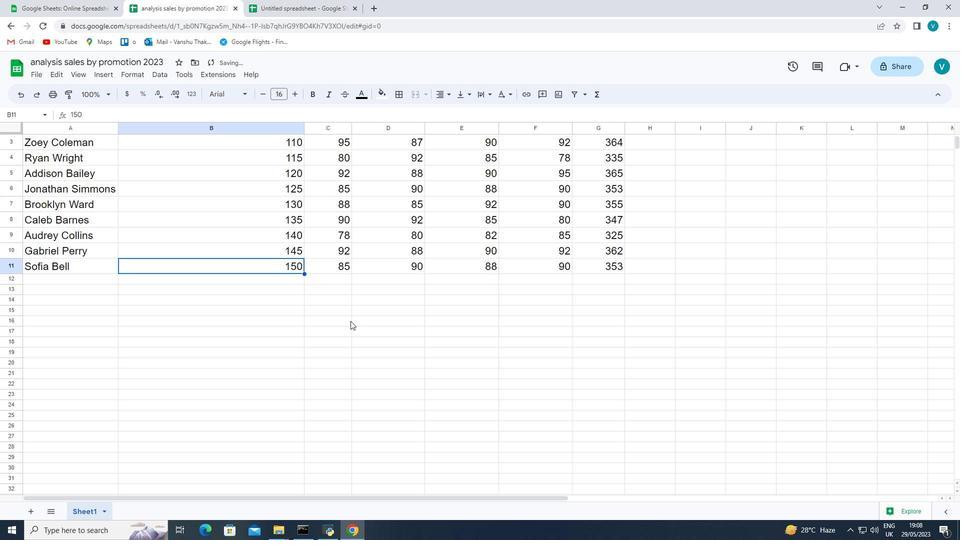 
Action: Mouse scrolled (351, 322) with delta (0, 0)
Screenshot: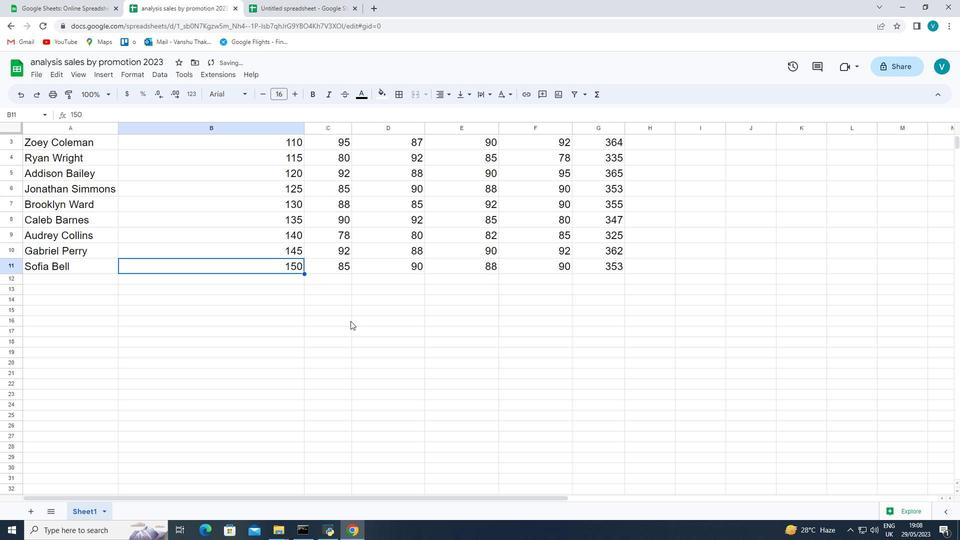 
Action: Mouse scrolled (351, 322) with delta (0, 0)
Screenshot: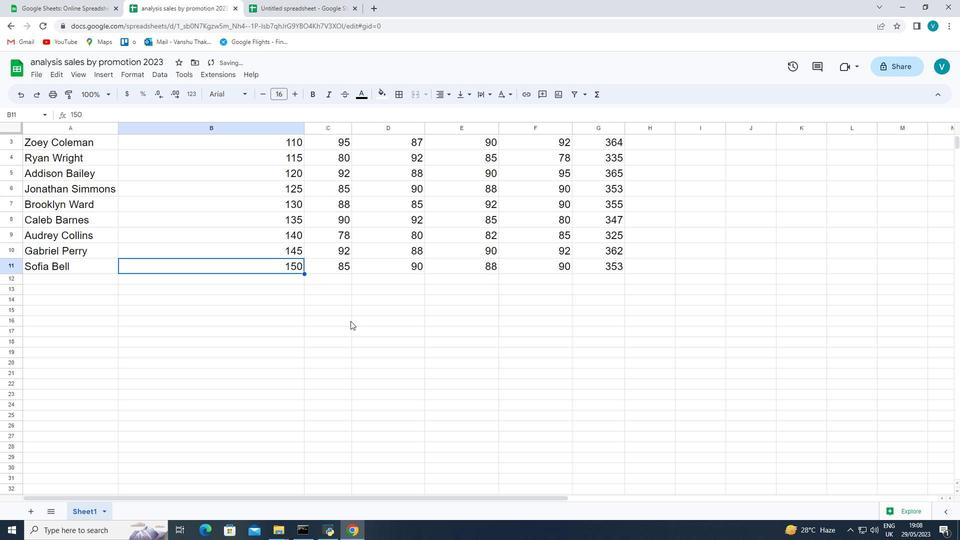 
Action: Mouse scrolled (351, 322) with delta (0, 0)
Screenshot: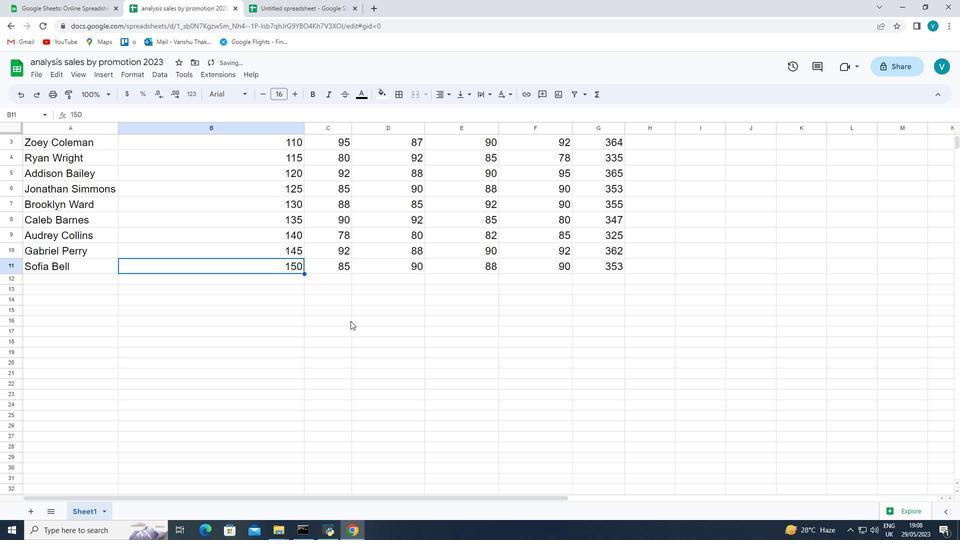 
Action: Mouse scrolled (351, 322) with delta (0, 0)
Screenshot: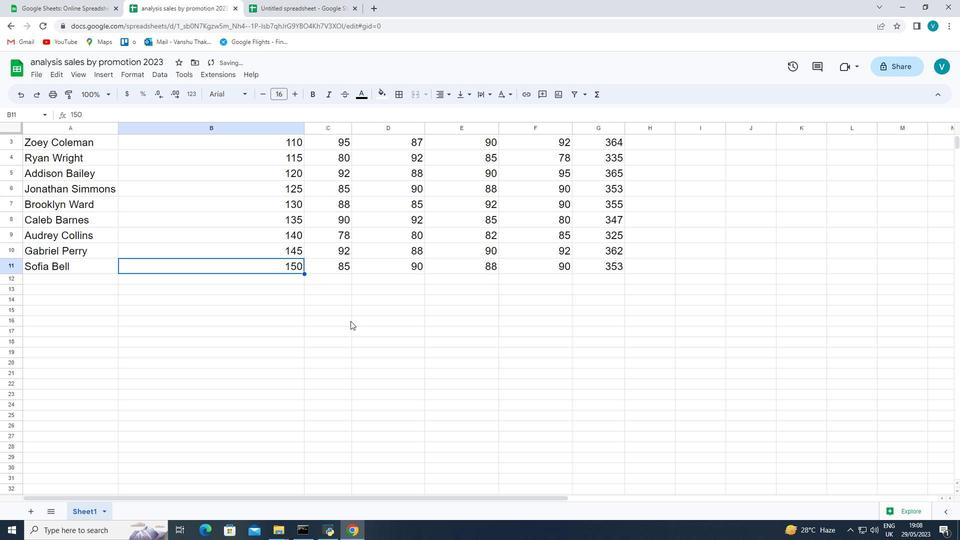 
Action: Mouse moved to (250, 238)
Screenshot: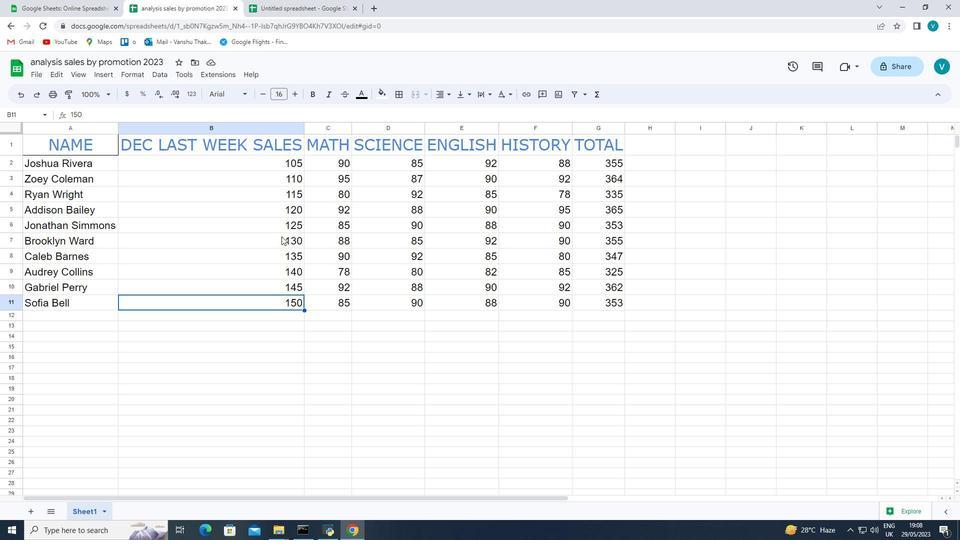 
Action: Mouse pressed left at (250, 238)
Screenshot: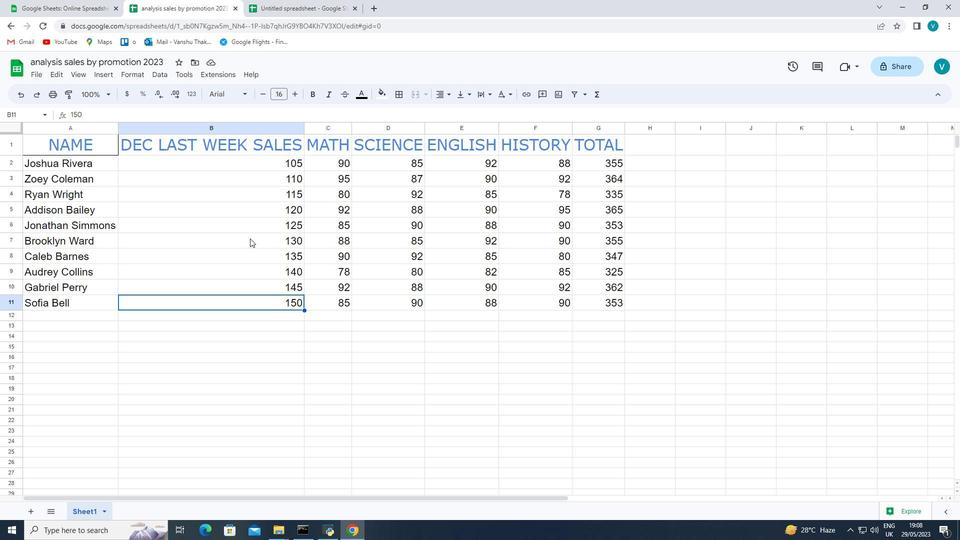 
Action: Mouse moved to (357, 371)
Screenshot: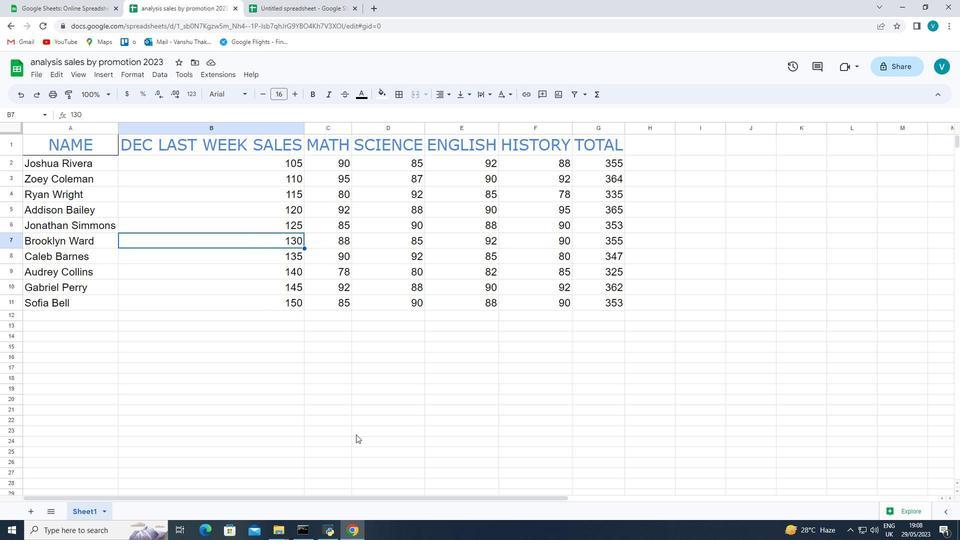 
Action: Mouse scrolled (357, 371) with delta (0, 0)
Screenshot: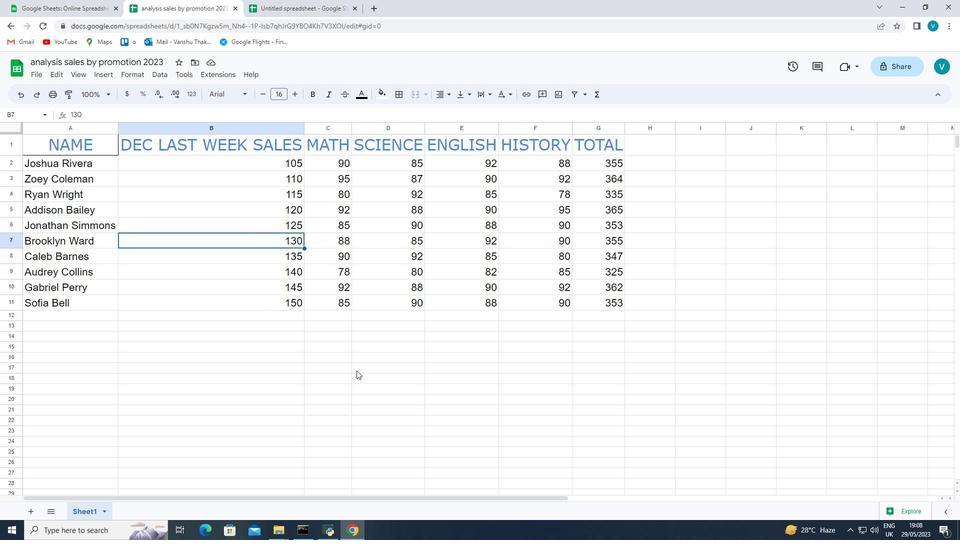 
Action: Mouse scrolled (357, 371) with delta (0, 0)
Screenshot: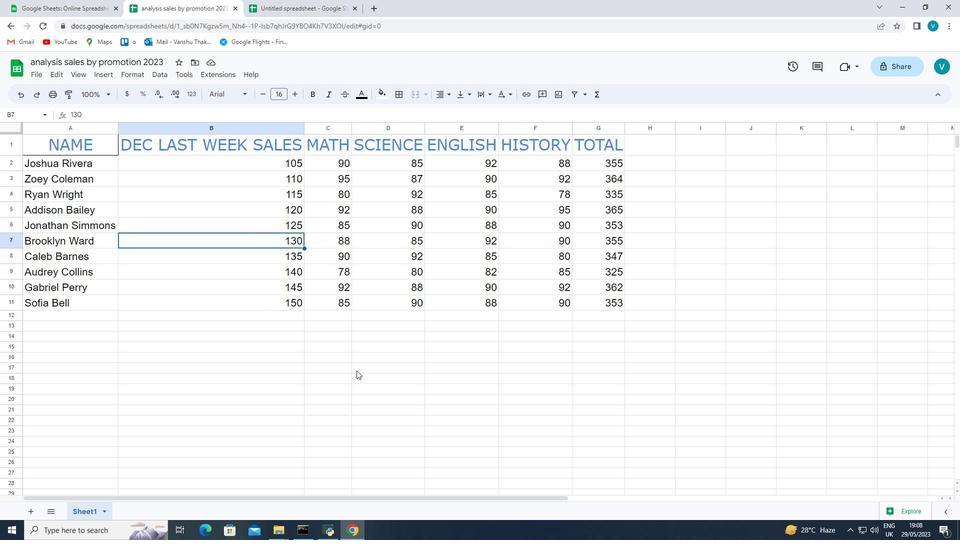 
Action: Mouse scrolled (357, 371) with delta (0, 0)
Screenshot: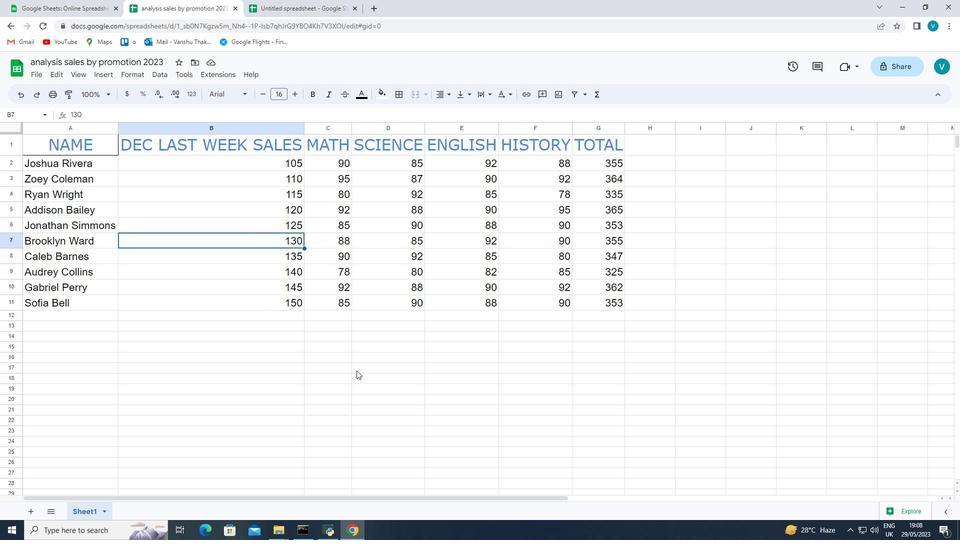 
Action: Mouse scrolled (357, 371) with delta (0, 0)
Screenshot: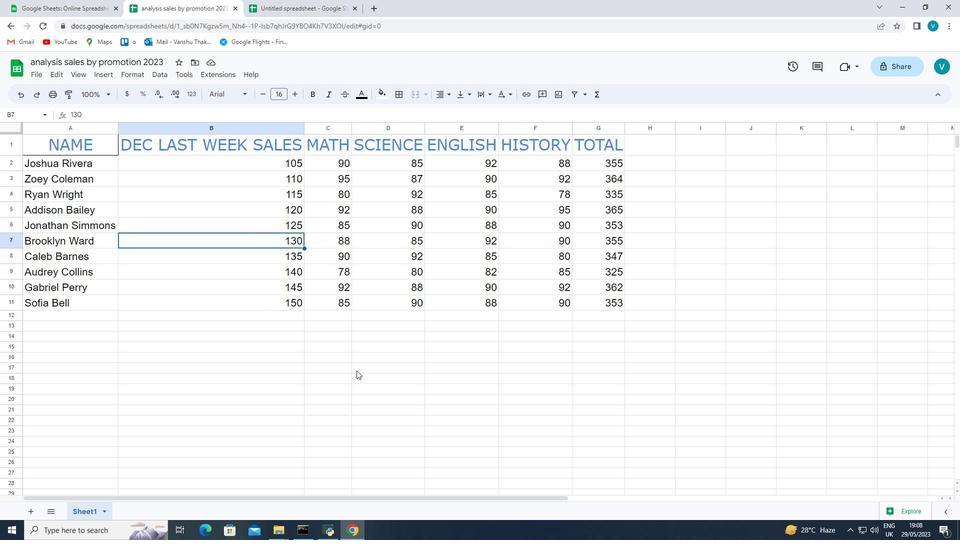 
Action: Mouse scrolled (357, 371) with delta (0, 0)
Screenshot: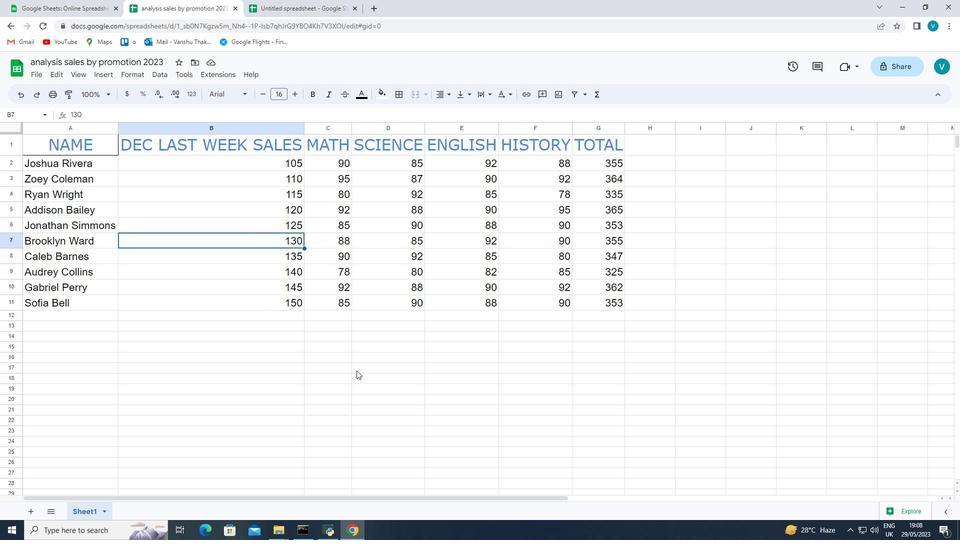 
Action: Mouse scrolled (357, 371) with delta (0, 0)
Screenshot: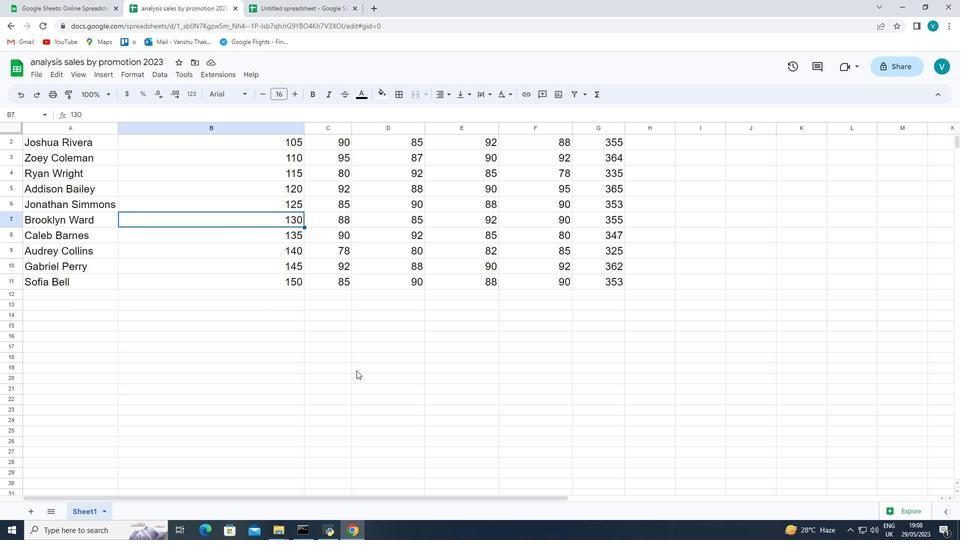 
Action: Mouse scrolled (357, 372) with delta (0, 0)
Screenshot: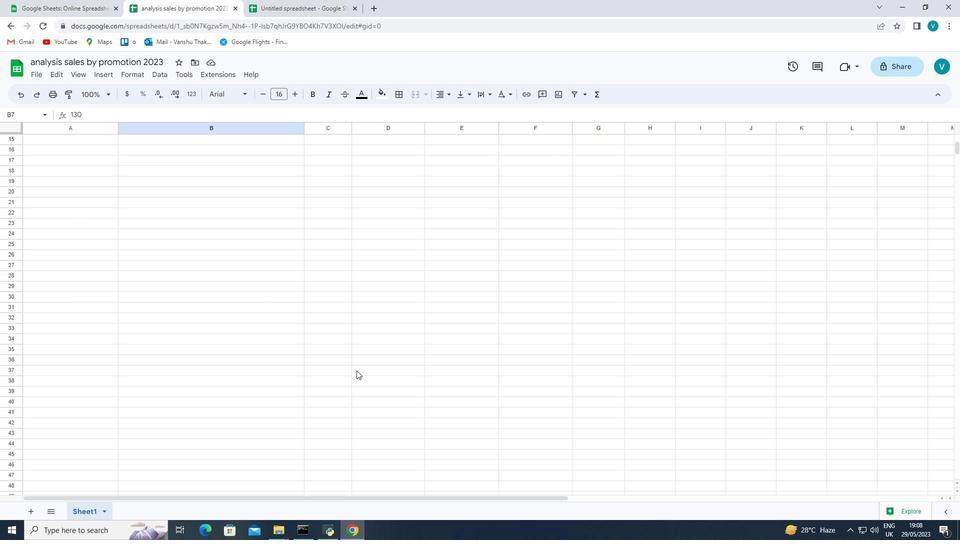 
Action: Mouse scrolled (357, 372) with delta (0, 0)
Screenshot: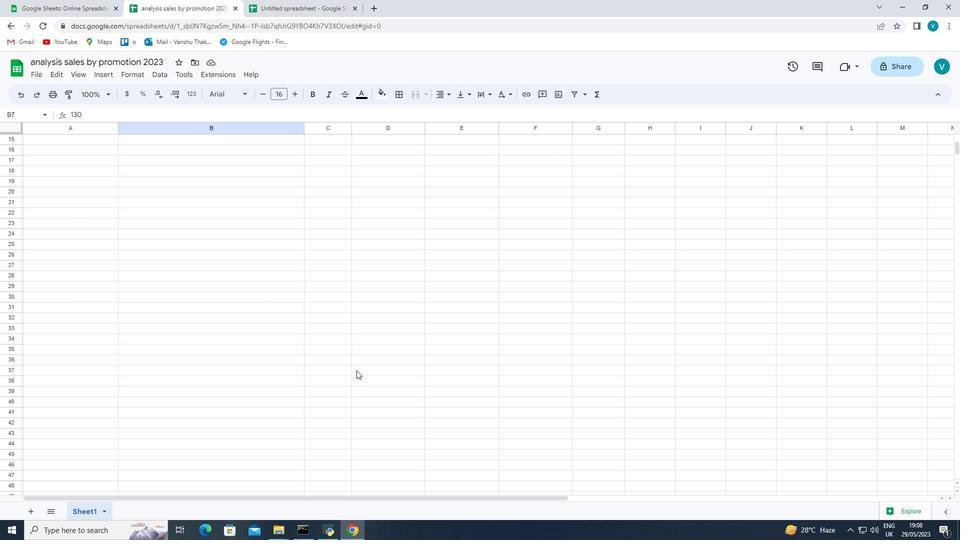 
Action: Mouse scrolled (357, 372) with delta (0, 0)
Screenshot: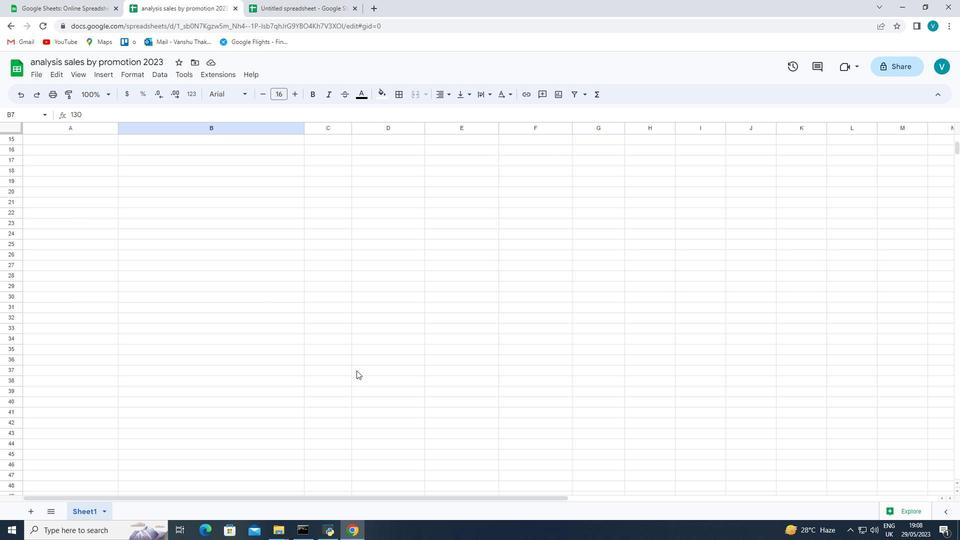 
Action: Mouse scrolled (357, 372) with delta (0, 0)
Screenshot: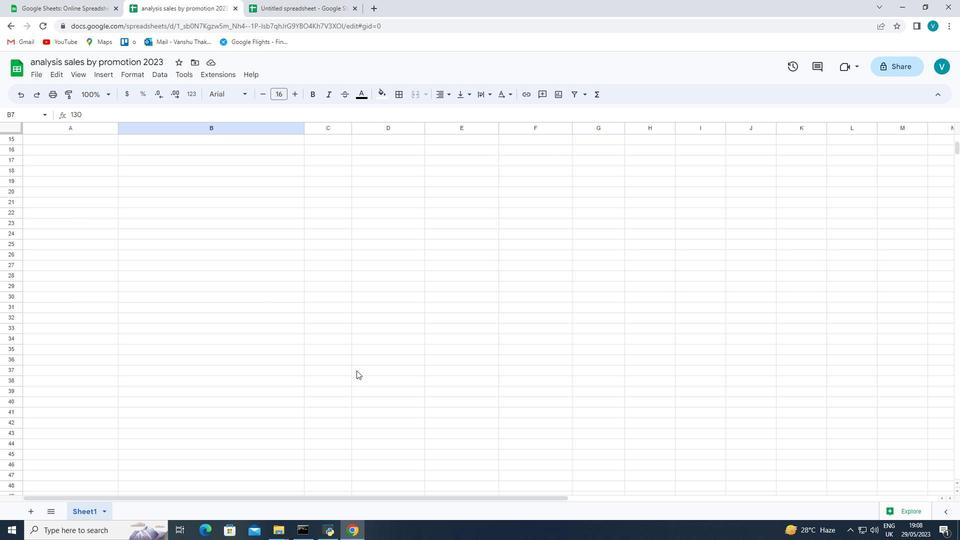 
Action: Mouse scrolled (357, 372) with delta (0, 0)
Screenshot: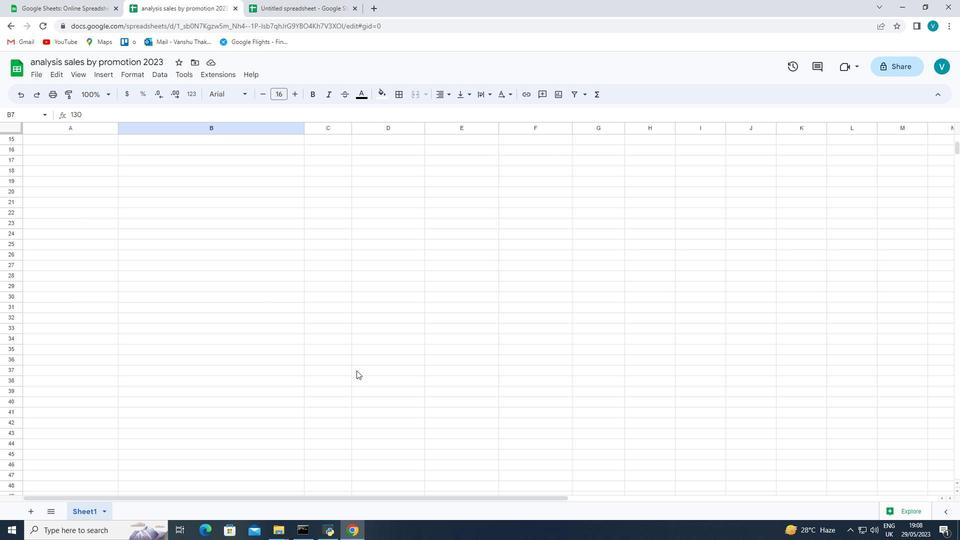 
Action: Mouse scrolled (357, 372) with delta (0, 0)
Screenshot: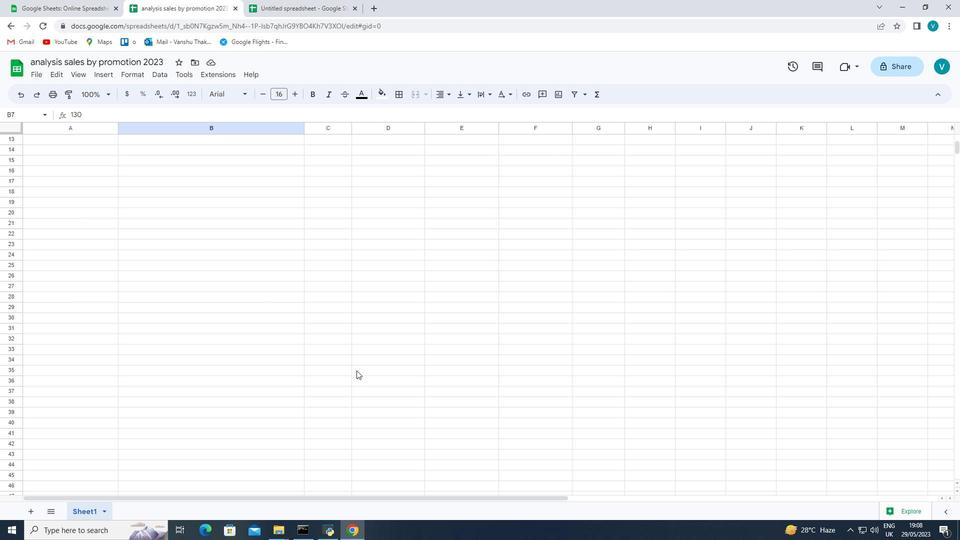 
Action: Mouse scrolled (357, 372) with delta (0, 0)
Screenshot: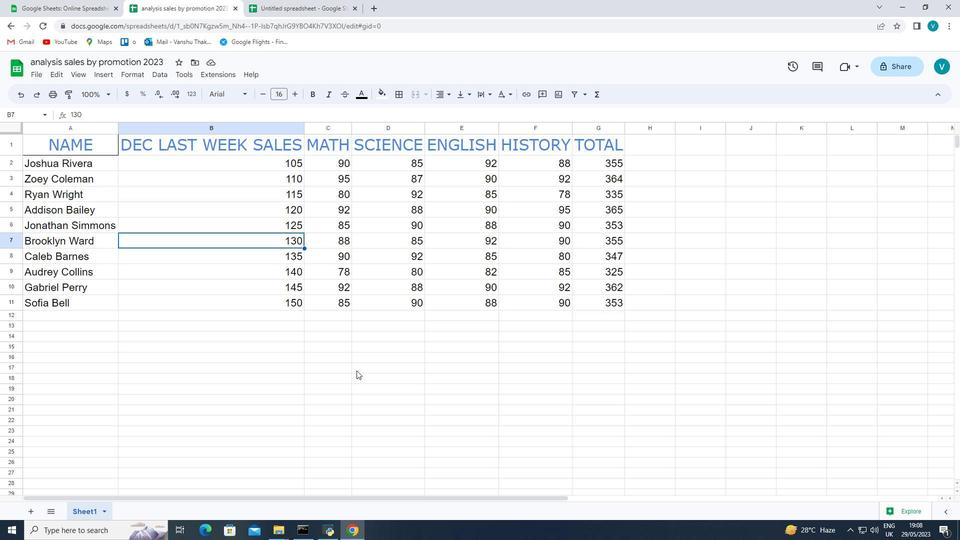 
Action: Mouse scrolled (357, 372) with delta (0, 0)
Screenshot: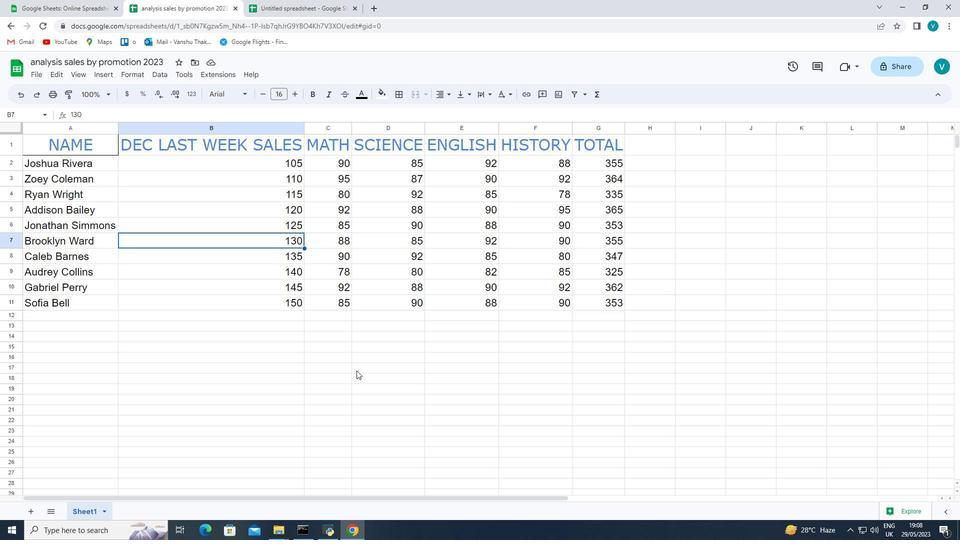 
Action: Mouse scrolled (357, 372) with delta (0, 0)
Screenshot: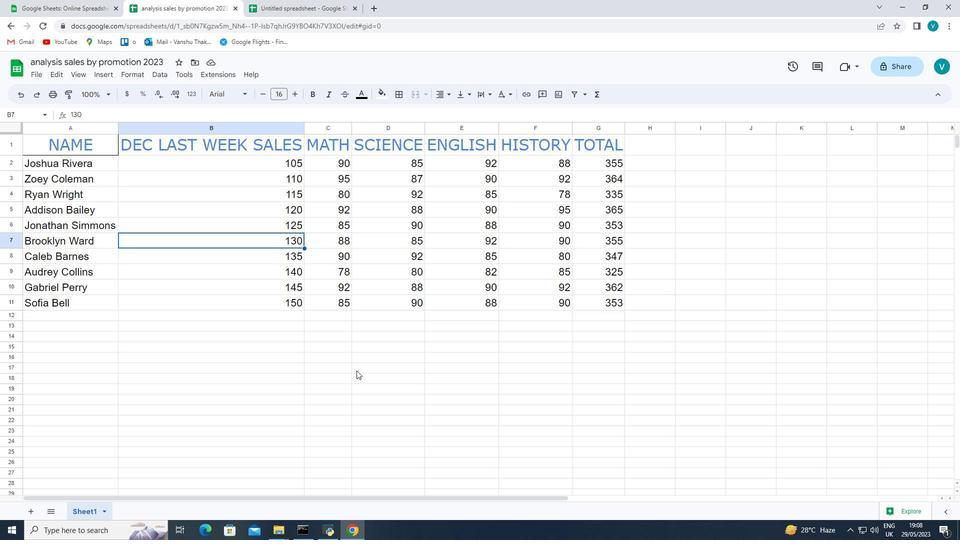 
Action: Mouse scrolled (357, 372) with delta (0, 0)
Screenshot: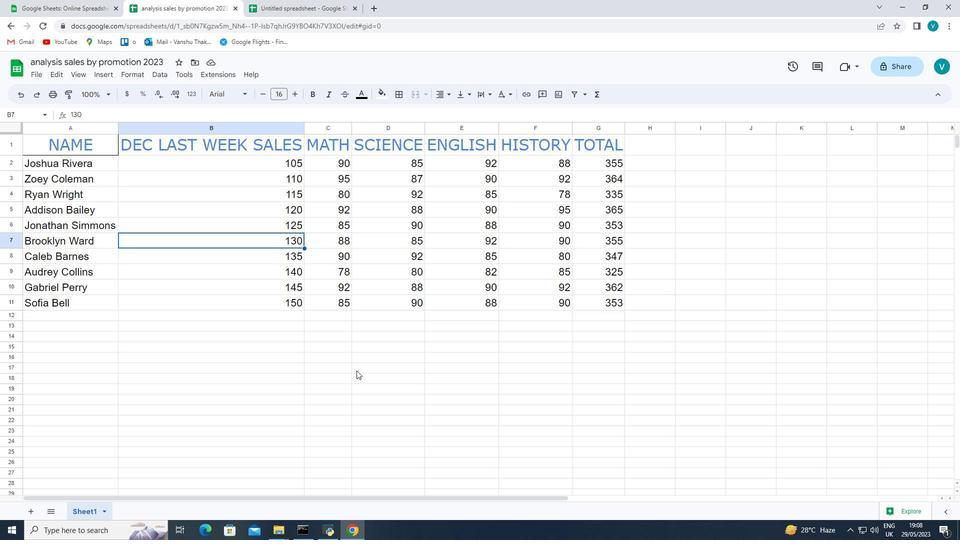 
Action: Mouse scrolled (357, 372) with delta (0, 0)
Screenshot: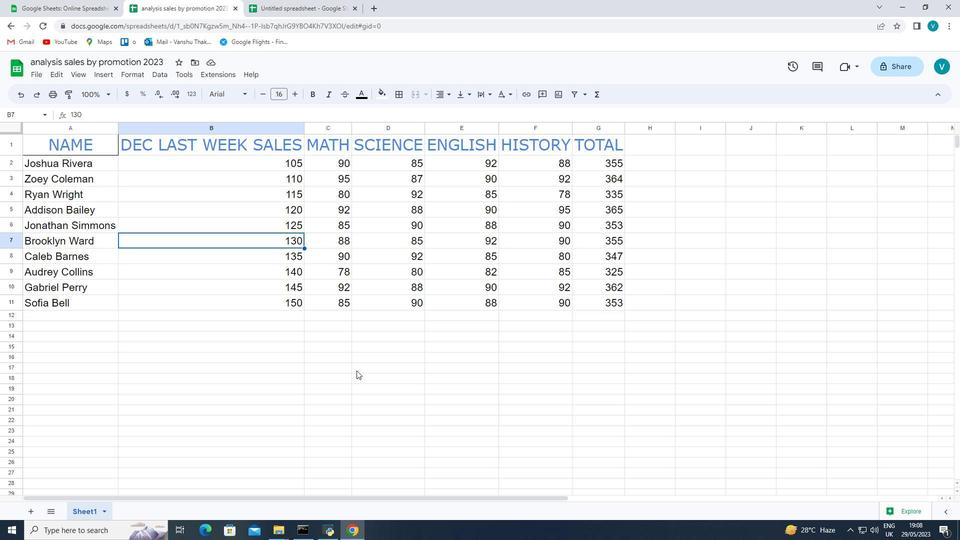 
